 Task: Explore Airbnb accommodation in Melo, Uruguay from 10th December, 2023 to 15th December, 2023 for 7 adults.4 bedrooms having 7 beds and 4 bathrooms. Property type can be house. Amenities needed are: wifi, TV, free parkinig on premises, gym, breakfast. Booking option can be shelf check-in. Look for 4 properties as per requirement.
Action: Mouse pressed left at (468, 127)
Screenshot: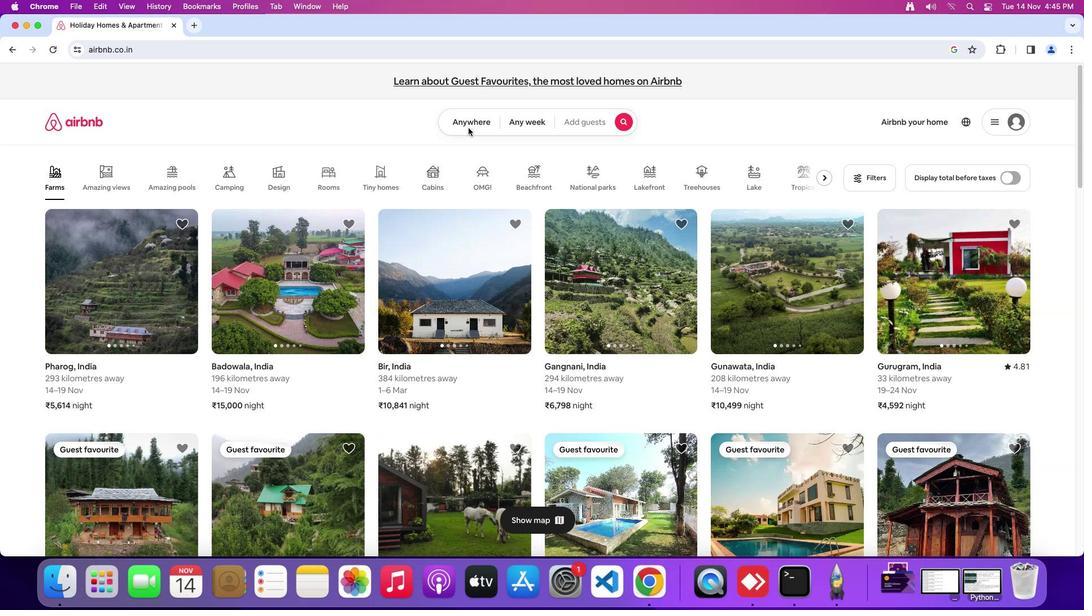 
Action: Mouse moved to (468, 127)
Screenshot: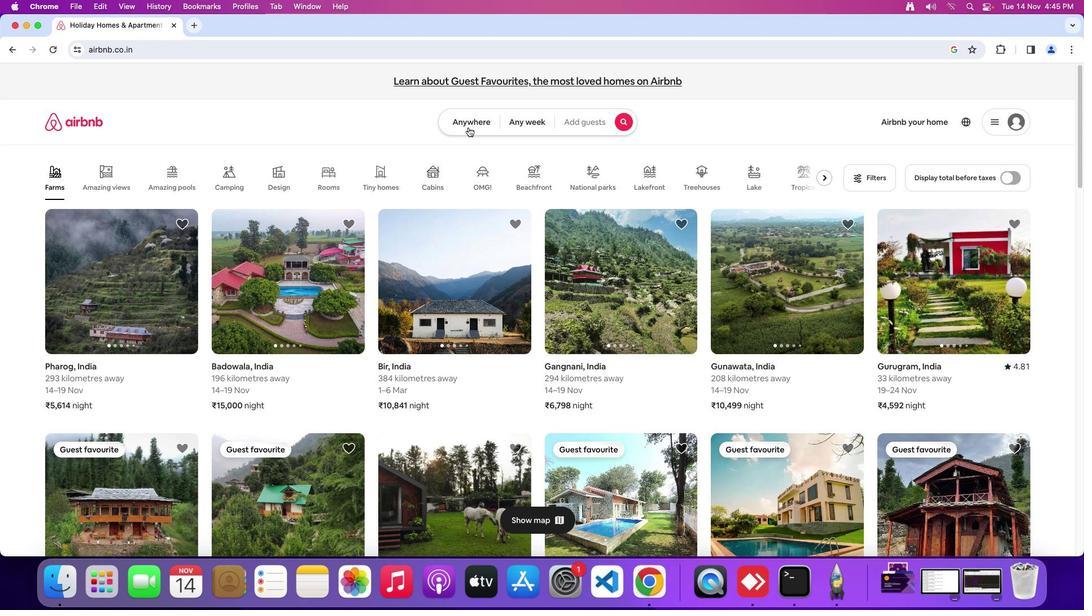 
Action: Mouse pressed left at (468, 127)
Screenshot: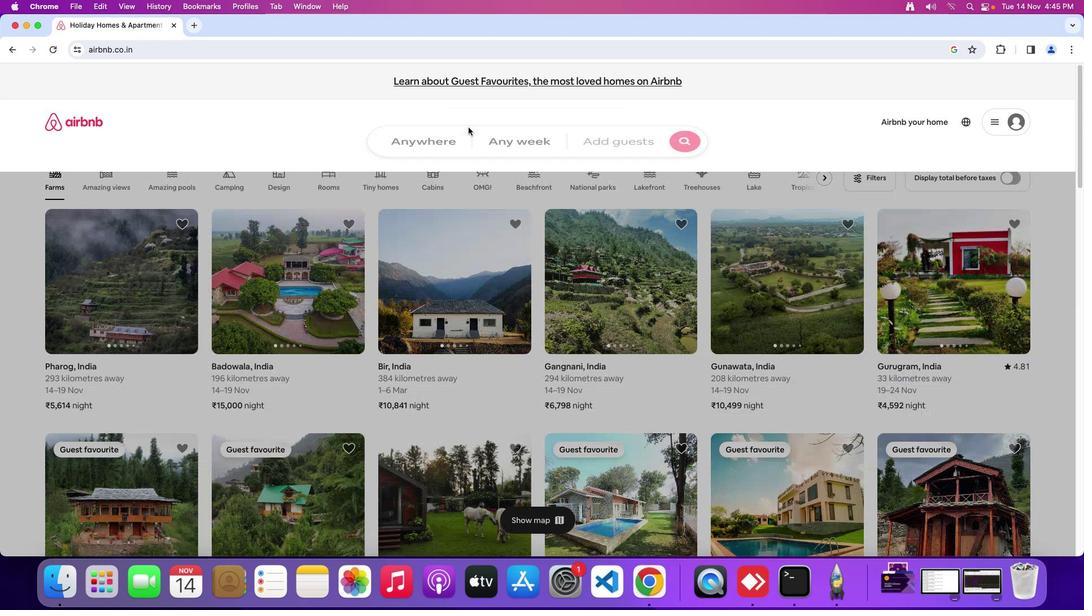 
Action: Mouse moved to (417, 164)
Screenshot: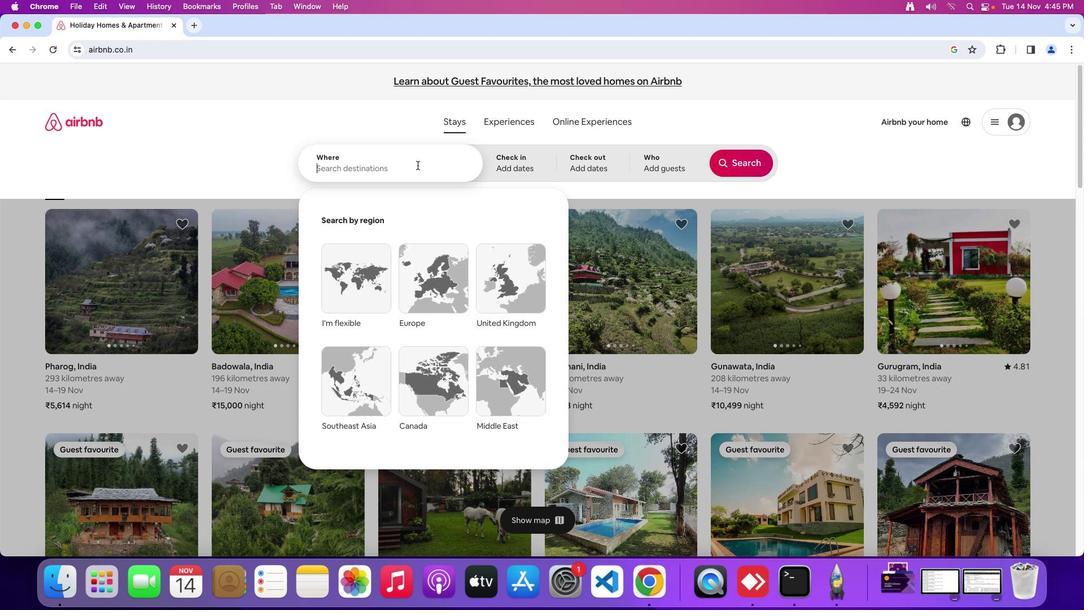 
Action: Mouse pressed left at (417, 164)
Screenshot: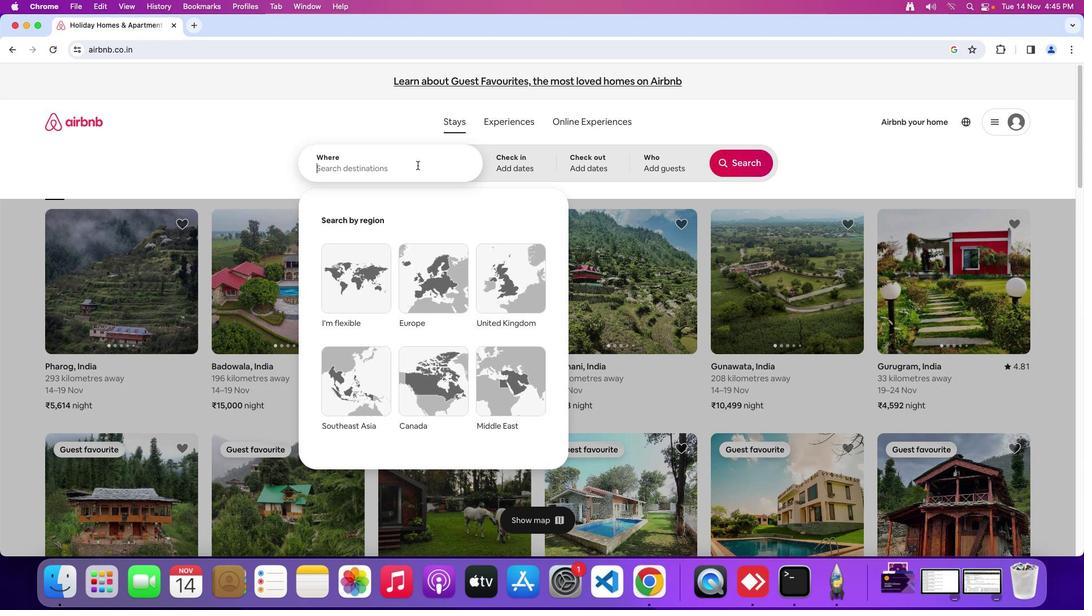 
Action: Mouse moved to (652, 238)
Screenshot: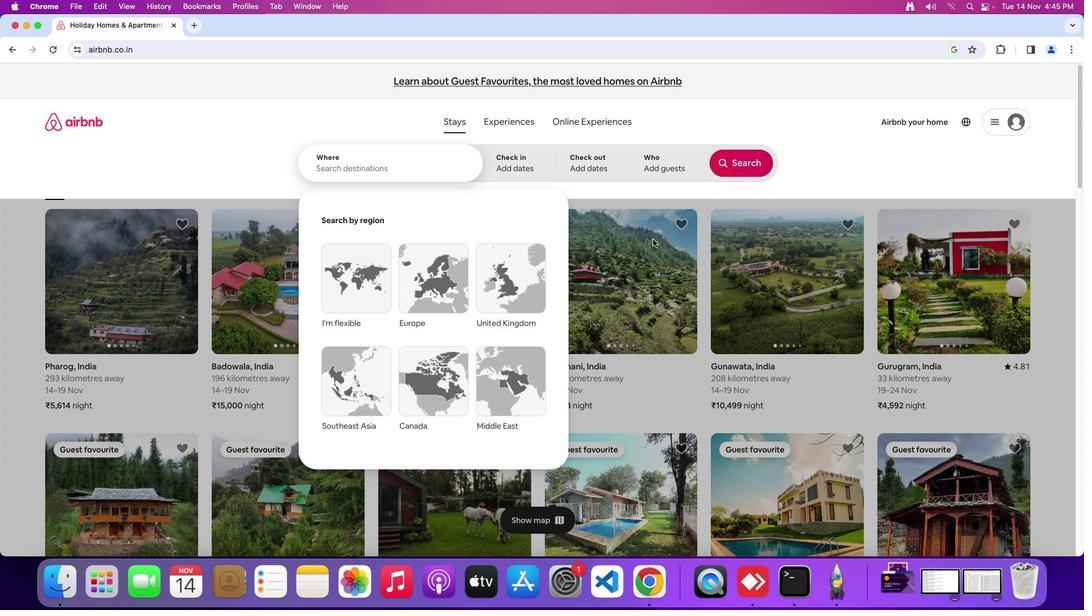 
Action: Key pressed Key.shift'M''e''l''o'','Key.spaceKey.shift'U''r''u''g''u''a''y'
Screenshot: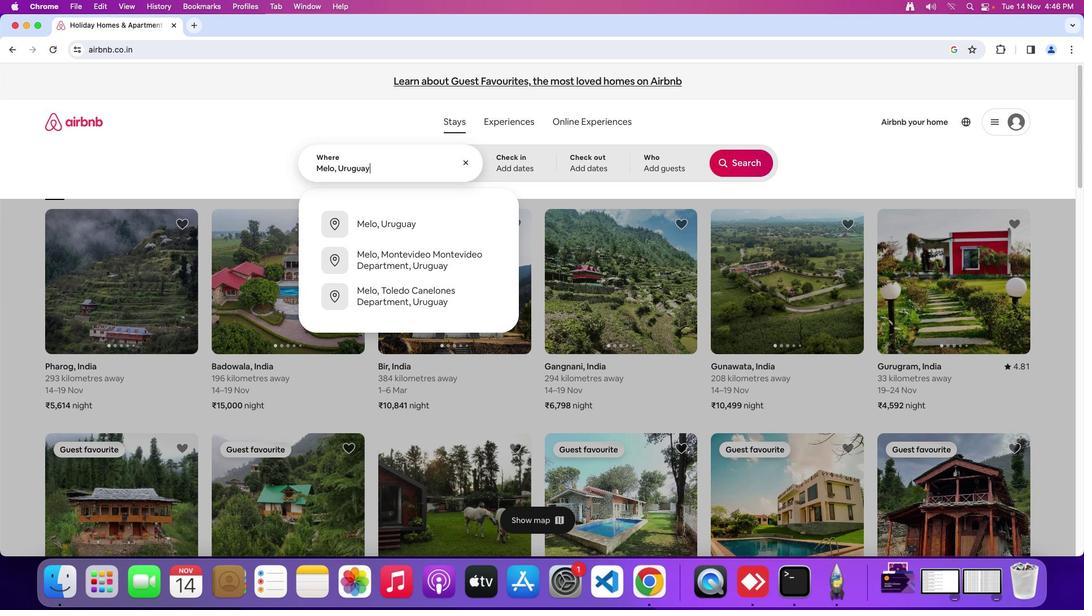 
Action: Mouse moved to (513, 173)
Screenshot: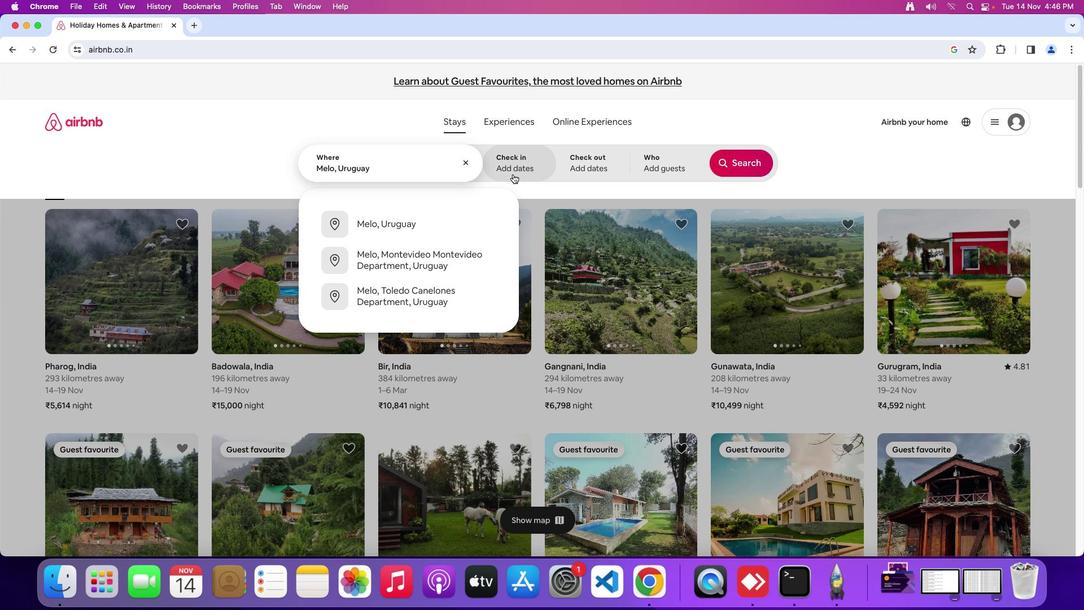
Action: Mouse pressed left at (513, 173)
Screenshot: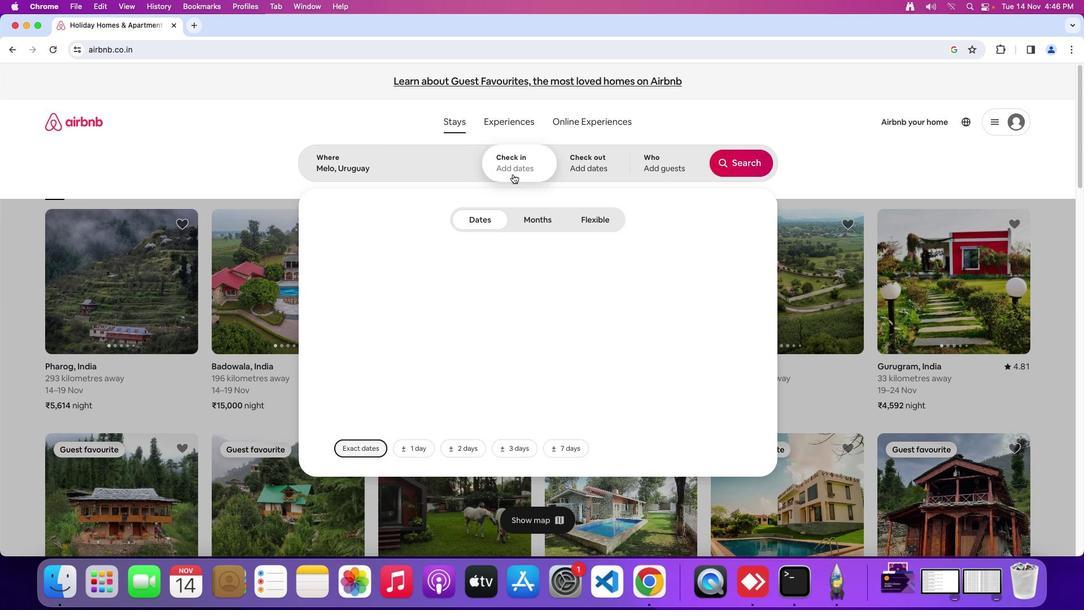 
Action: Mouse moved to (570, 359)
Screenshot: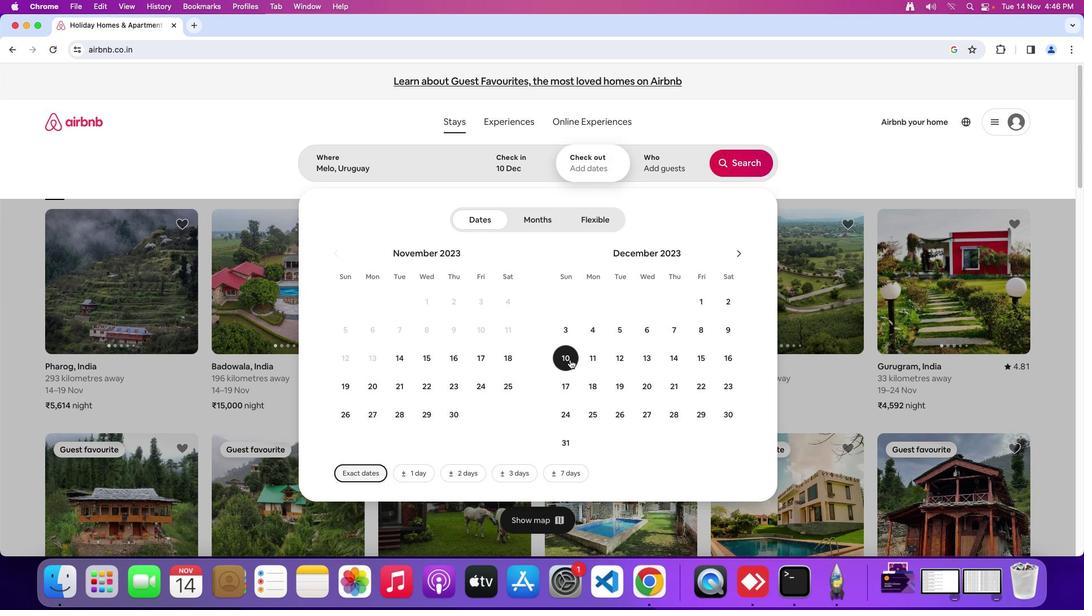 
Action: Mouse pressed left at (570, 359)
Screenshot: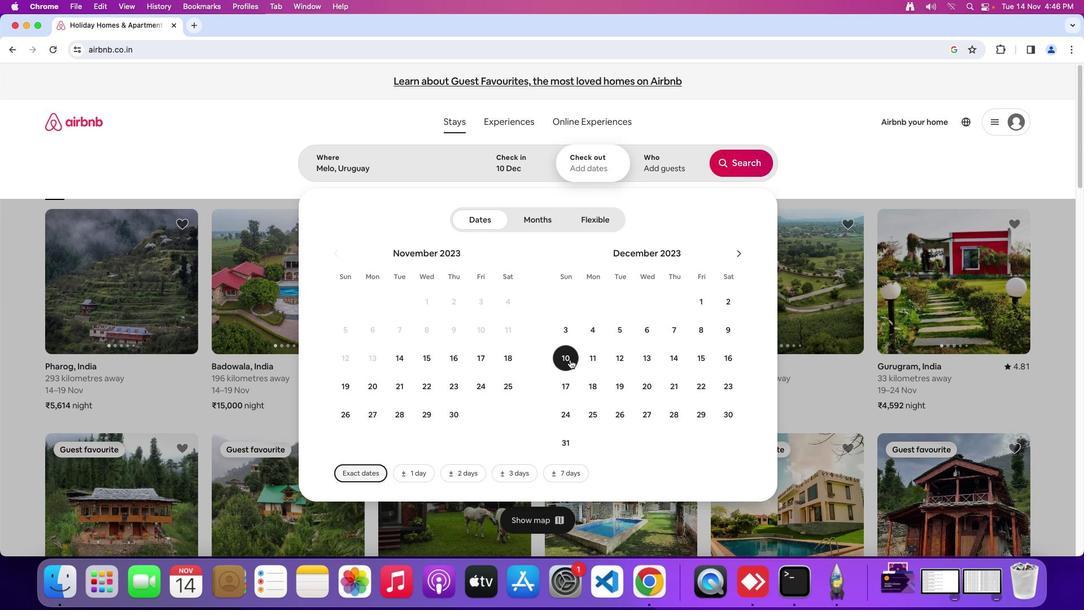 
Action: Mouse moved to (704, 356)
Screenshot: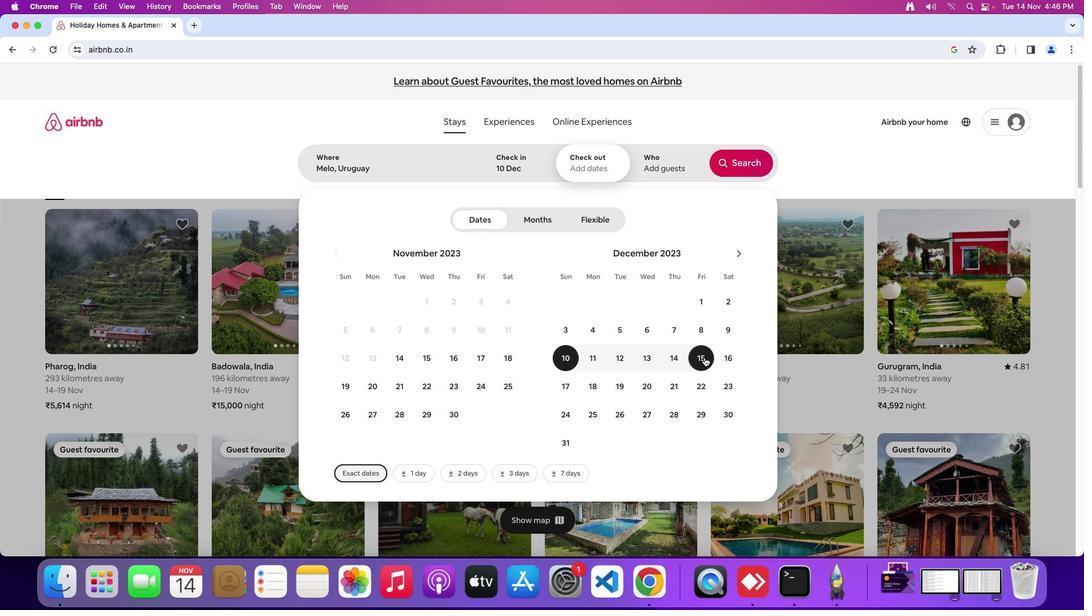 
Action: Mouse pressed left at (704, 356)
Screenshot: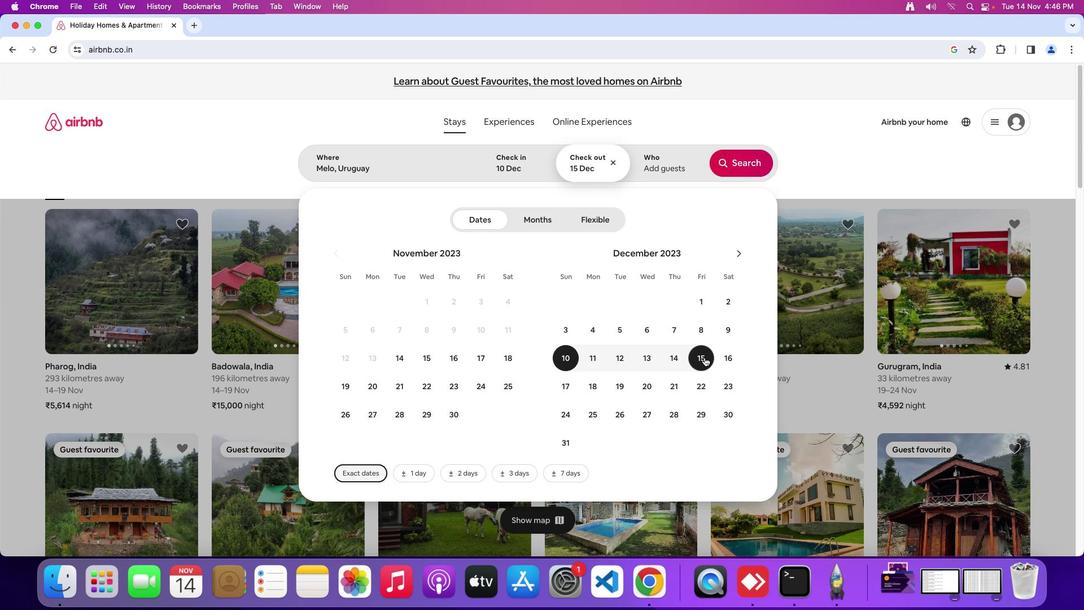 
Action: Mouse moved to (669, 166)
Screenshot: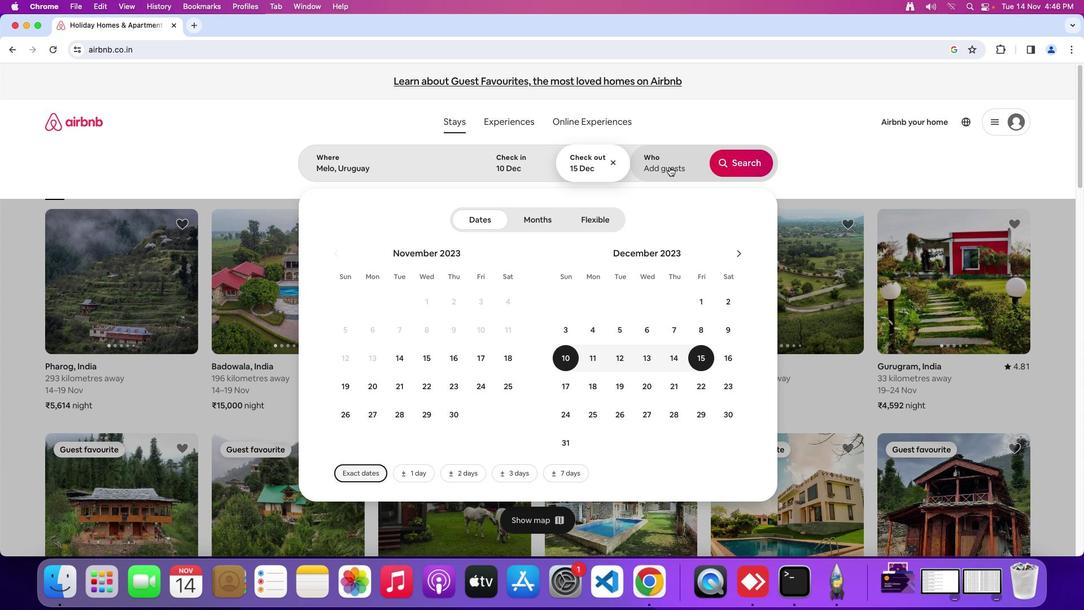 
Action: Mouse pressed left at (669, 166)
Screenshot: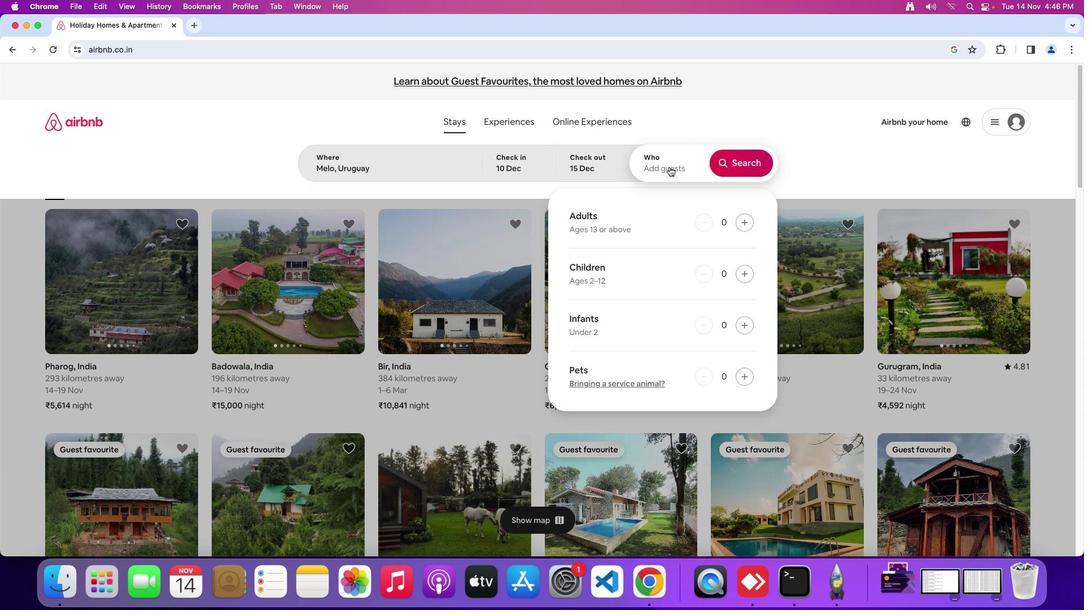 
Action: Mouse moved to (743, 221)
Screenshot: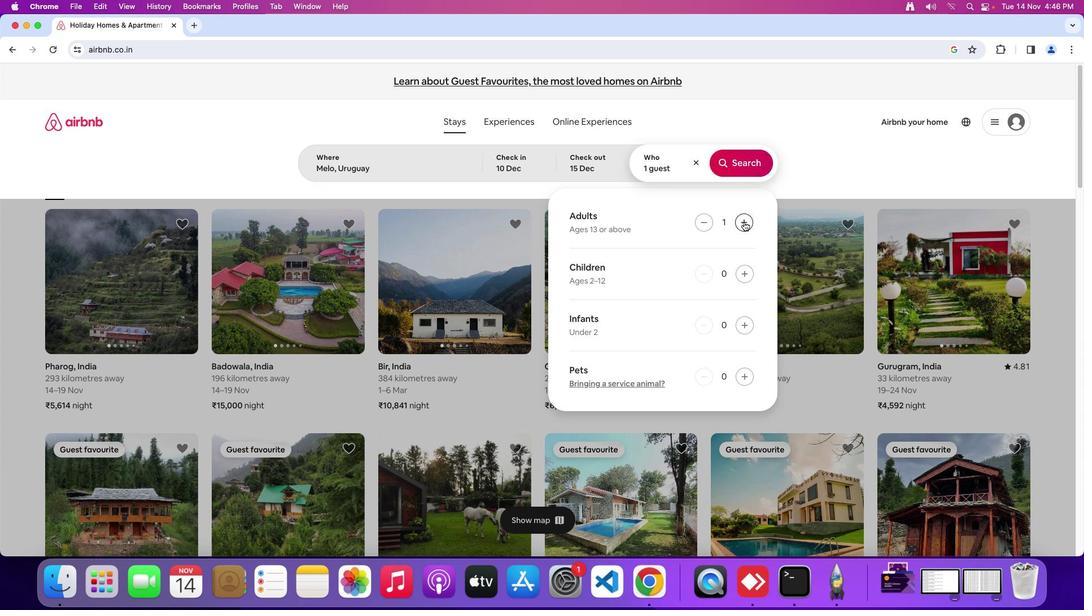 
Action: Mouse pressed left at (743, 221)
Screenshot: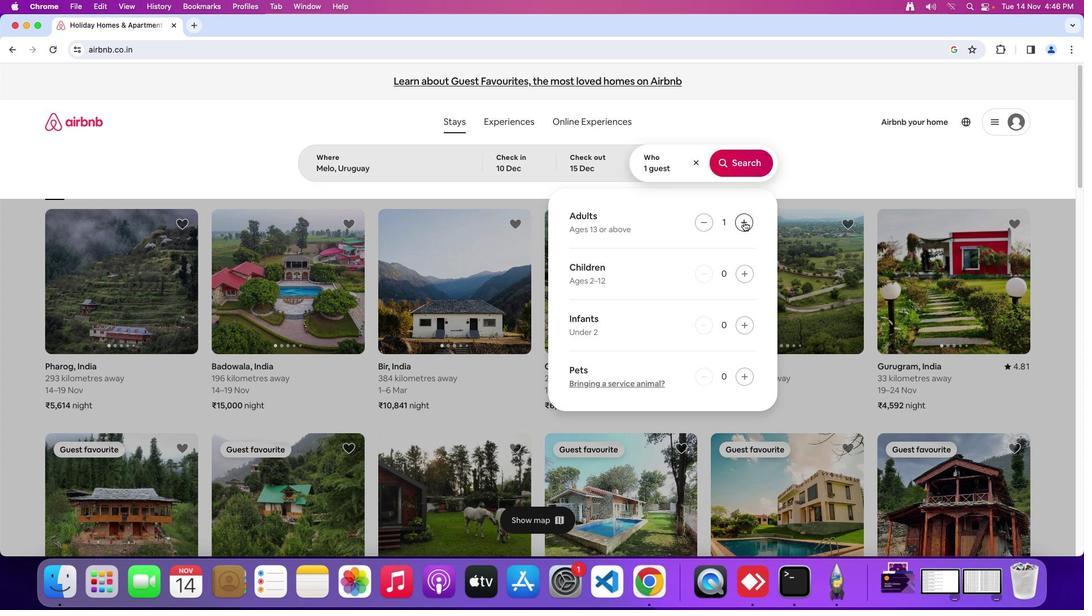 
Action: Mouse pressed left at (743, 221)
Screenshot: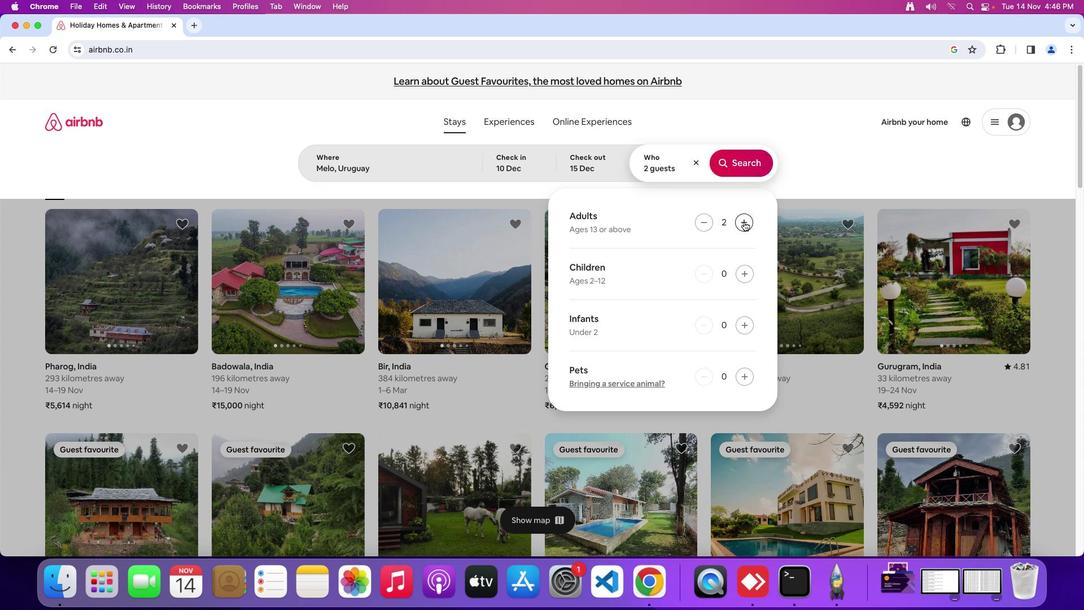 
Action: Mouse pressed left at (743, 221)
Screenshot: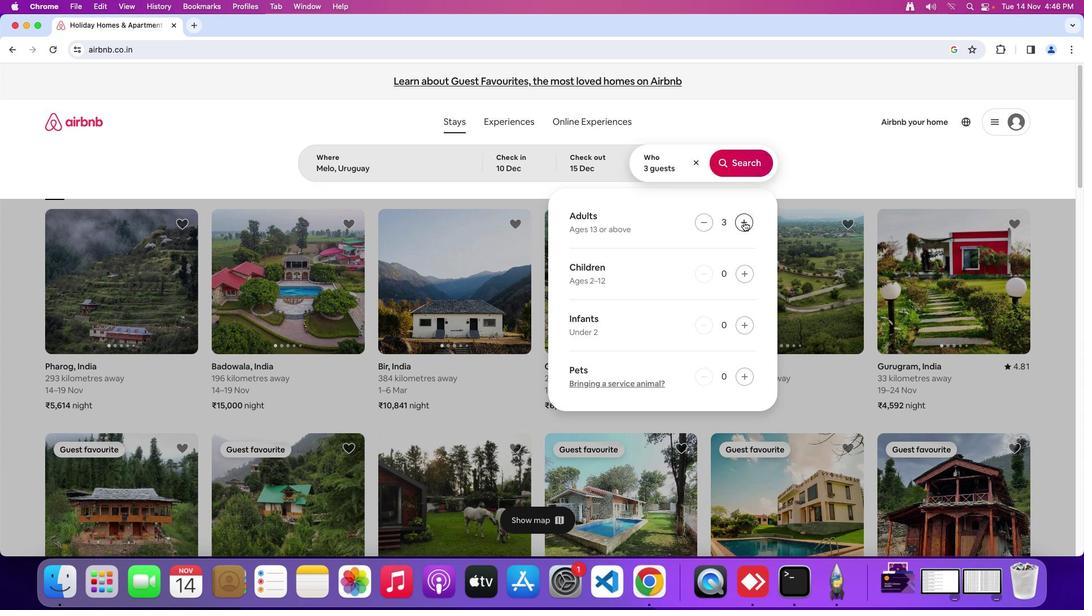 
Action: Mouse pressed left at (743, 221)
Screenshot: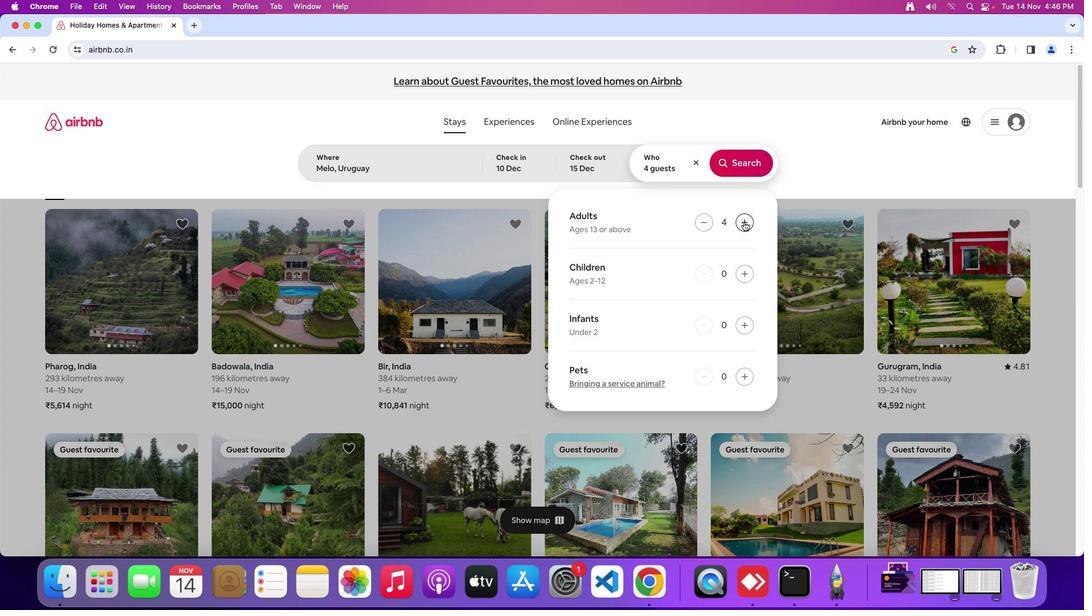 
Action: Mouse pressed left at (743, 221)
Screenshot: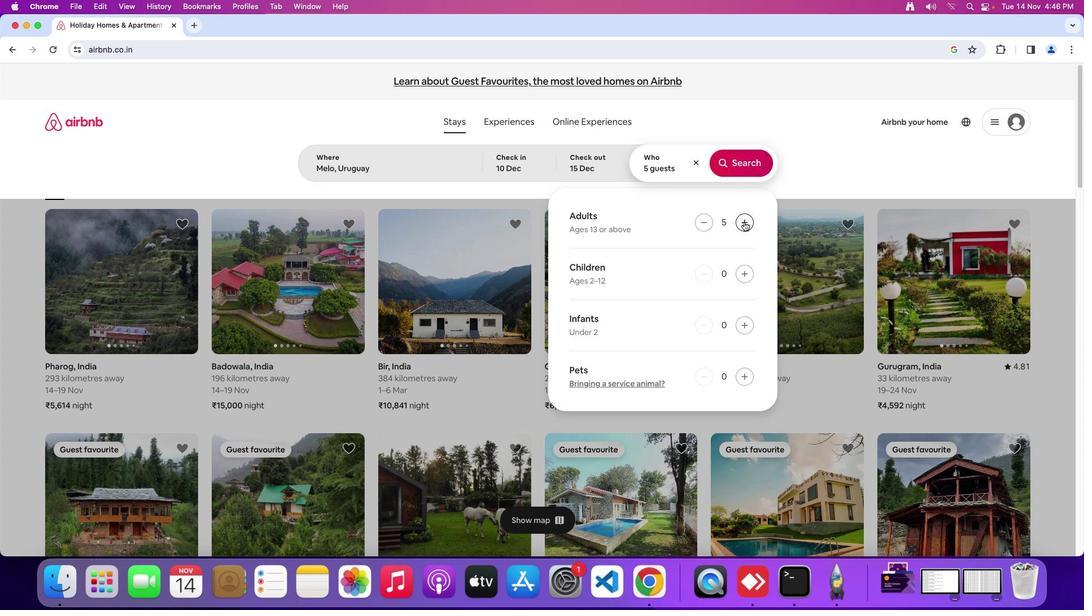 
Action: Mouse pressed left at (743, 221)
Screenshot: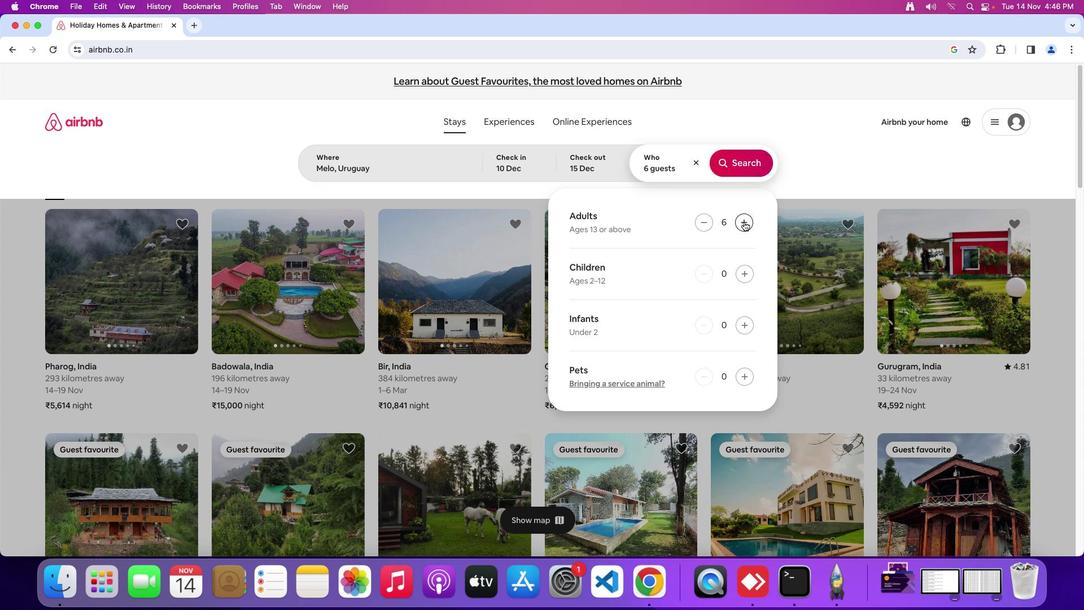 
Action: Mouse pressed left at (743, 221)
Screenshot: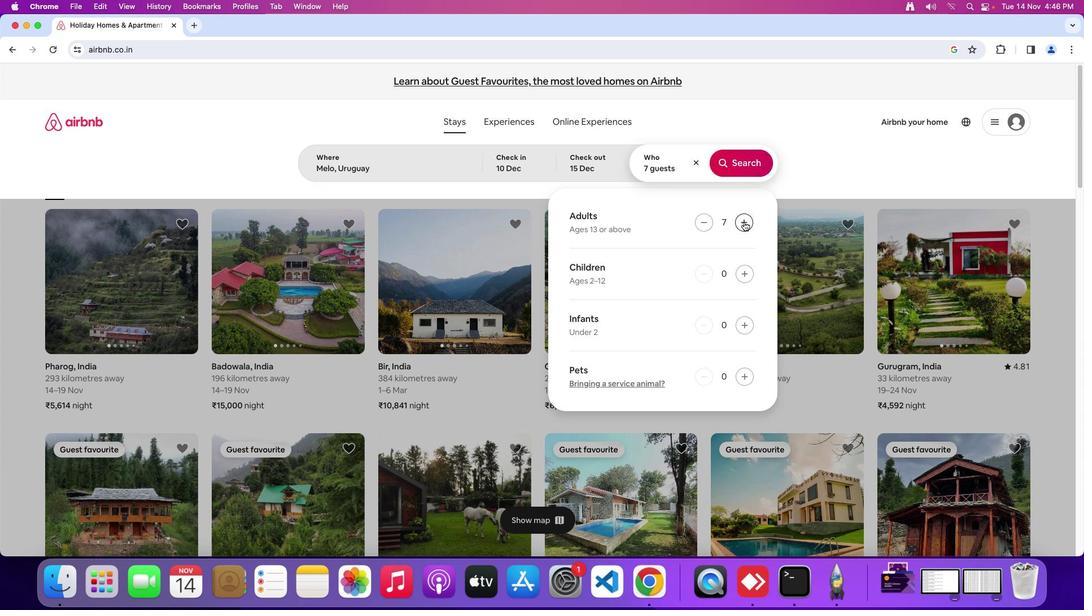 
Action: Mouse moved to (748, 163)
Screenshot: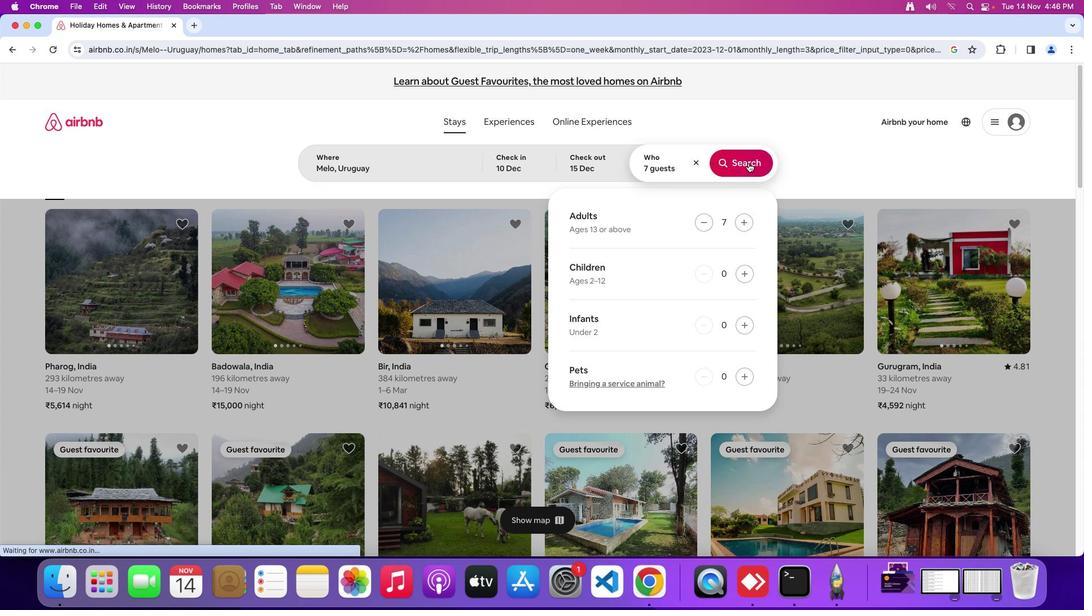 
Action: Mouse pressed left at (748, 163)
Screenshot: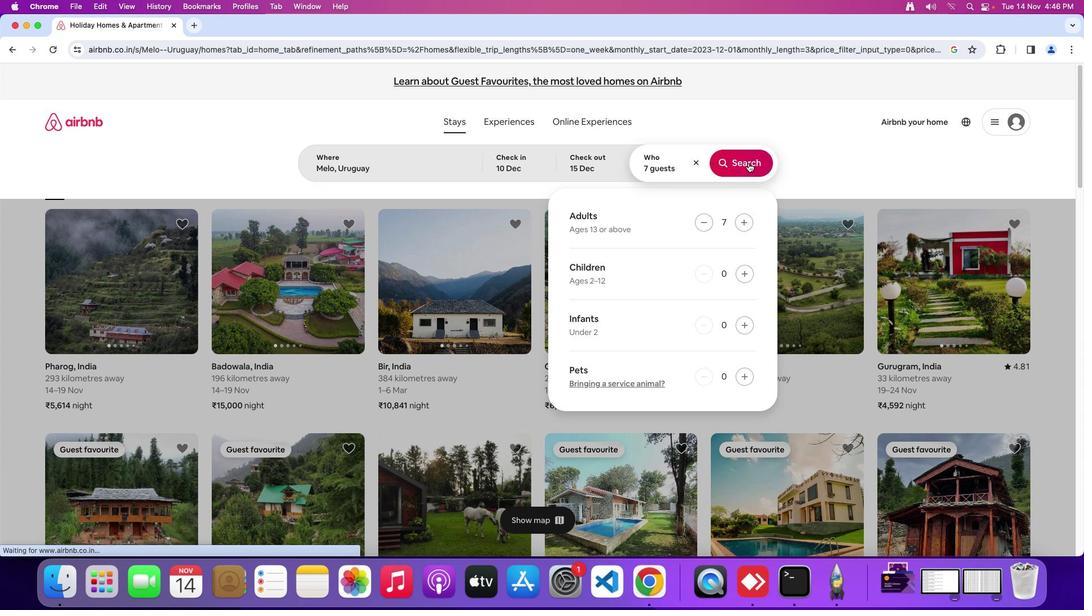 
Action: Mouse moved to (903, 131)
Screenshot: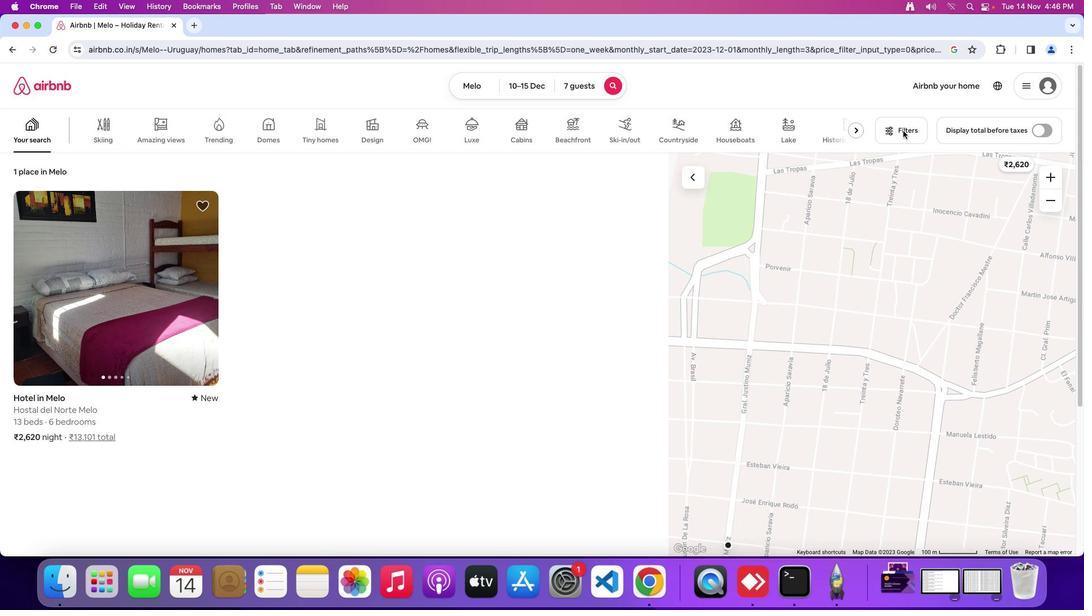 
Action: Mouse pressed left at (903, 131)
Screenshot: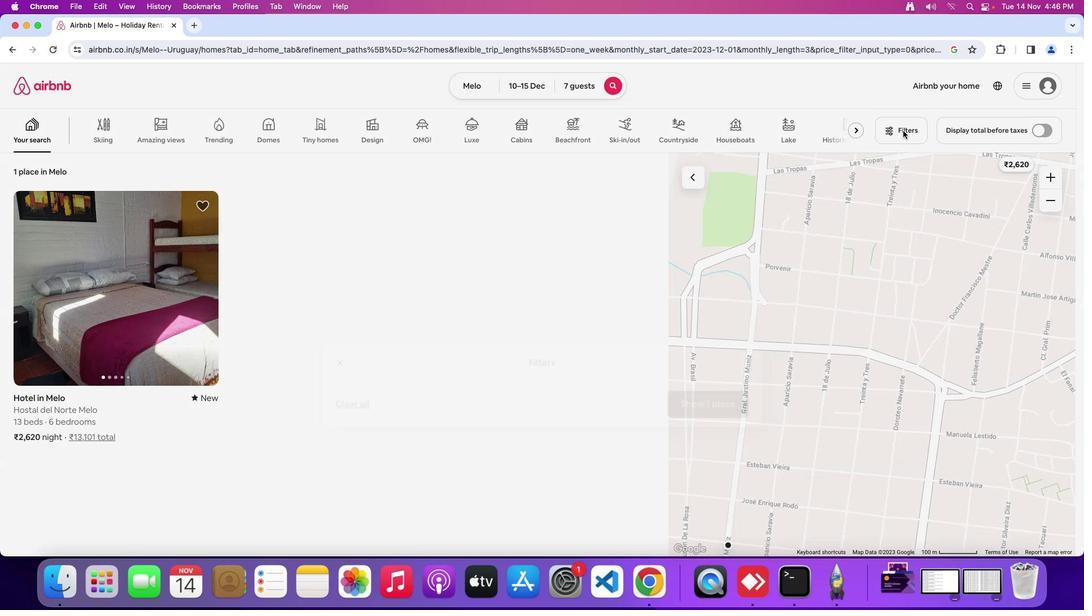 
Action: Mouse moved to (519, 267)
Screenshot: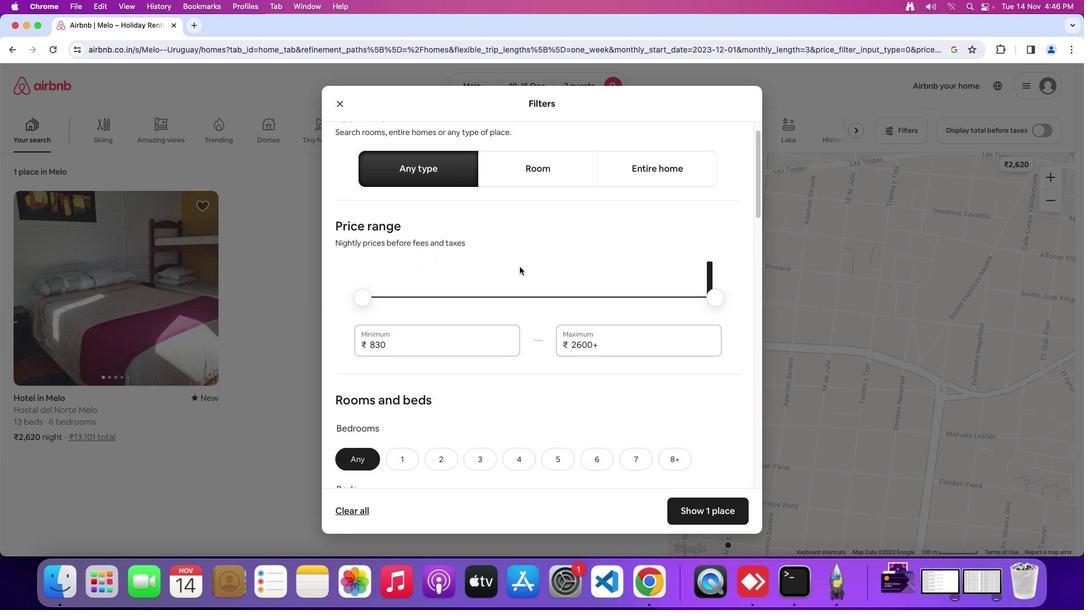 
Action: Mouse scrolled (519, 267) with delta (0, 0)
Screenshot: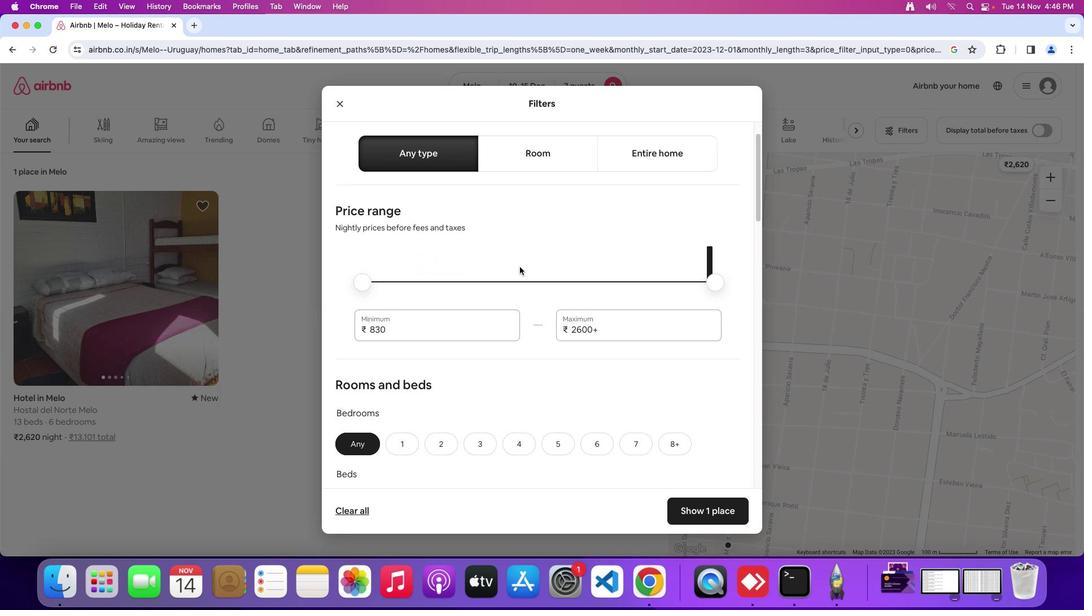 
Action: Mouse scrolled (519, 267) with delta (0, 0)
Screenshot: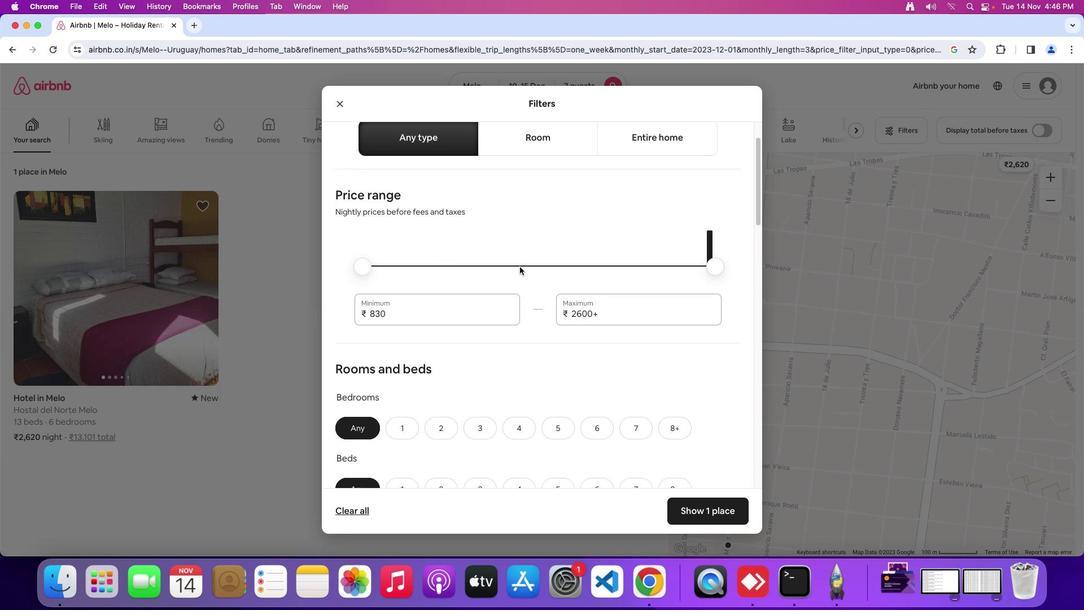 
Action: Mouse scrolled (519, 267) with delta (0, -1)
Screenshot: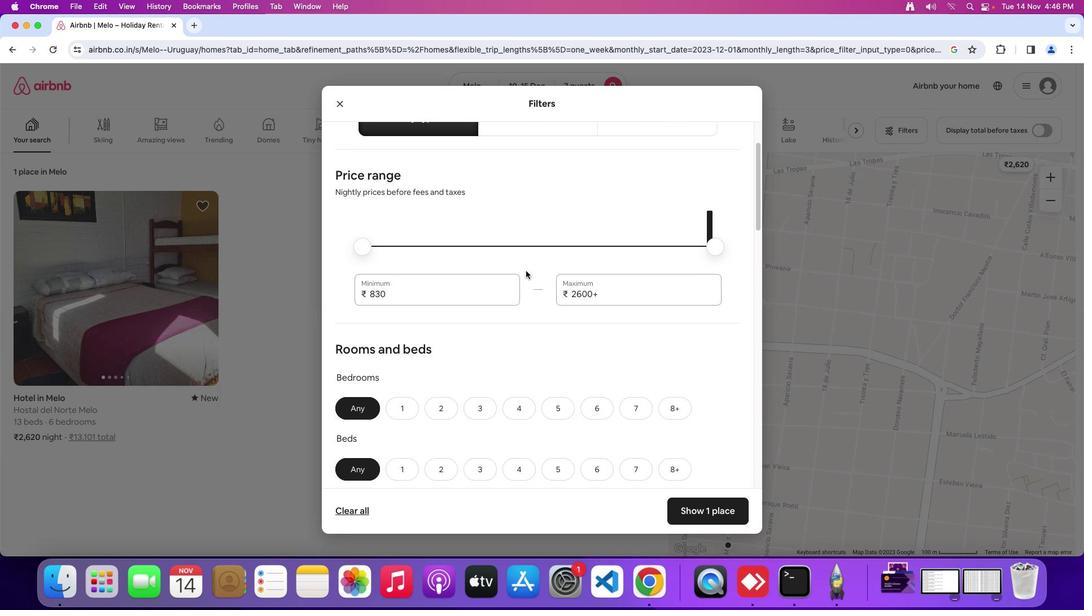 
Action: Mouse moved to (526, 271)
Screenshot: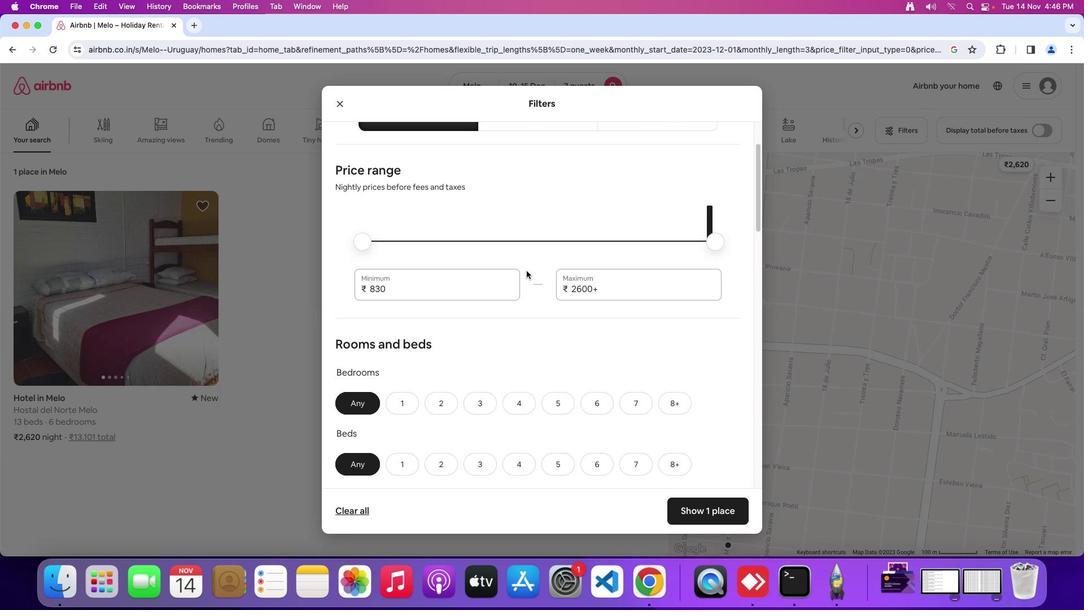 
Action: Mouse scrolled (526, 271) with delta (0, 0)
Screenshot: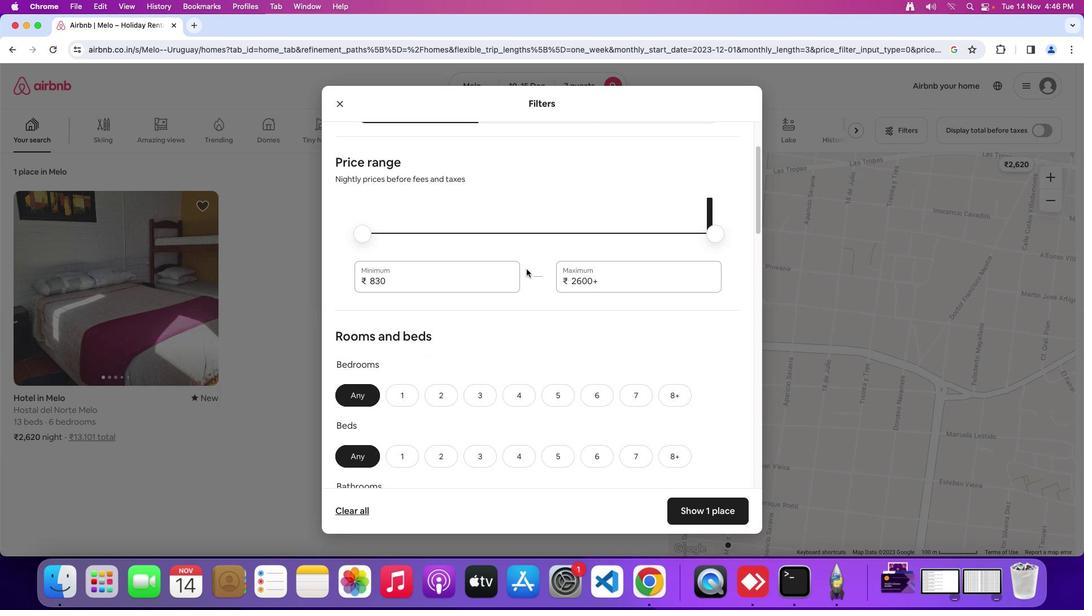
Action: Mouse scrolled (526, 271) with delta (0, 0)
Screenshot: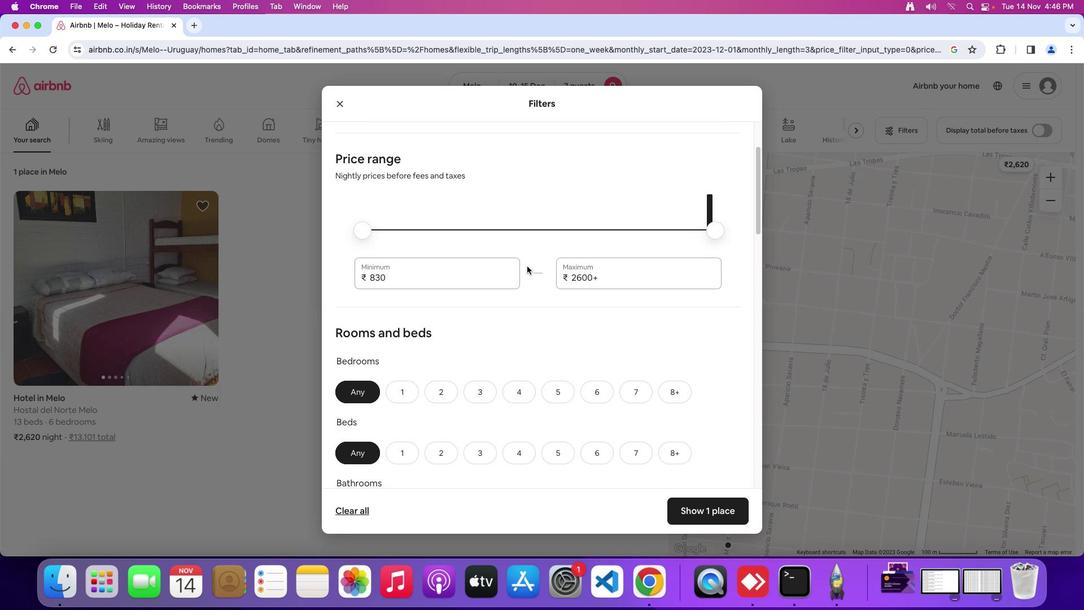 
Action: Mouse moved to (525, 387)
Screenshot: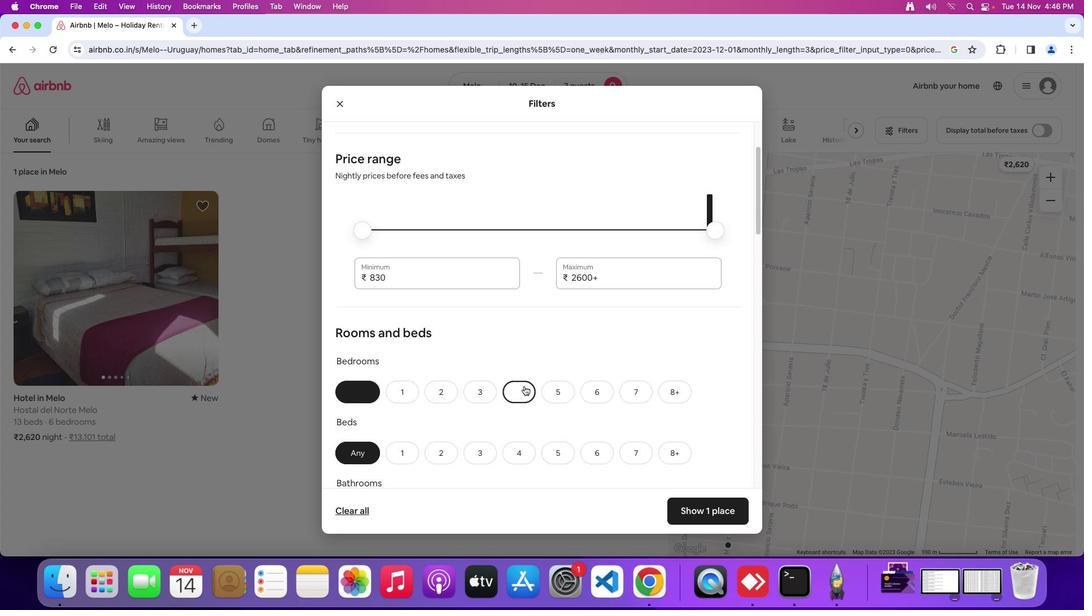 
Action: Mouse pressed left at (525, 387)
Screenshot: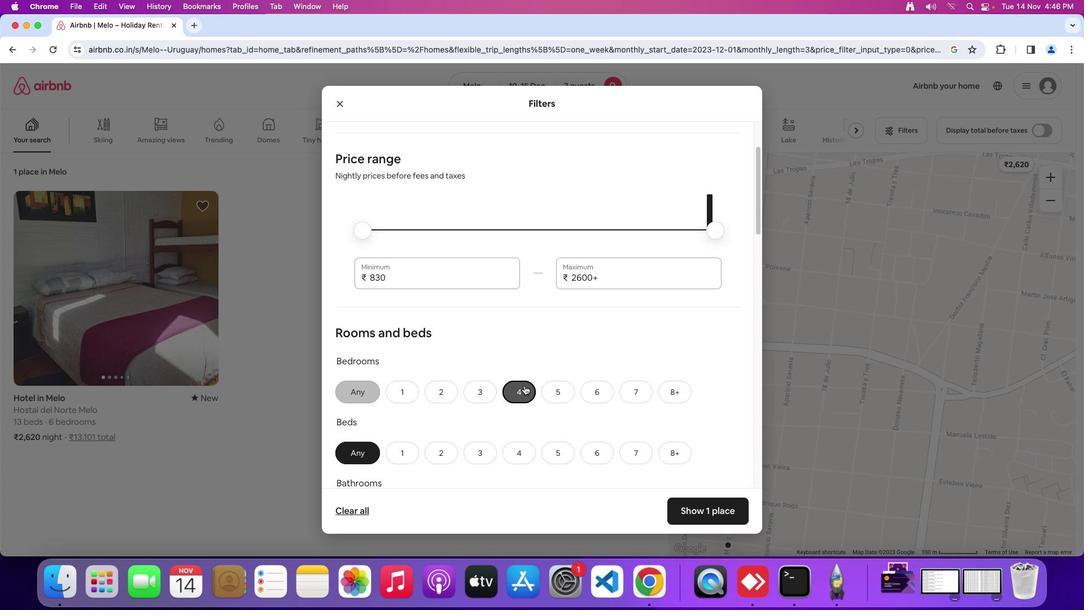 
Action: Mouse moved to (533, 384)
Screenshot: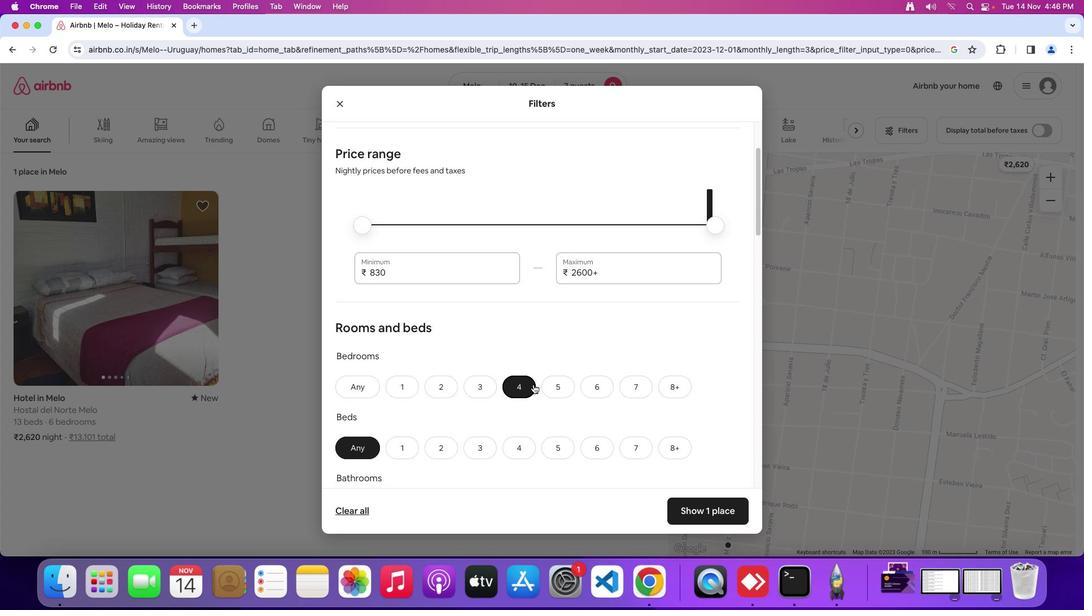 
Action: Mouse scrolled (533, 384) with delta (0, 0)
Screenshot: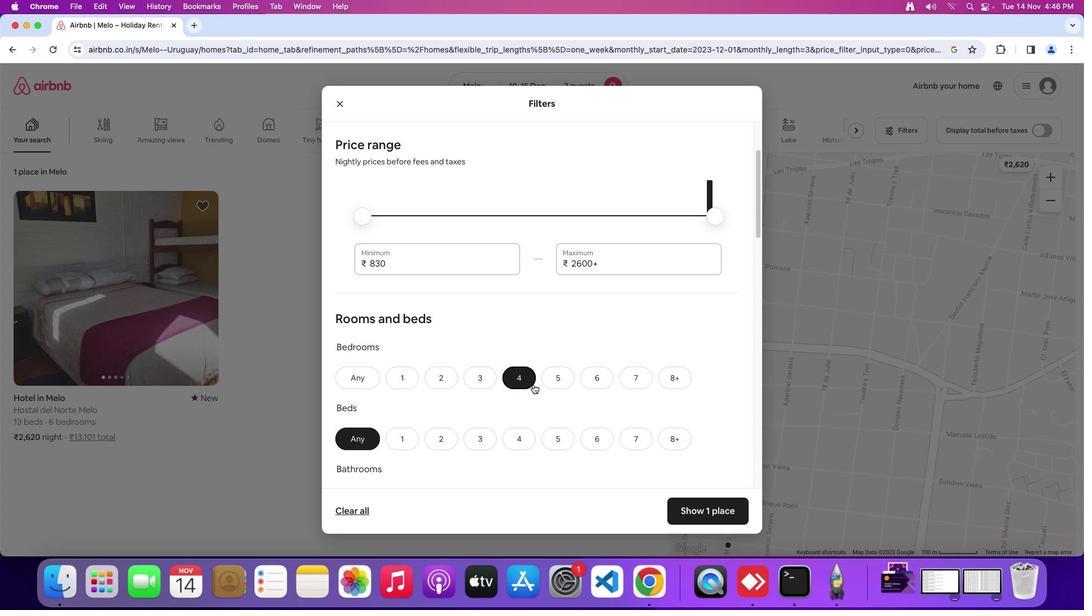 
Action: Mouse moved to (533, 384)
Screenshot: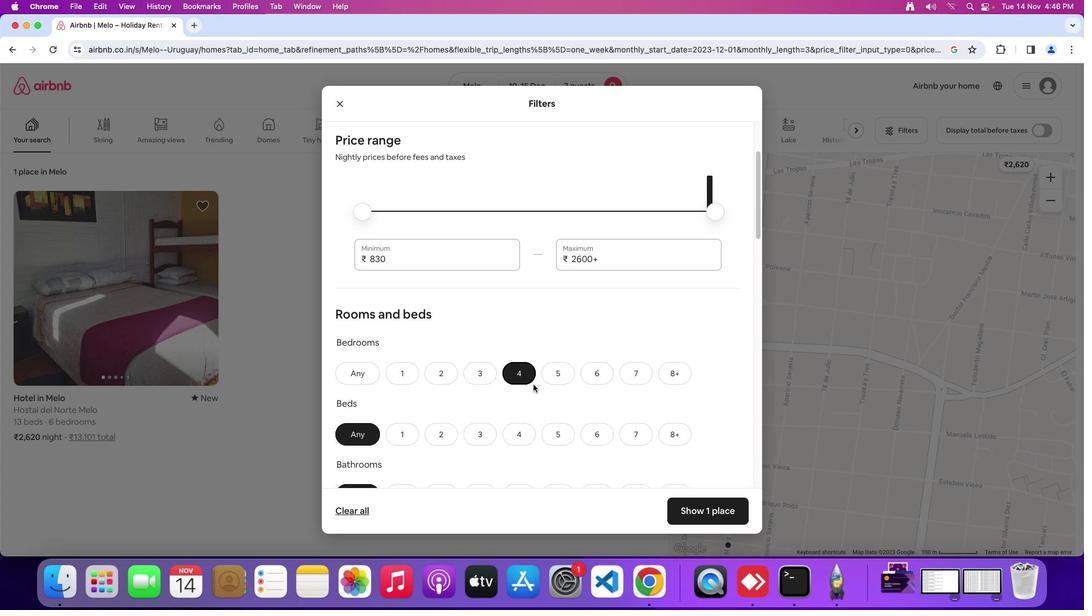 
Action: Mouse scrolled (533, 384) with delta (0, 0)
Screenshot: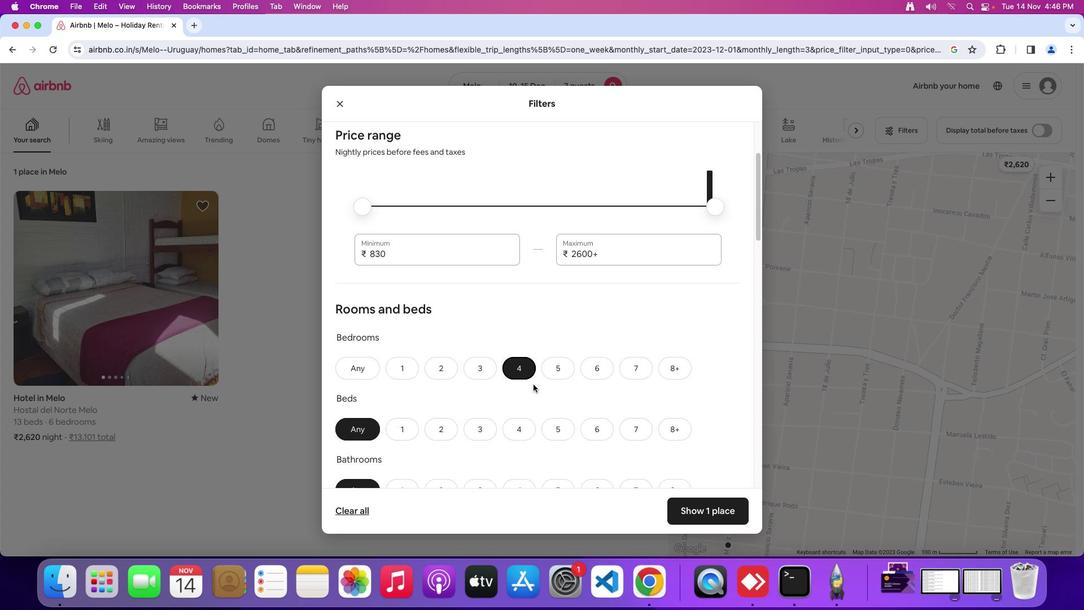 
Action: Mouse scrolled (533, 384) with delta (0, 0)
Screenshot: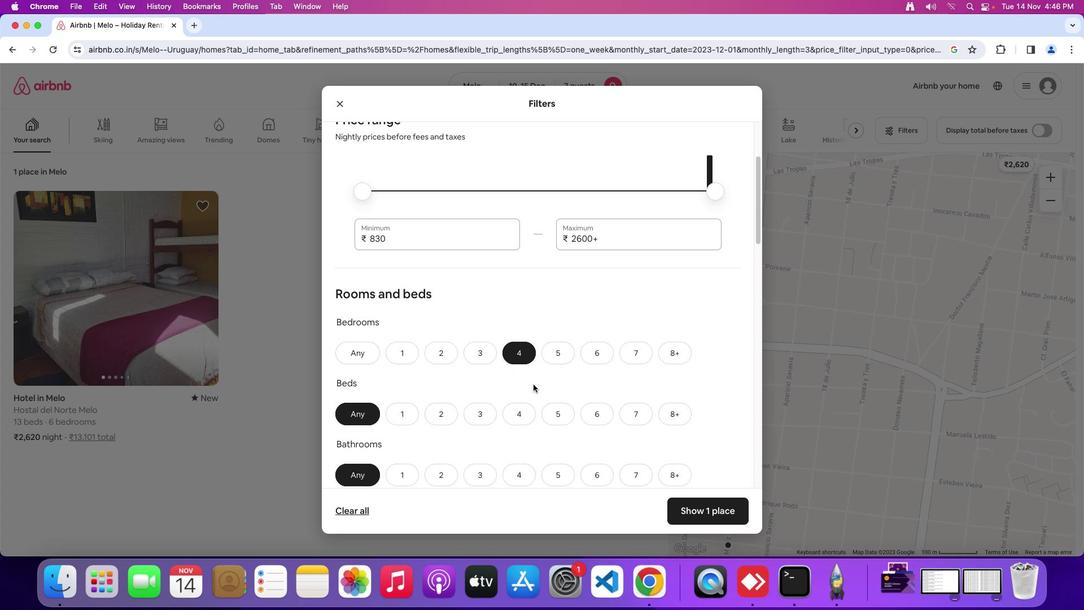 
Action: Mouse moved to (633, 413)
Screenshot: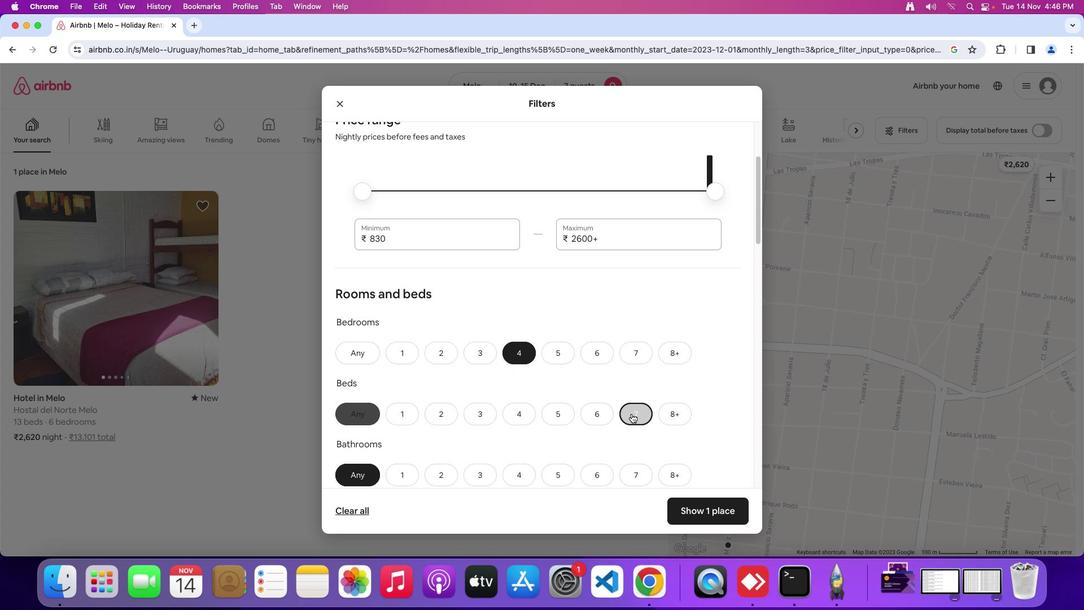 
Action: Mouse pressed left at (633, 413)
Screenshot: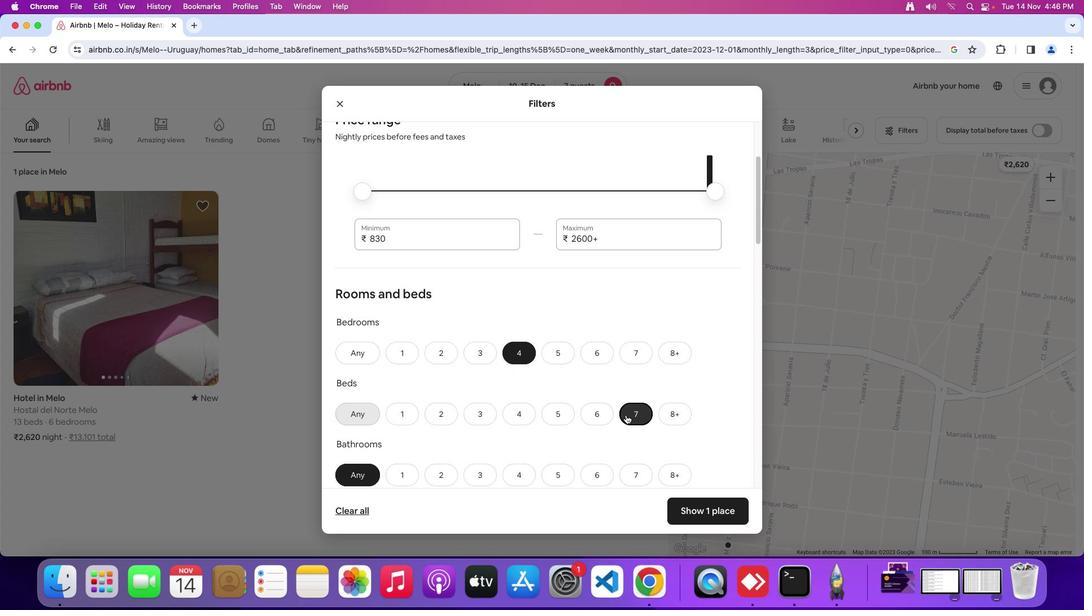 
Action: Mouse moved to (621, 415)
Screenshot: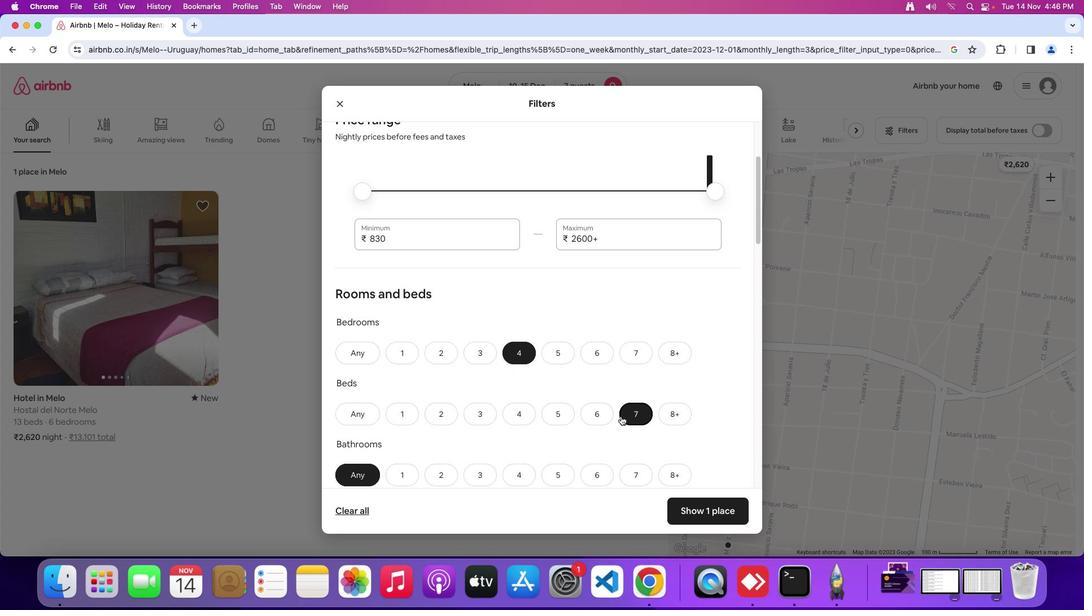 
Action: Mouse scrolled (621, 415) with delta (0, 0)
Screenshot: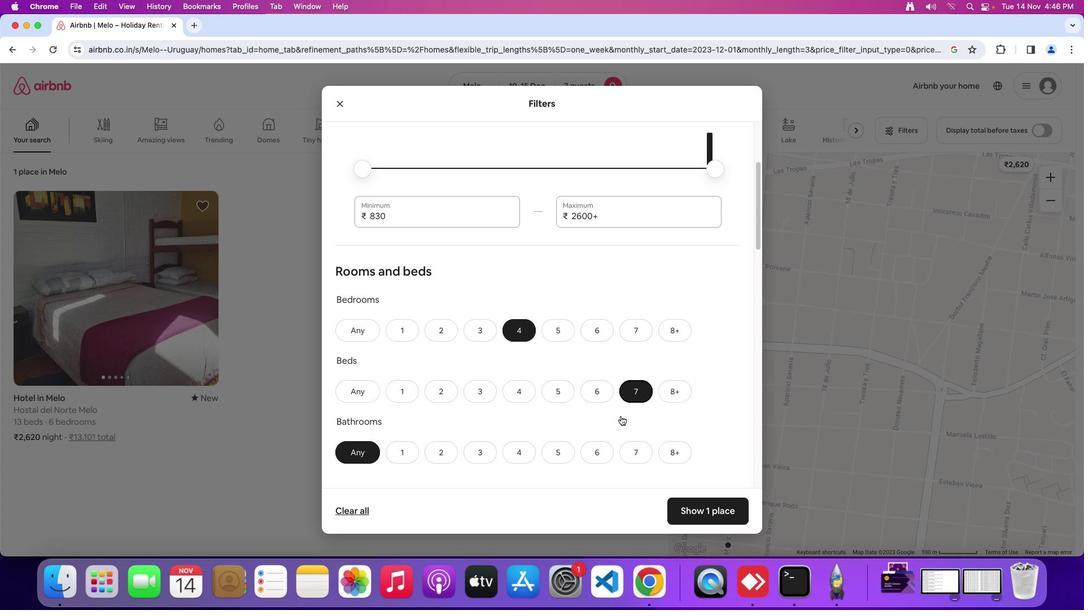 
Action: Mouse scrolled (621, 415) with delta (0, 0)
Screenshot: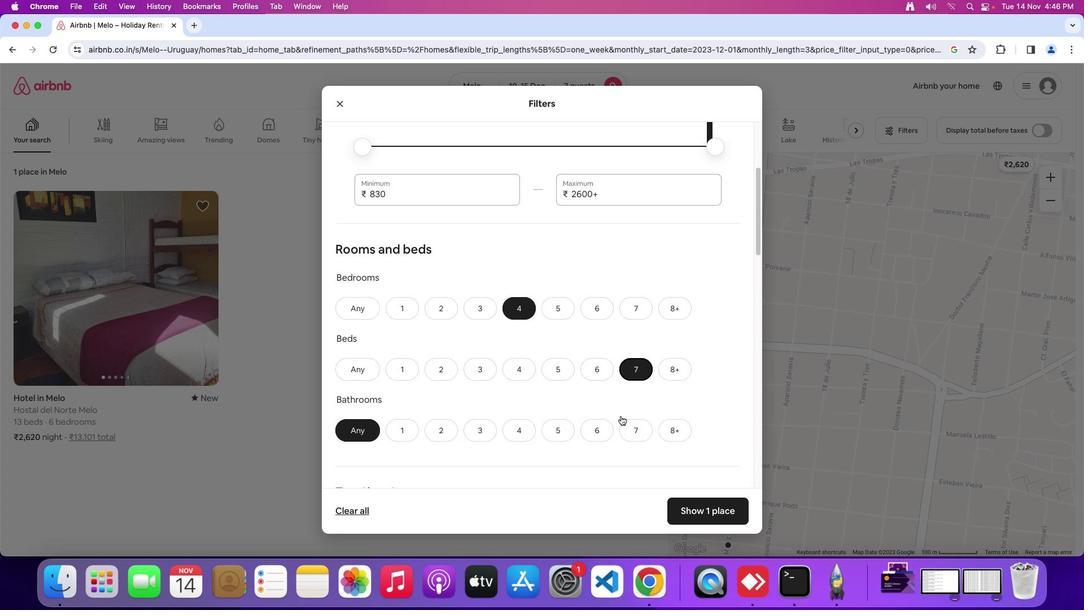 
Action: Mouse scrolled (621, 415) with delta (0, 0)
Screenshot: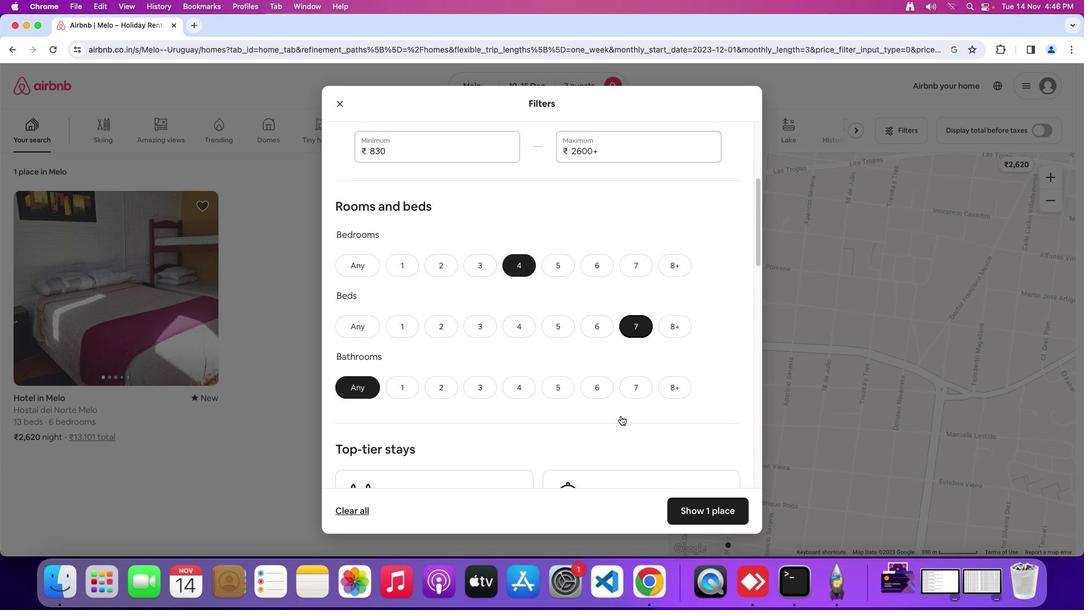 
Action: Mouse scrolled (621, 415) with delta (0, 0)
Screenshot: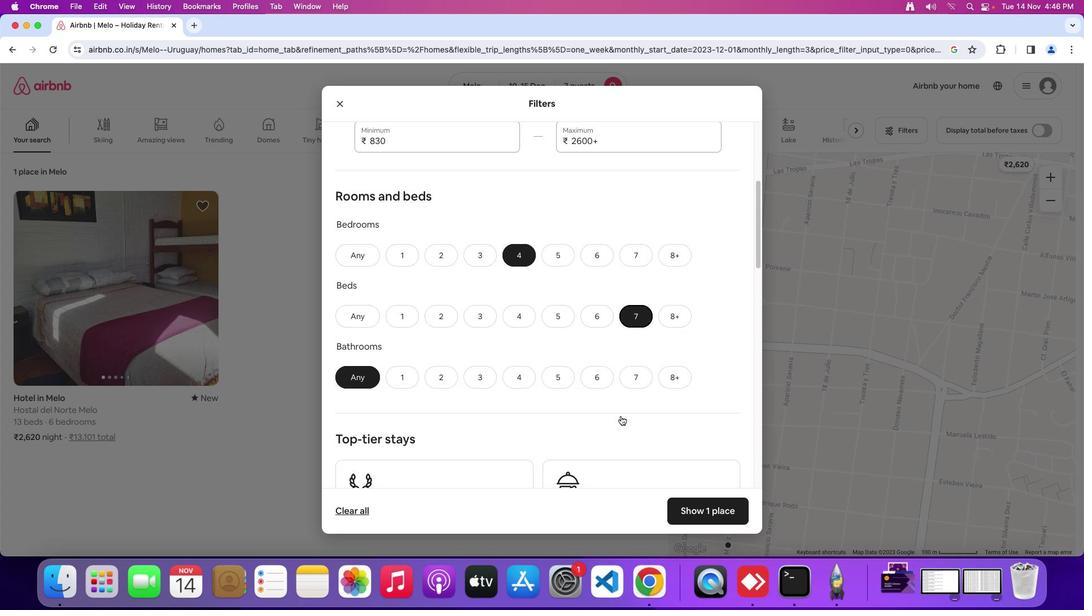 
Action: Mouse moved to (526, 381)
Screenshot: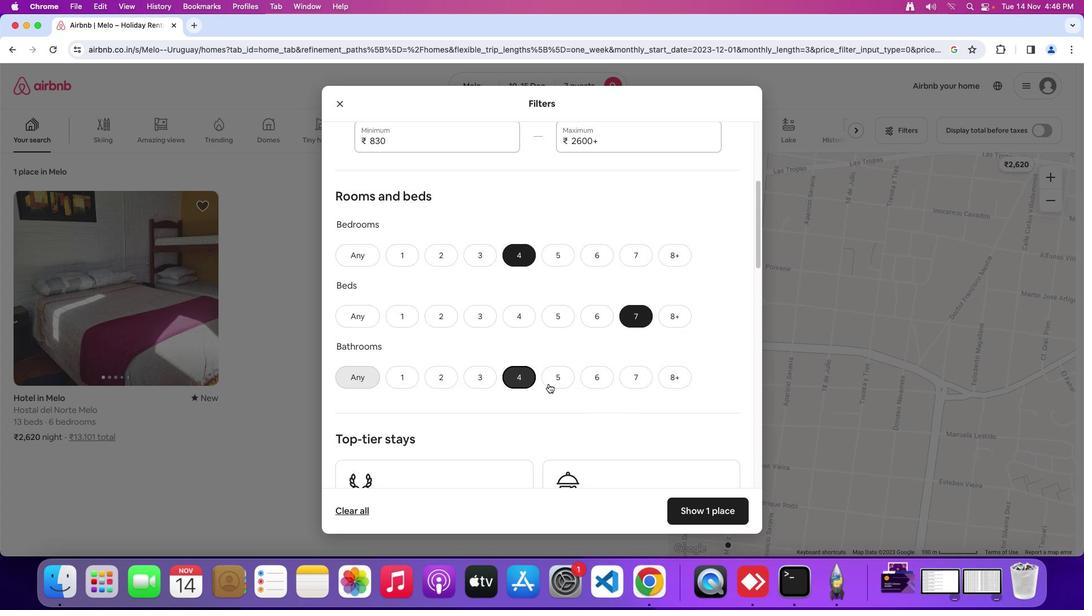 
Action: Mouse pressed left at (526, 381)
Screenshot: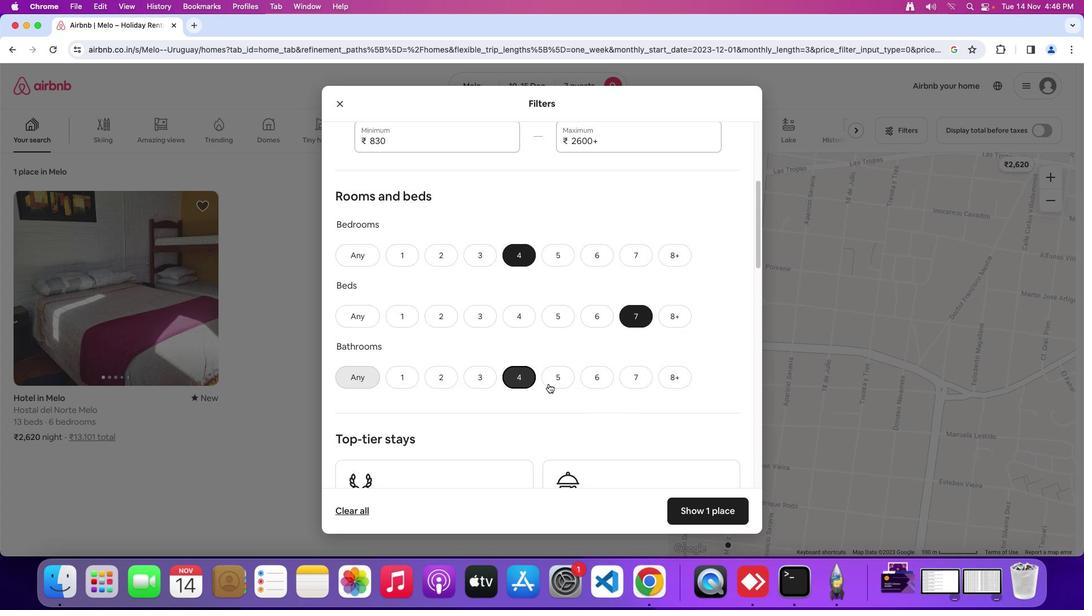 
Action: Mouse moved to (572, 386)
Screenshot: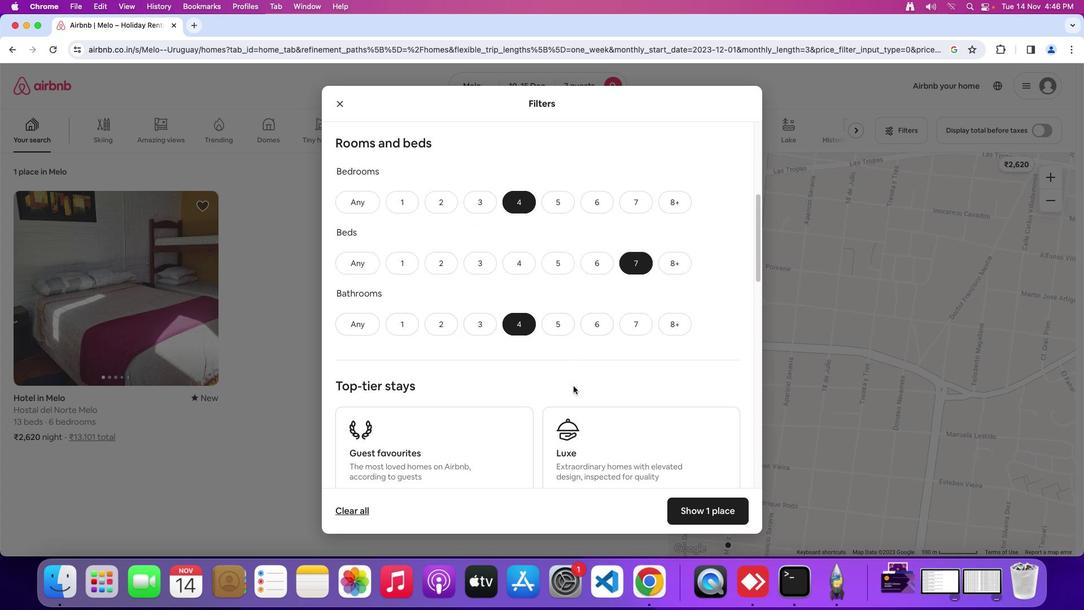 
Action: Mouse scrolled (572, 386) with delta (0, 0)
Screenshot: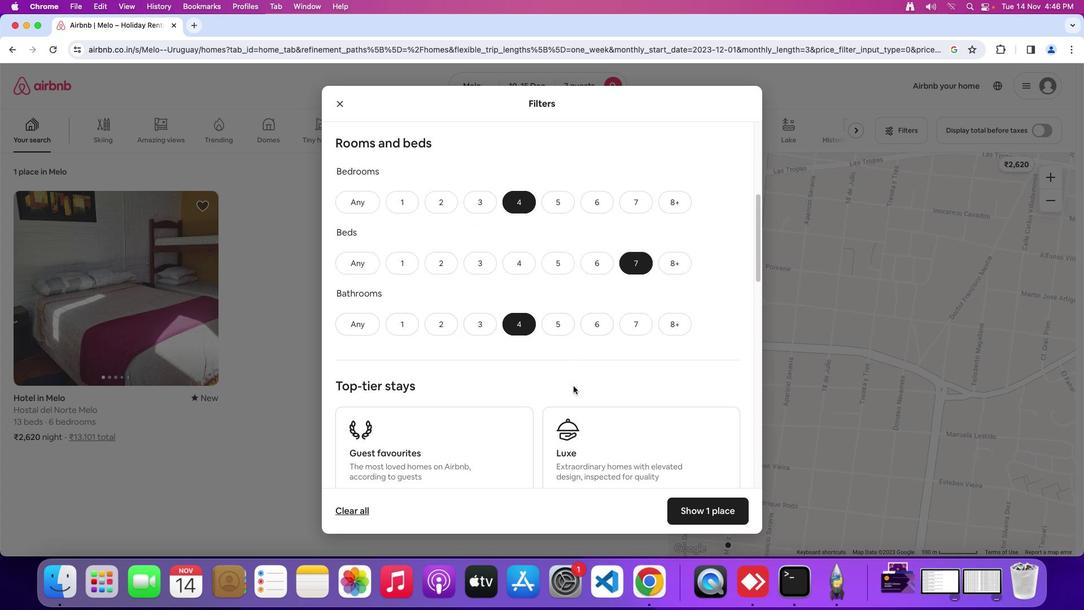 
Action: Mouse moved to (573, 386)
Screenshot: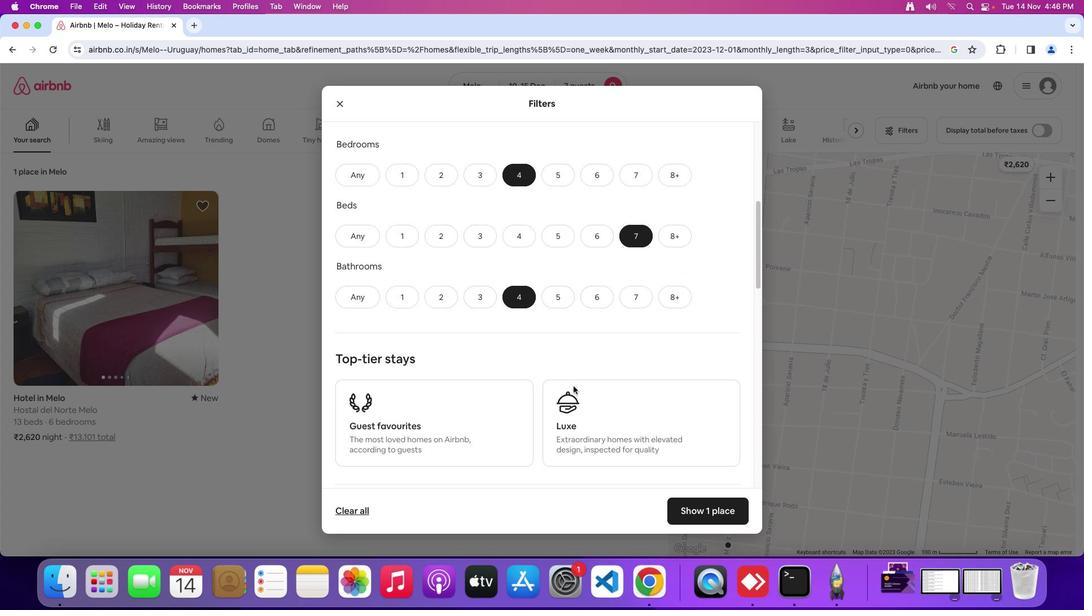
Action: Mouse scrolled (573, 386) with delta (0, 0)
Screenshot: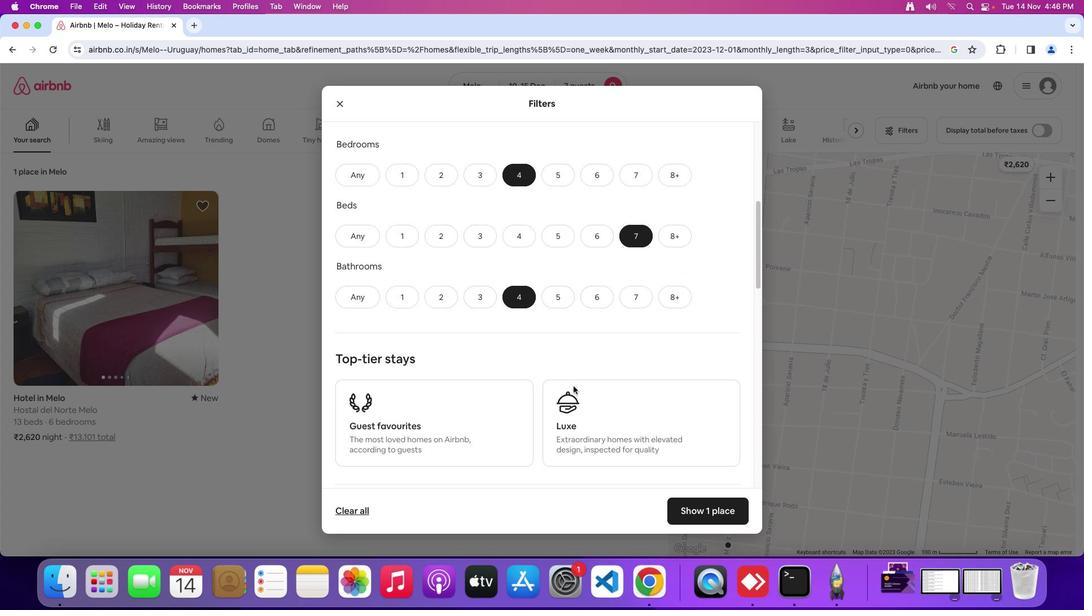 
Action: Mouse moved to (573, 386)
Screenshot: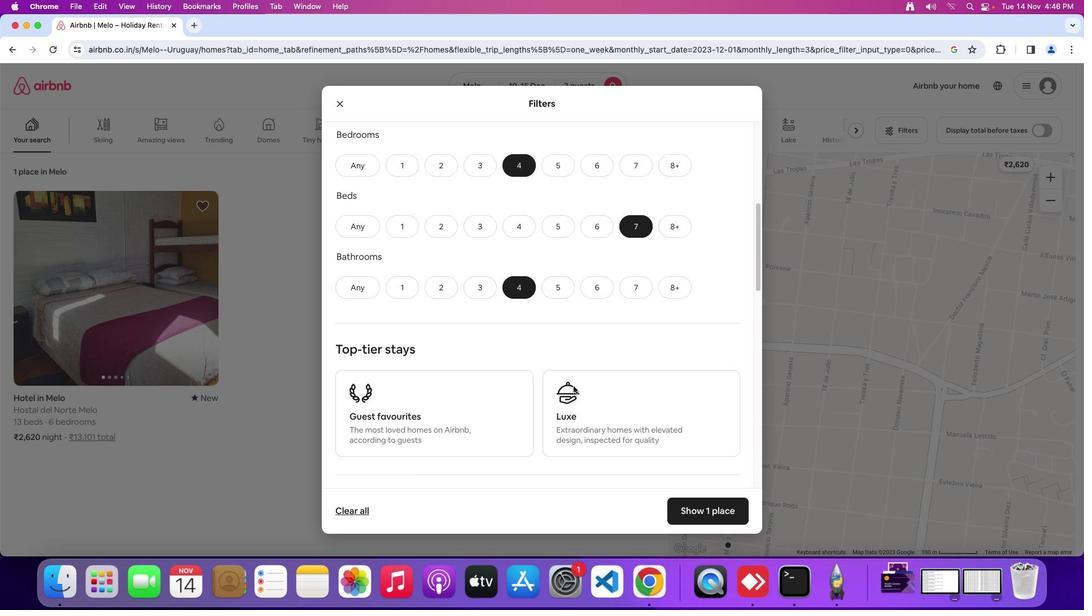 
Action: Mouse scrolled (573, 386) with delta (0, -1)
Screenshot: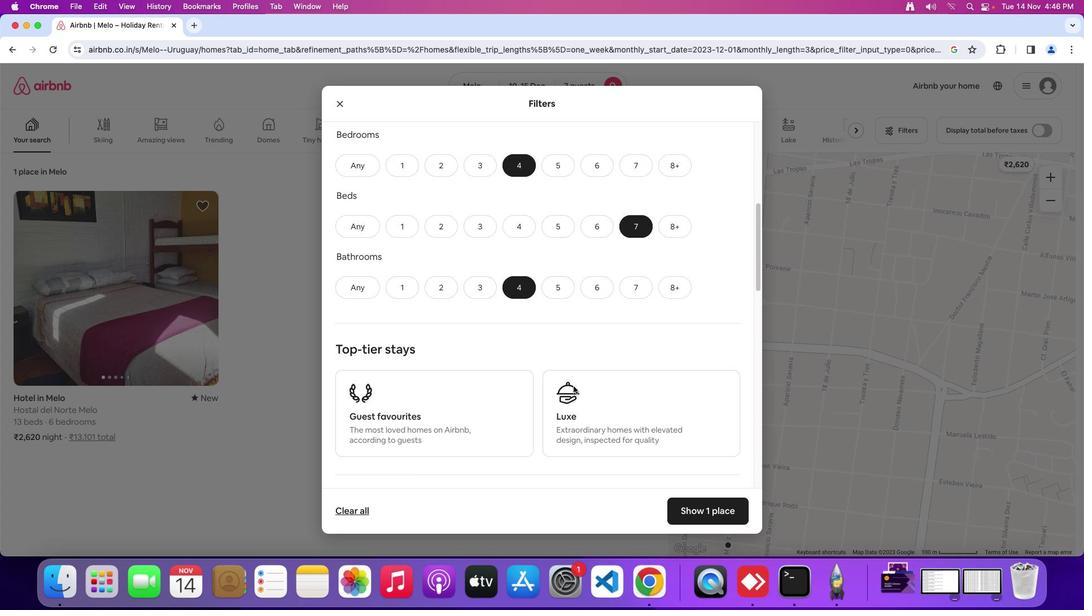 
Action: Mouse moved to (573, 385)
Screenshot: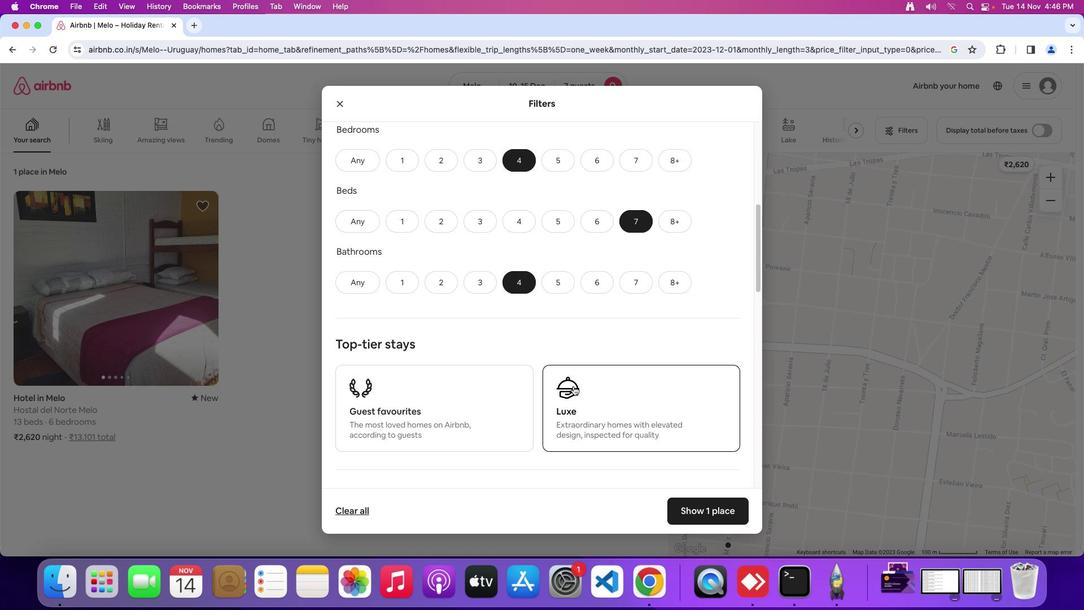 
Action: Mouse scrolled (573, 385) with delta (0, 0)
Screenshot: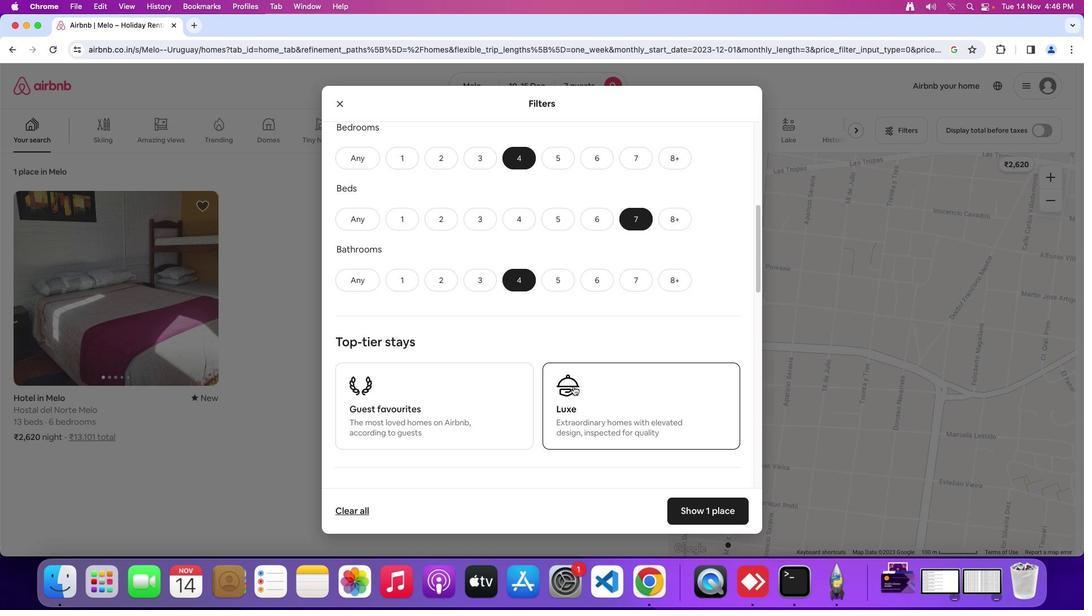 
Action: Mouse scrolled (573, 385) with delta (0, 0)
Screenshot: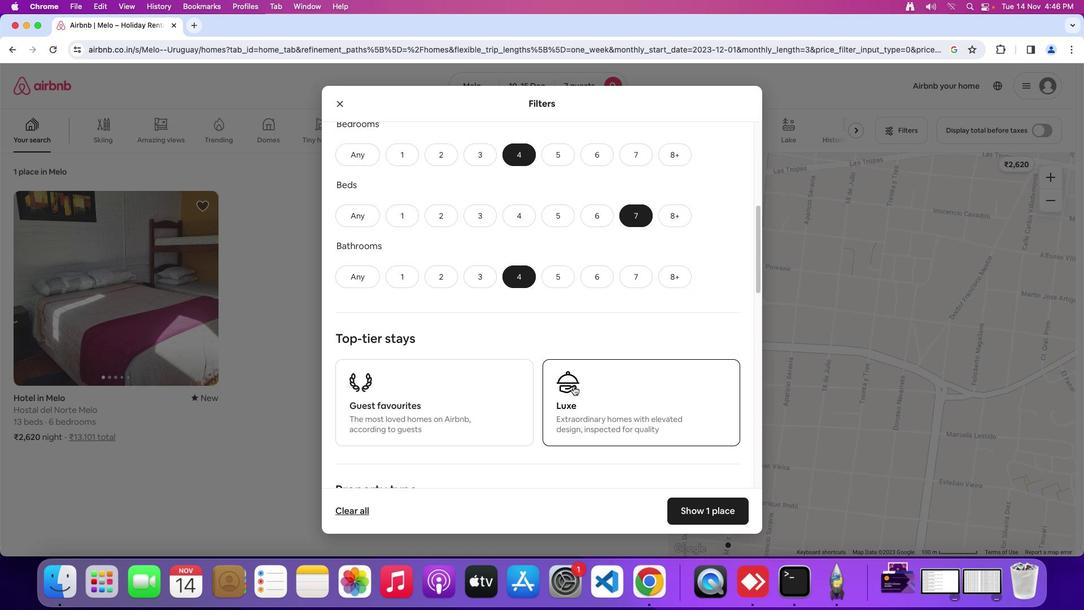 
Action: Mouse moved to (573, 385)
Screenshot: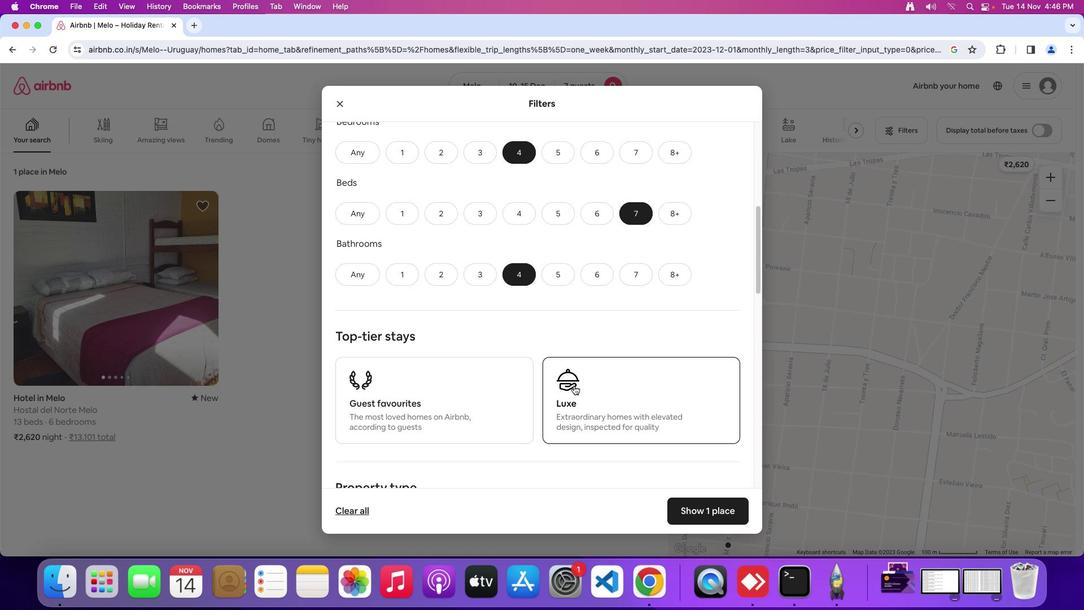 
Action: Mouse scrolled (573, 385) with delta (0, 0)
Screenshot: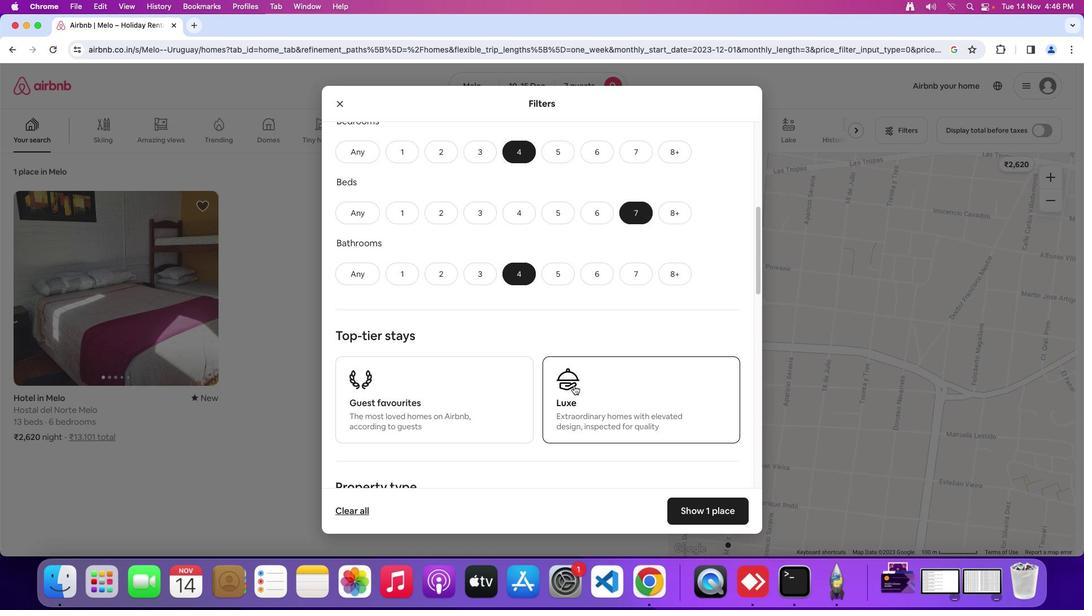 
Action: Mouse moved to (573, 385)
Screenshot: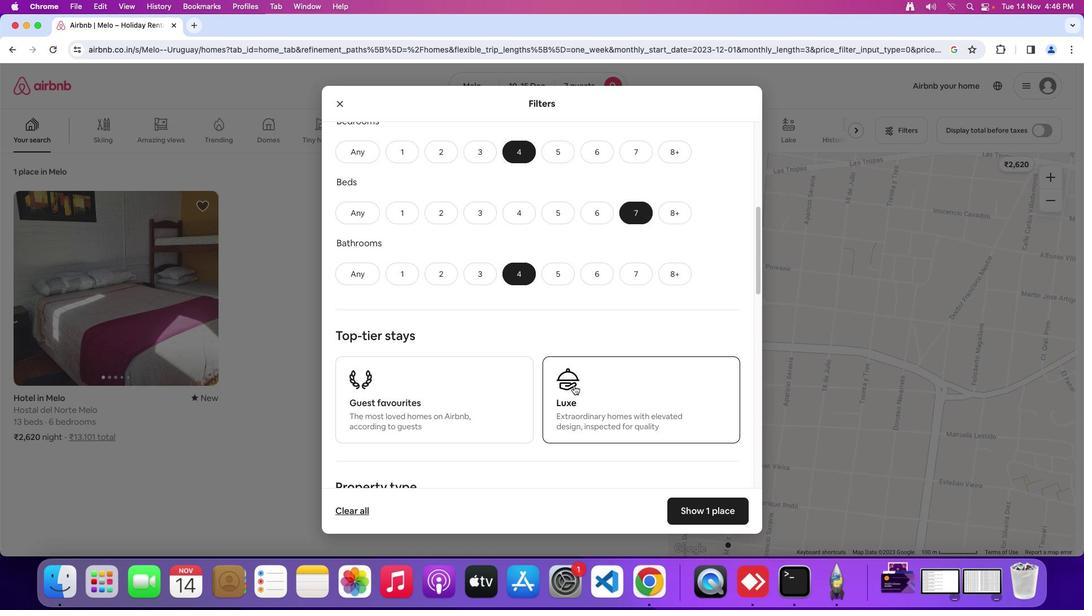 
Action: Mouse scrolled (573, 385) with delta (0, 0)
Screenshot: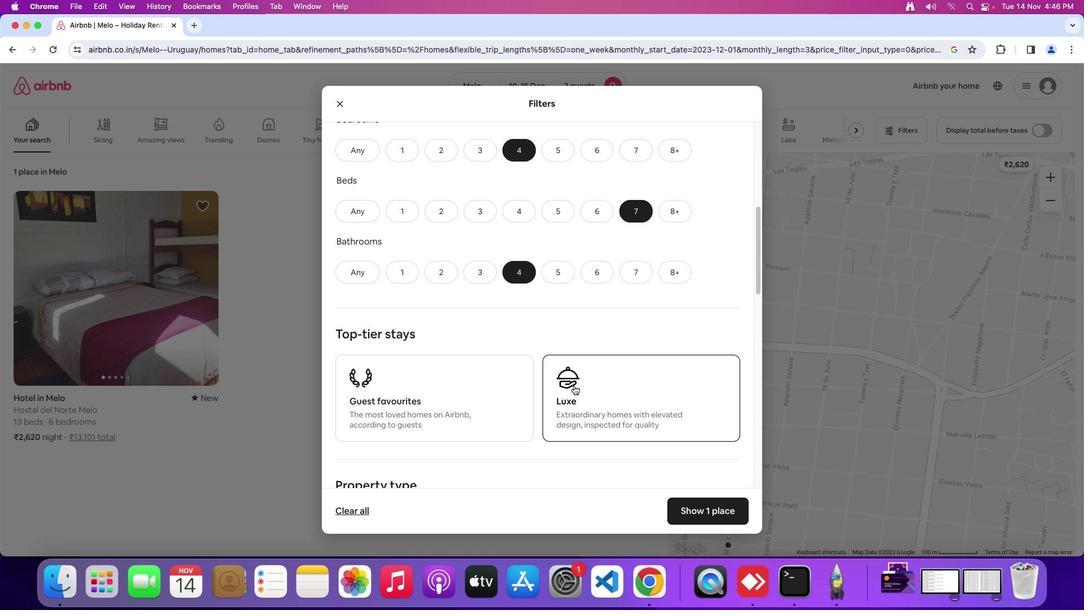 
Action: Mouse moved to (574, 385)
Screenshot: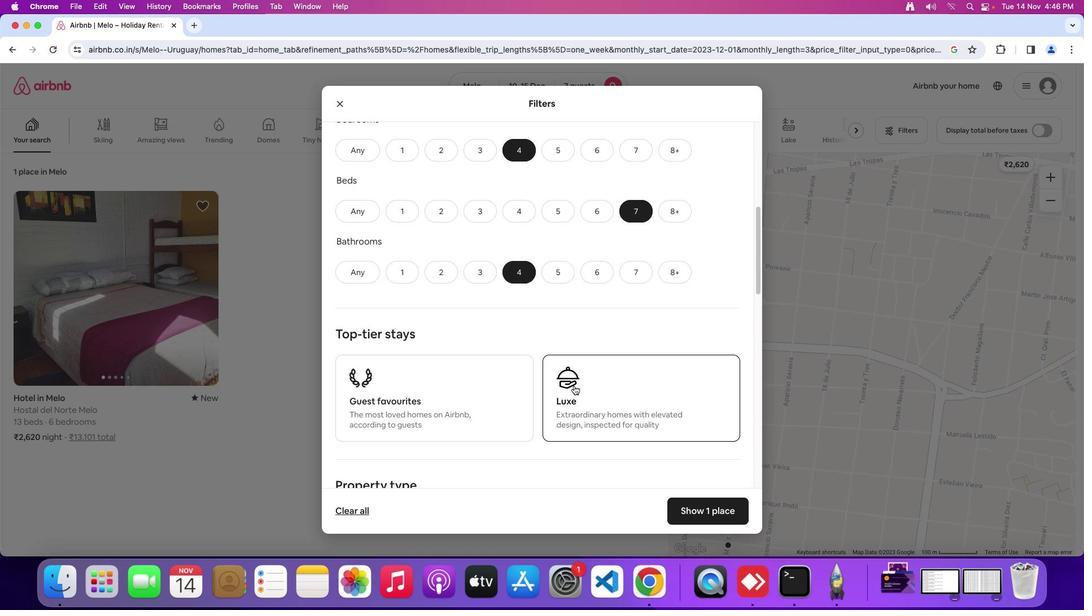 
Action: Mouse scrolled (574, 385) with delta (0, 0)
Screenshot: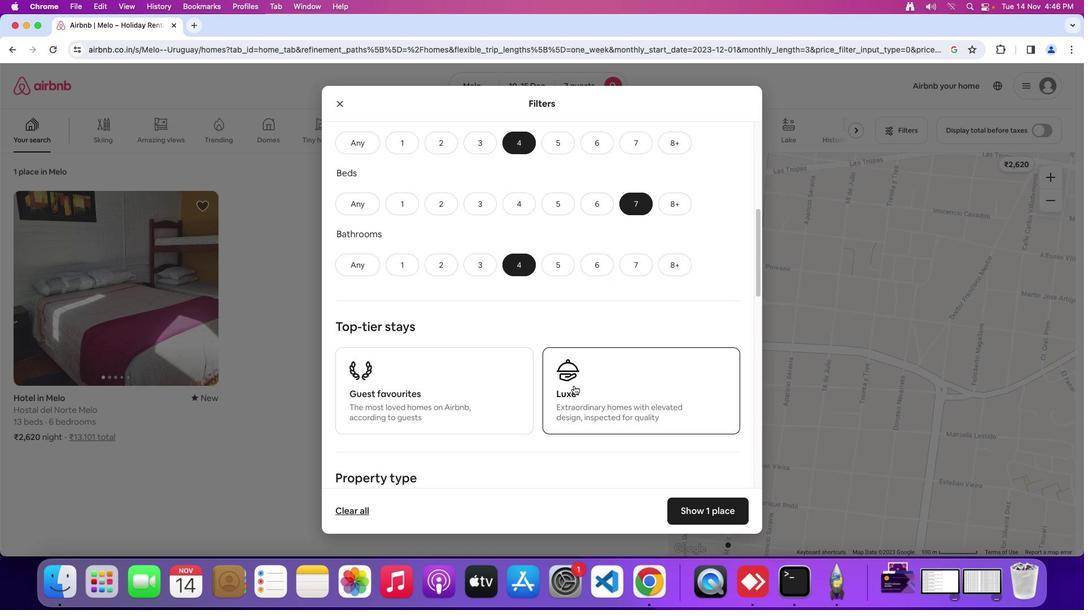 
Action: Mouse scrolled (574, 385) with delta (0, 0)
Screenshot: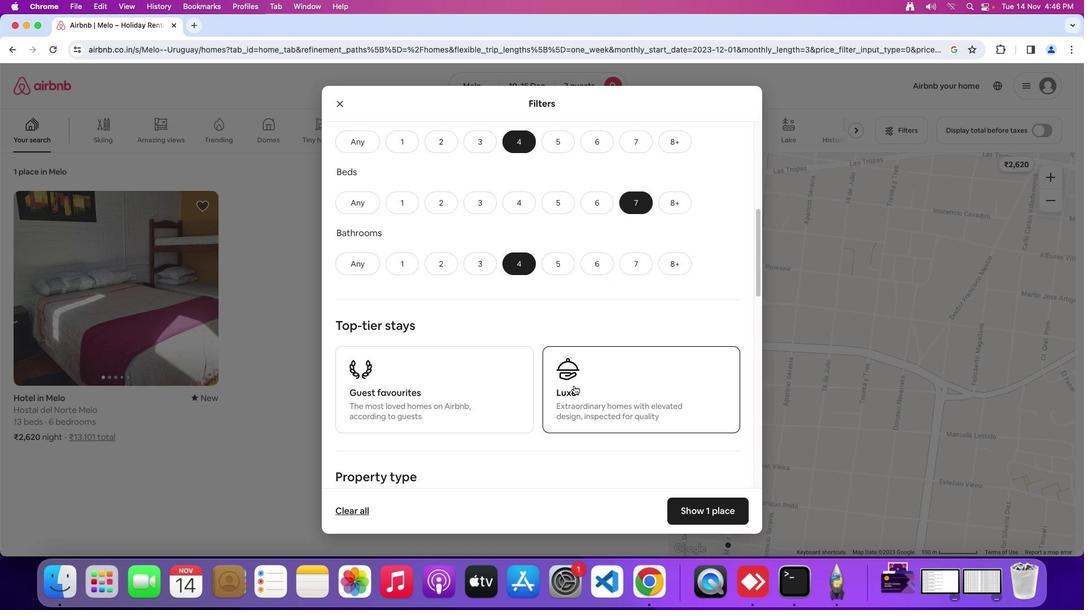 
Action: Mouse scrolled (574, 385) with delta (0, 0)
Screenshot: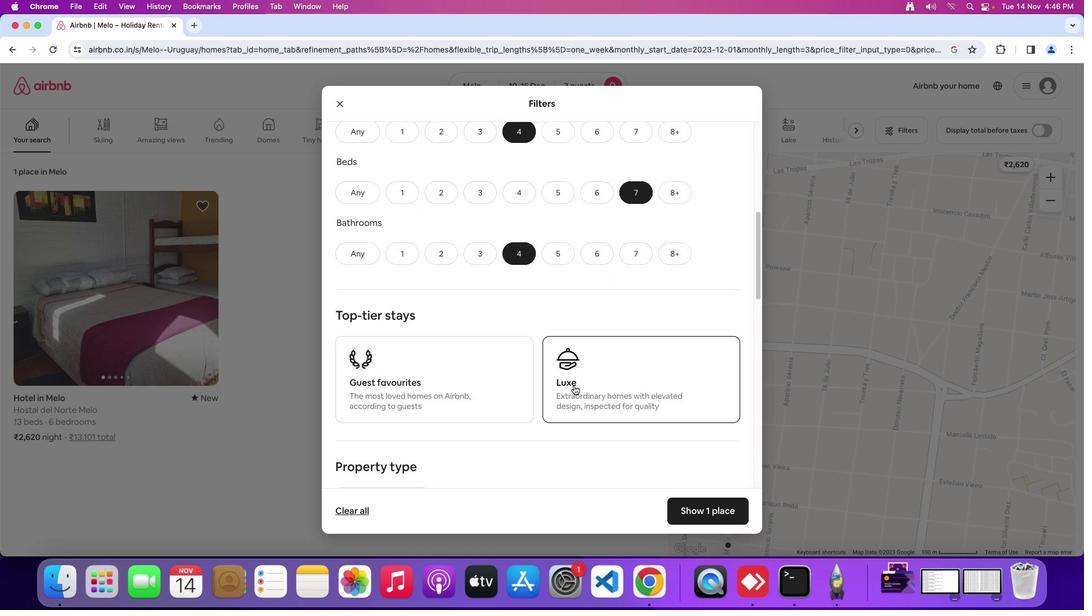 
Action: Mouse scrolled (574, 385) with delta (0, 0)
Screenshot: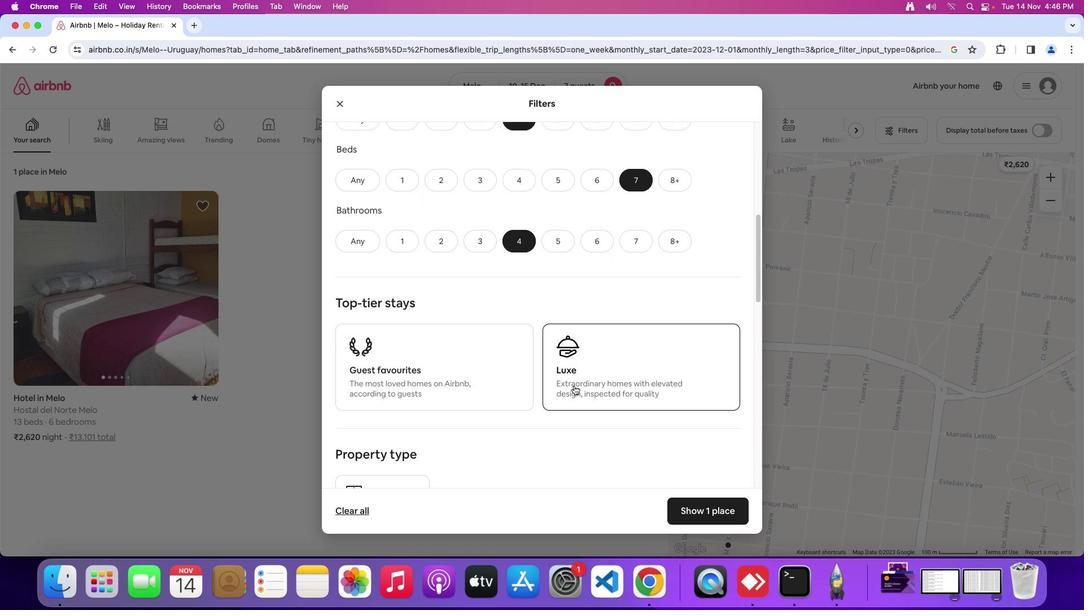 
Action: Mouse scrolled (574, 385) with delta (0, 0)
Screenshot: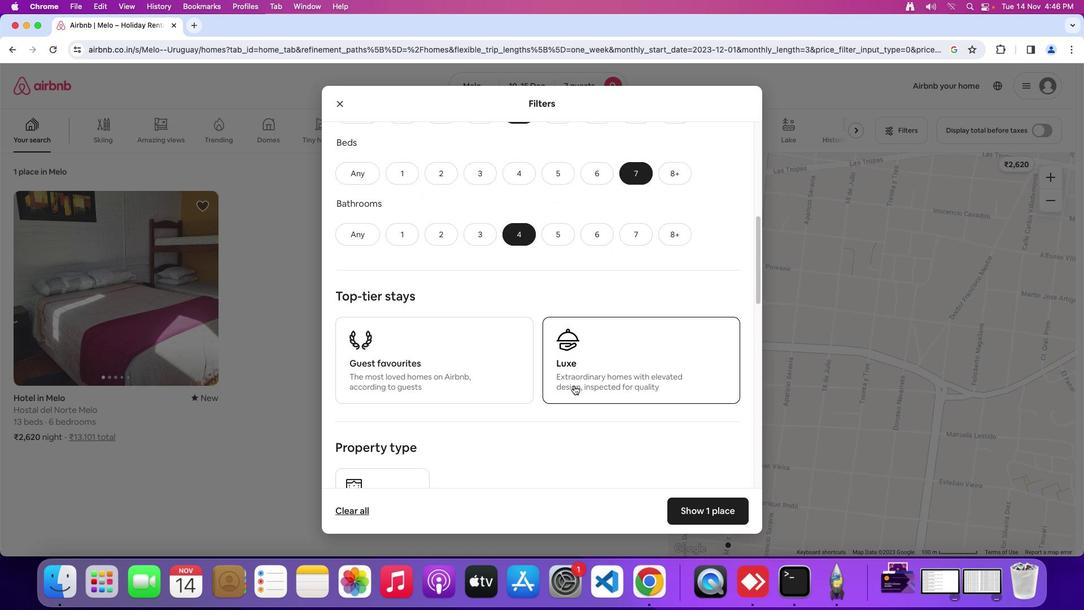 
Action: Mouse scrolled (574, 385) with delta (0, 0)
Screenshot: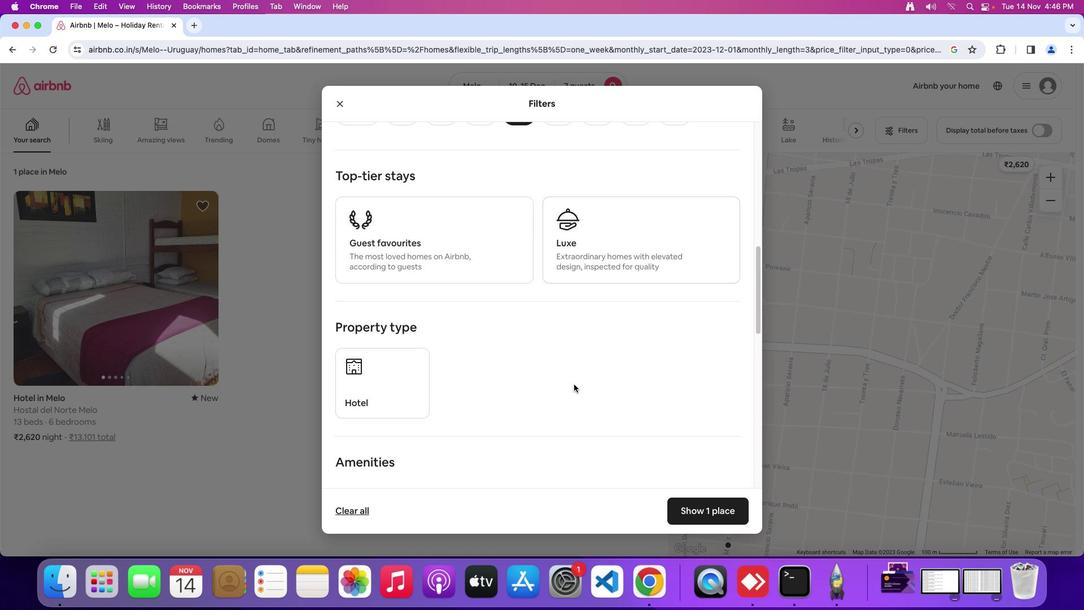 
Action: Mouse moved to (574, 385)
Screenshot: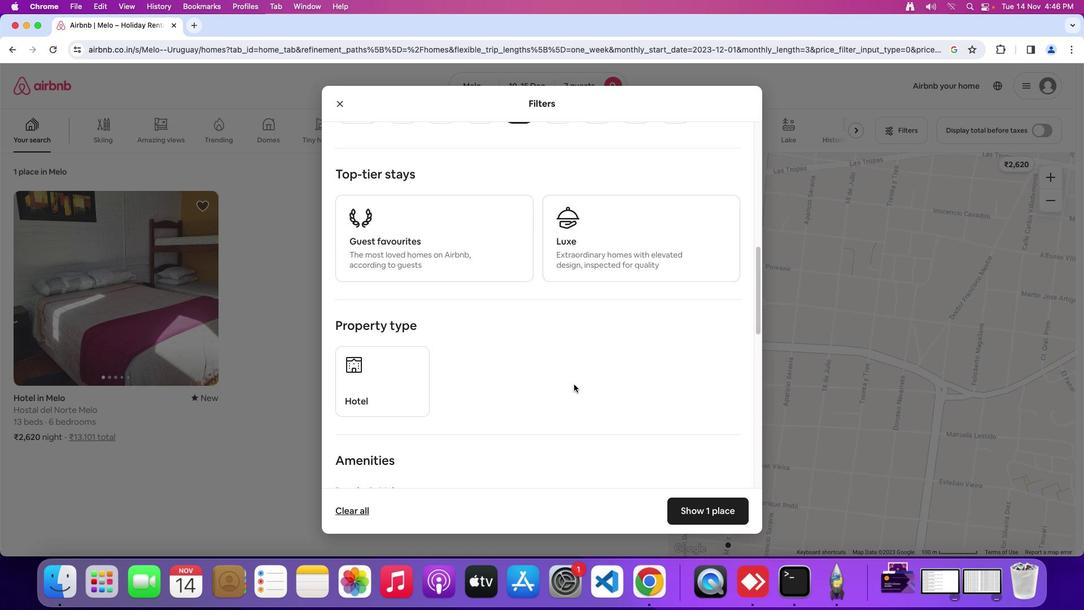 
Action: Mouse scrolled (574, 385) with delta (0, 0)
Screenshot: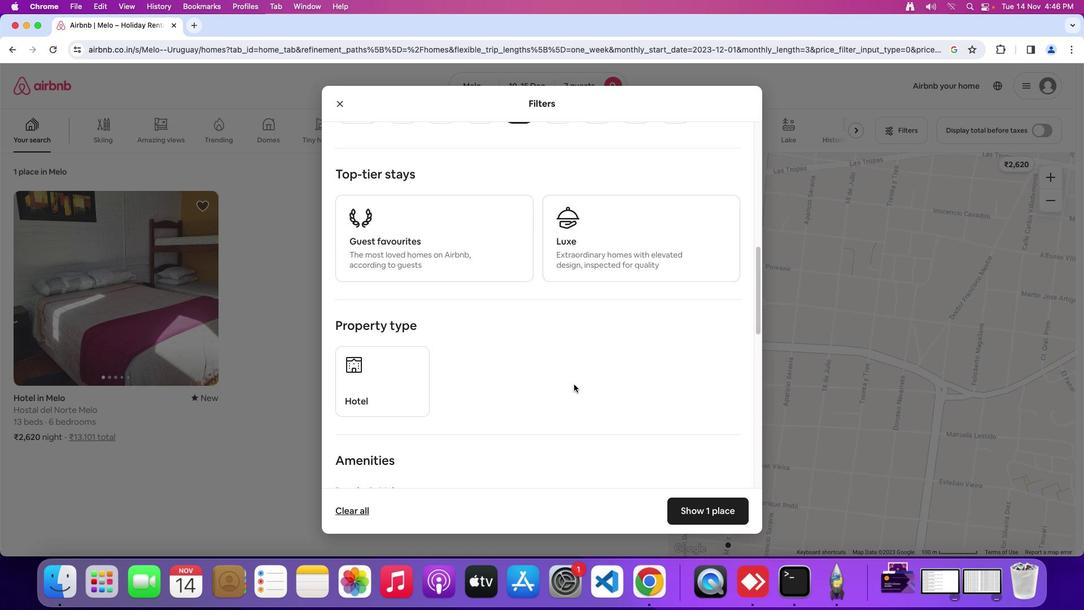 
Action: Mouse moved to (574, 384)
Screenshot: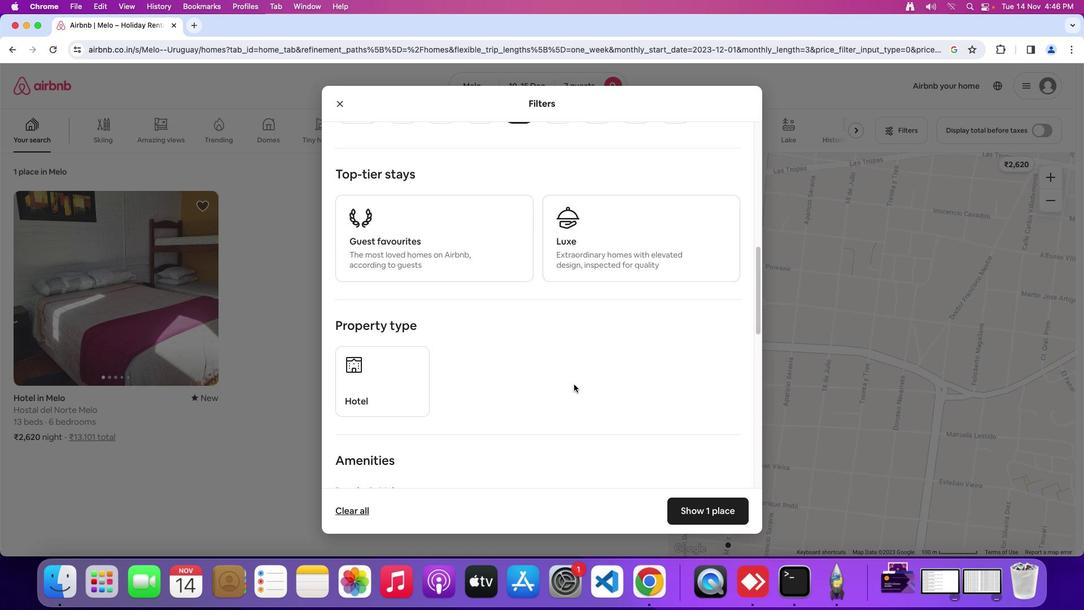 
Action: Mouse scrolled (574, 384) with delta (0, -2)
Screenshot: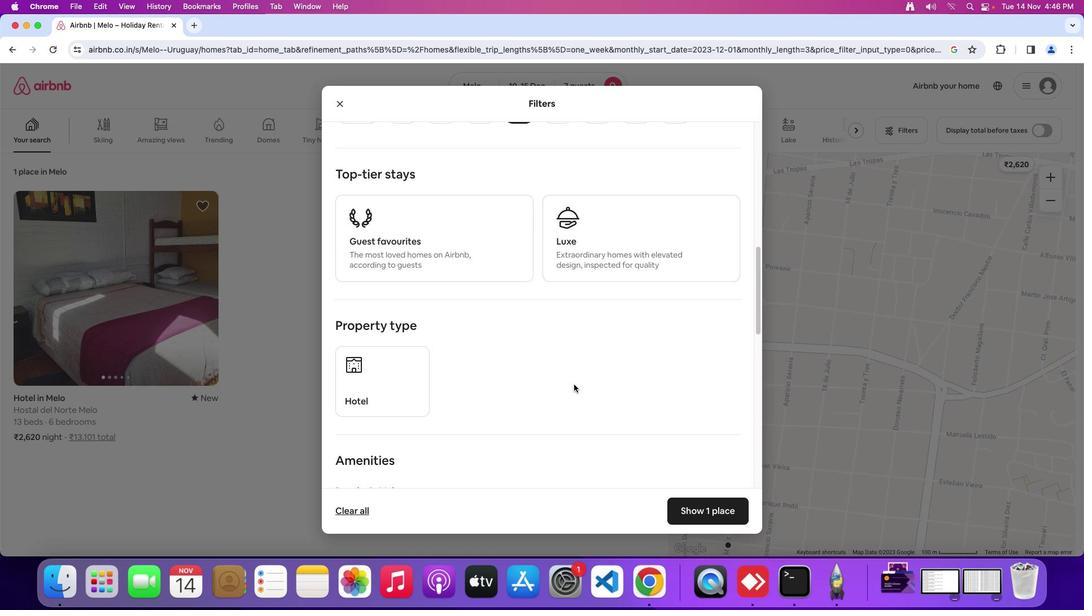 
Action: Mouse moved to (503, 389)
Screenshot: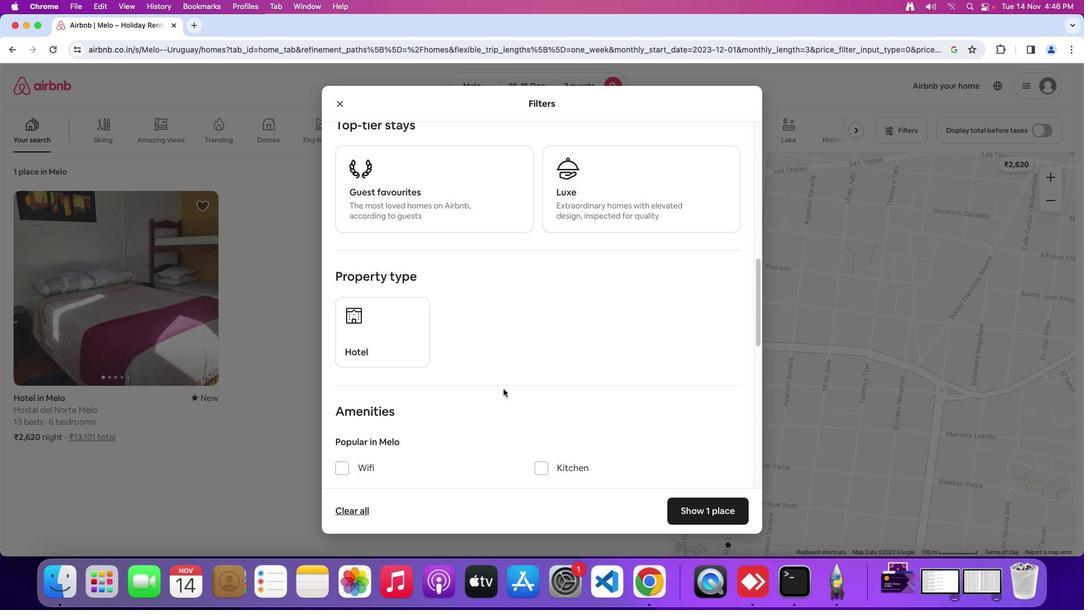 
Action: Mouse scrolled (503, 389) with delta (0, 0)
Screenshot: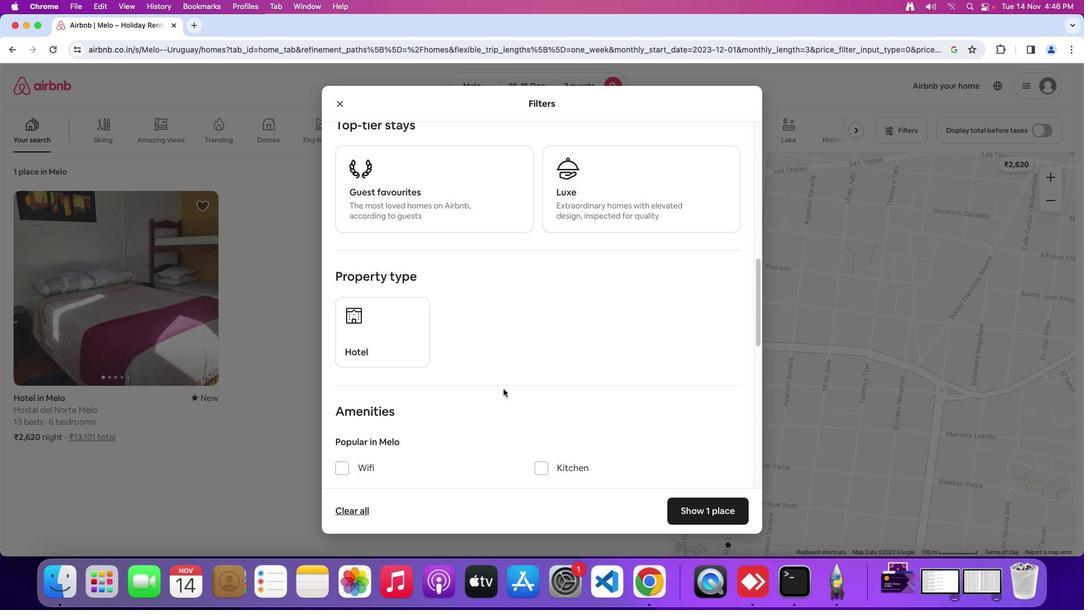 
Action: Mouse scrolled (503, 389) with delta (0, 0)
Screenshot: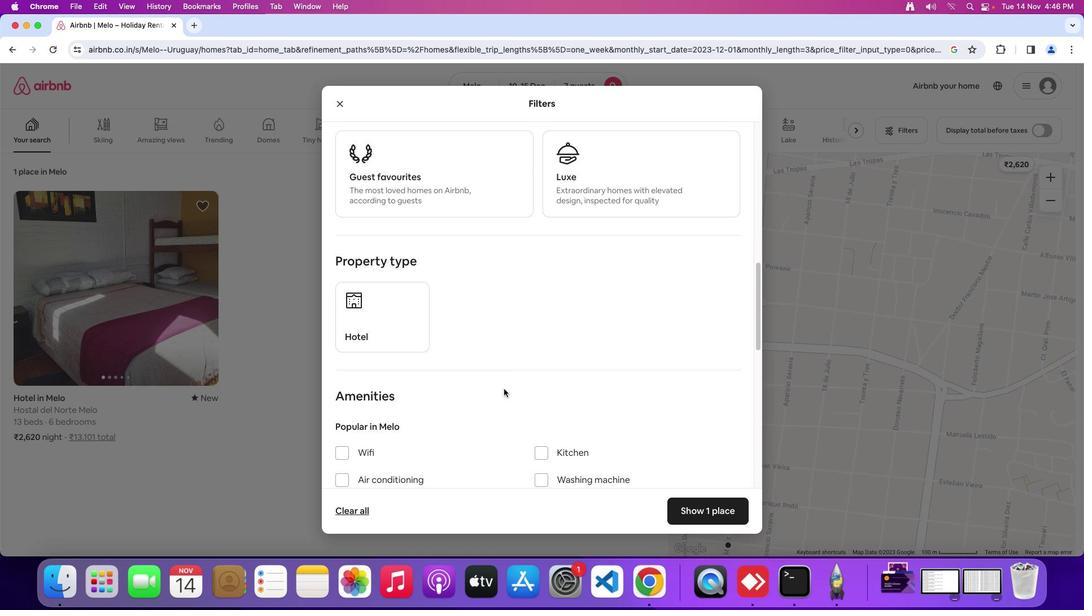 
Action: Mouse scrolled (503, 389) with delta (0, -1)
Screenshot: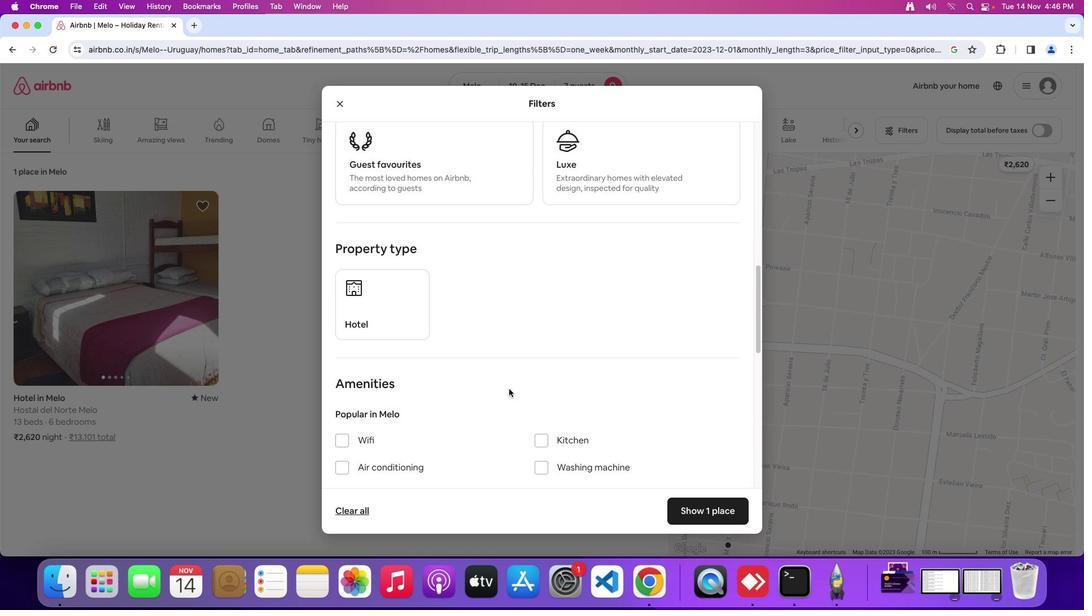 
Action: Mouse moved to (514, 388)
Screenshot: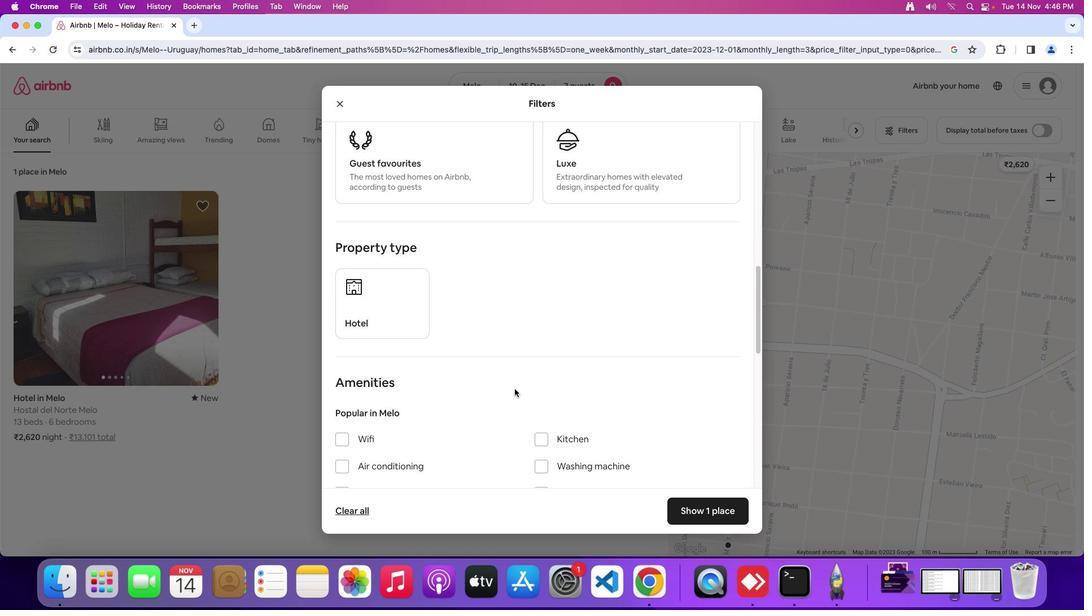 
Action: Mouse scrolled (514, 388) with delta (0, 0)
Screenshot: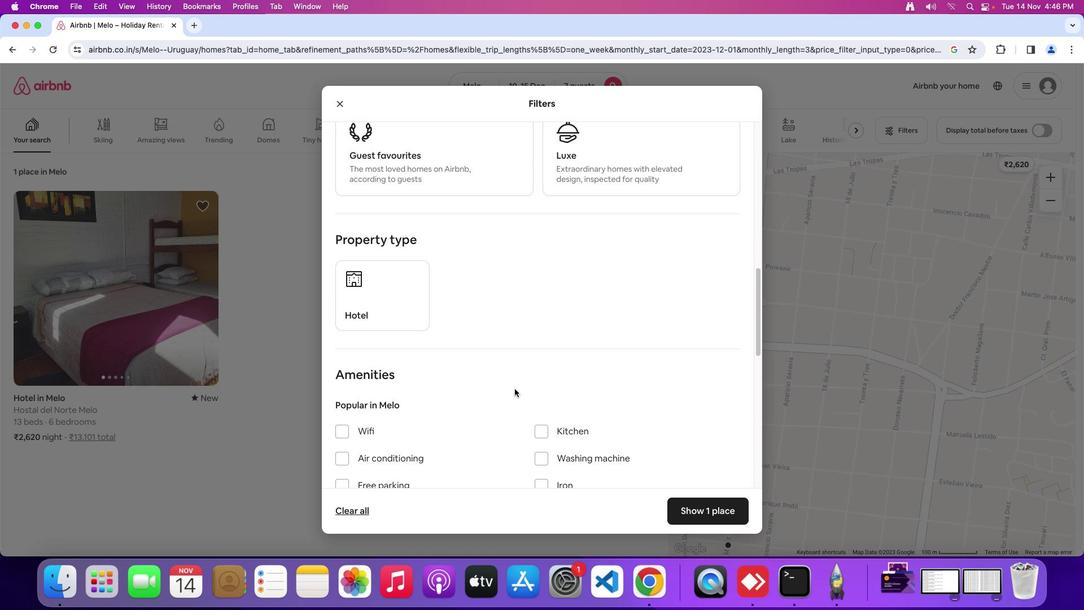 
Action: Mouse scrolled (514, 388) with delta (0, 0)
Screenshot: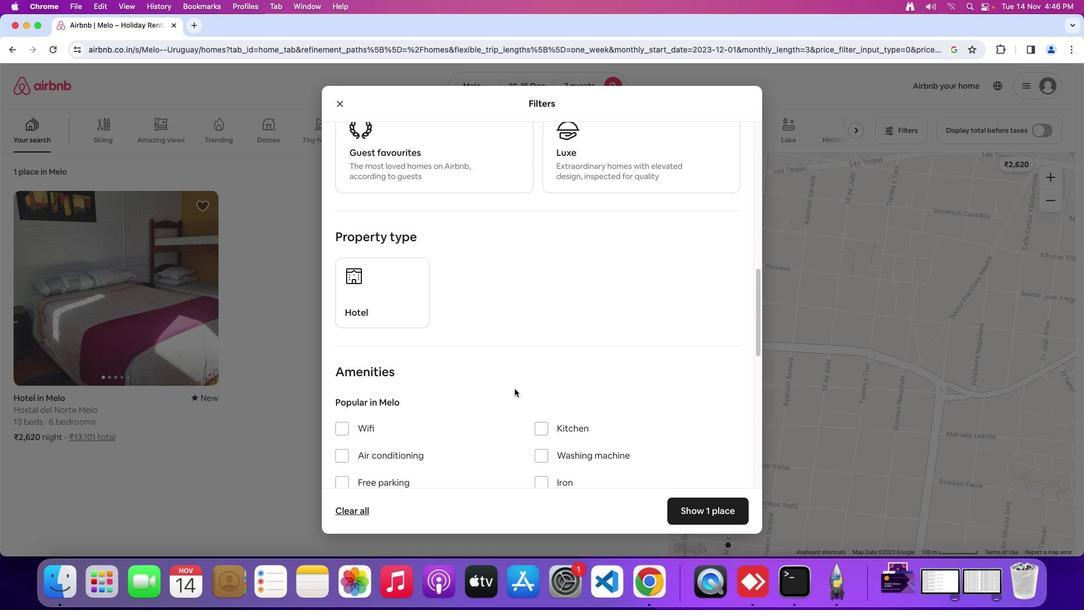 
Action: Mouse scrolled (514, 388) with delta (0, 0)
Screenshot: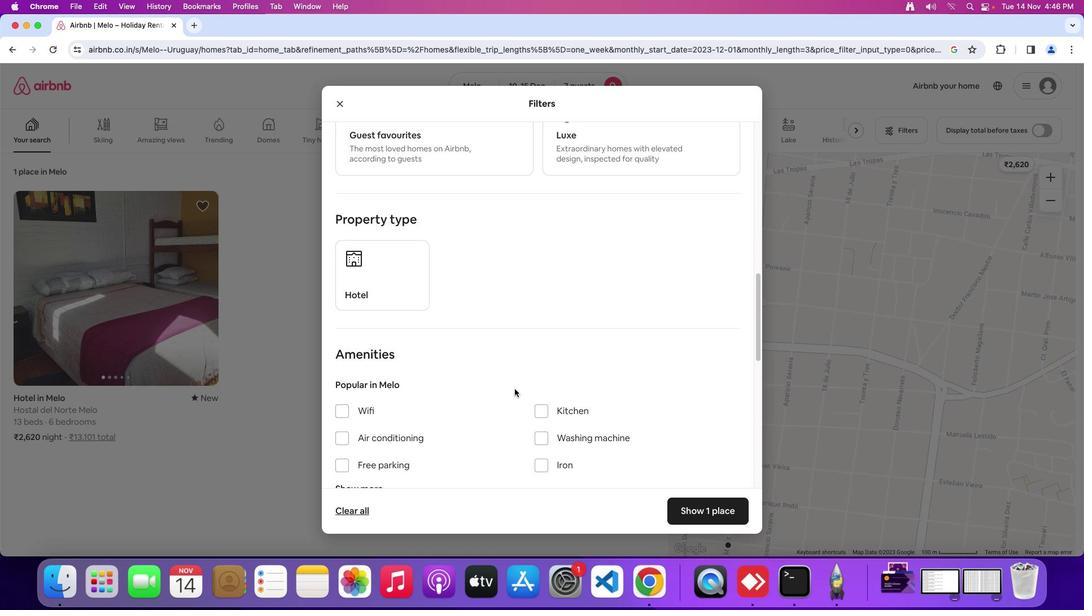 
Action: Mouse scrolled (514, 388) with delta (0, 0)
Screenshot: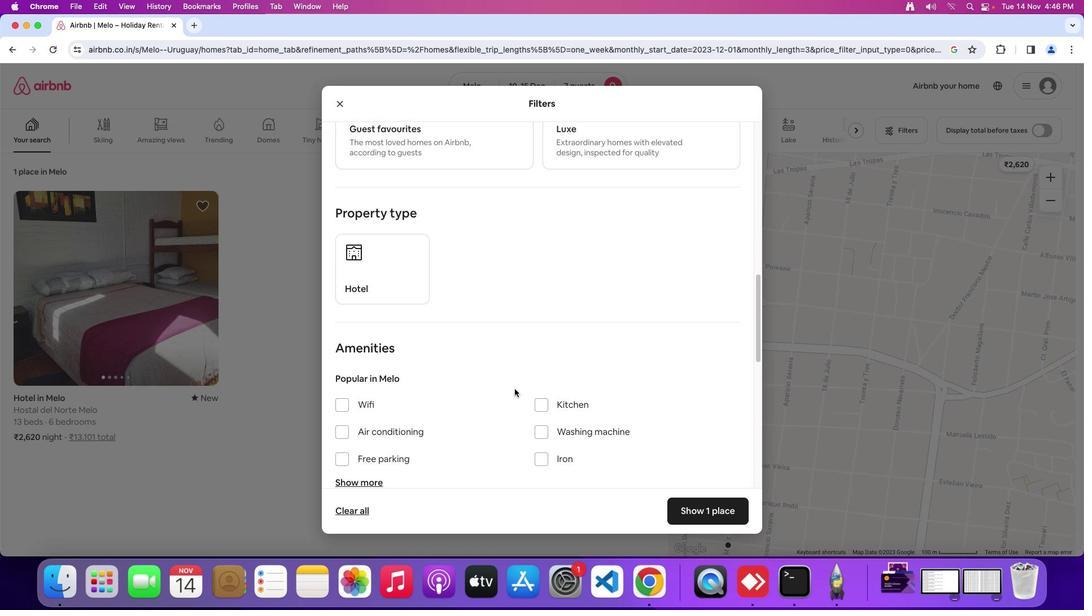 
Action: Mouse scrolled (514, 388) with delta (0, 0)
Screenshot: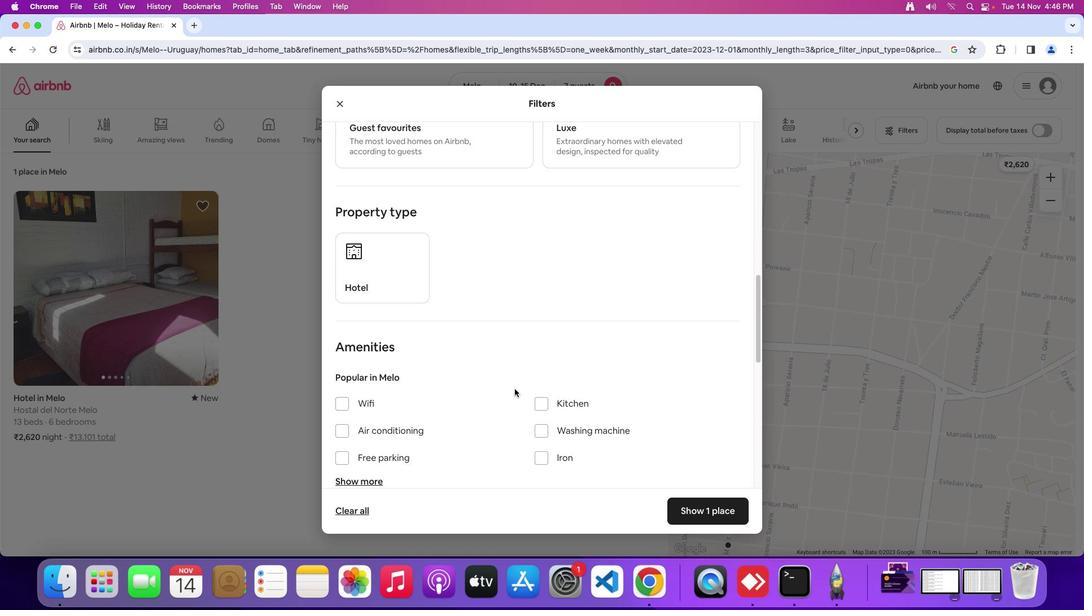 
Action: Mouse moved to (351, 406)
Screenshot: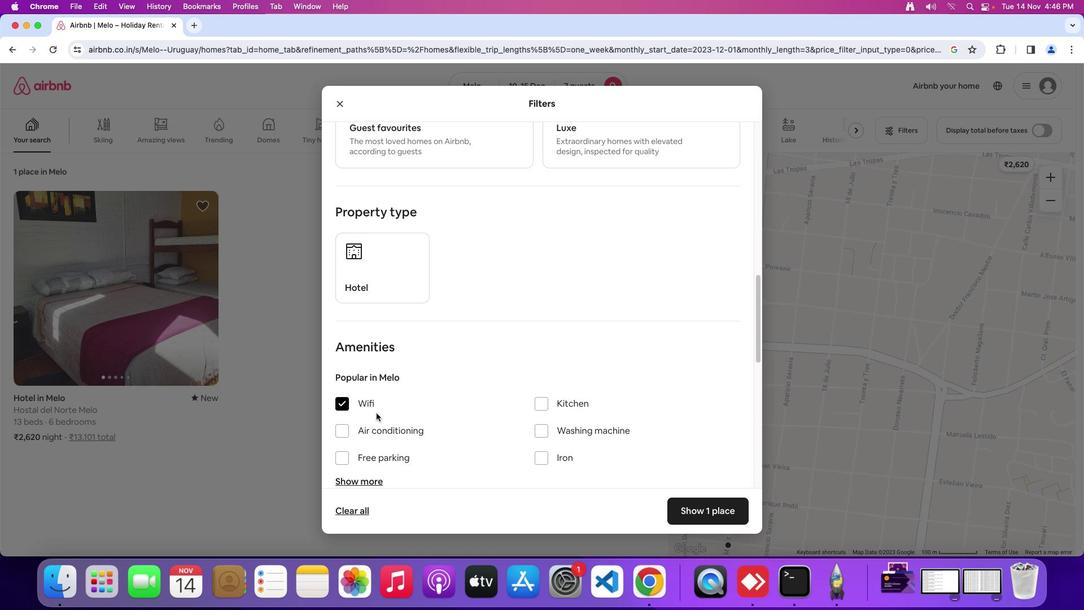 
Action: Mouse pressed left at (351, 406)
Screenshot: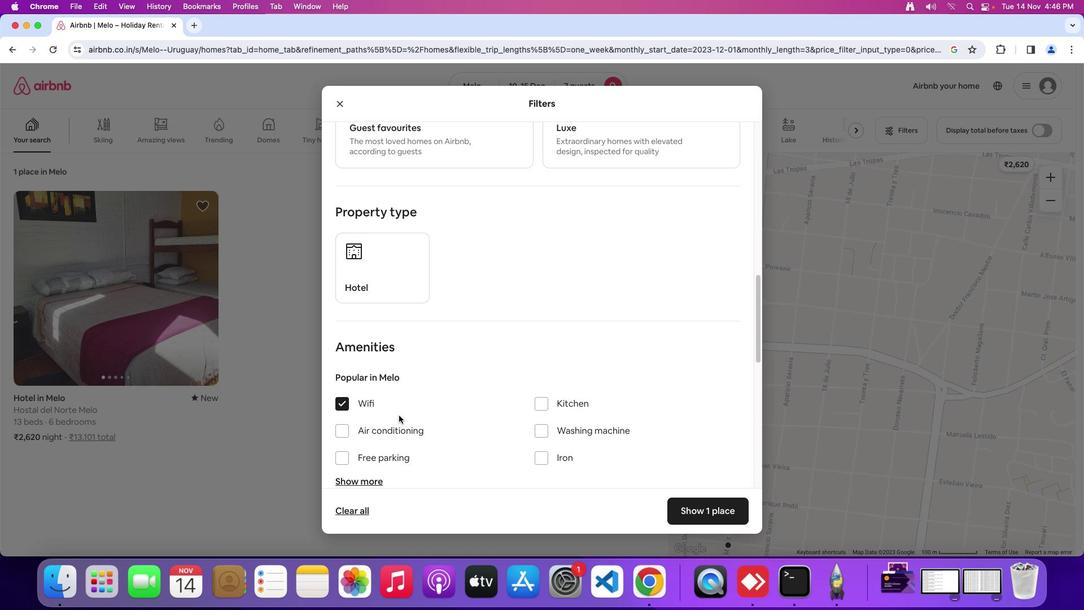 
Action: Mouse moved to (487, 412)
Screenshot: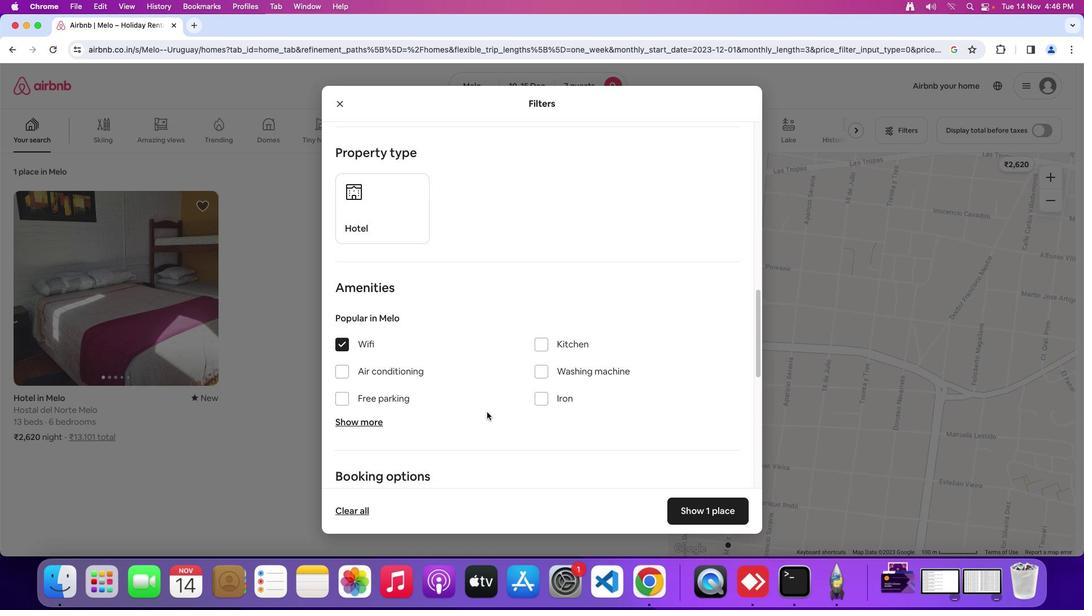 
Action: Mouse scrolled (487, 412) with delta (0, 0)
Screenshot: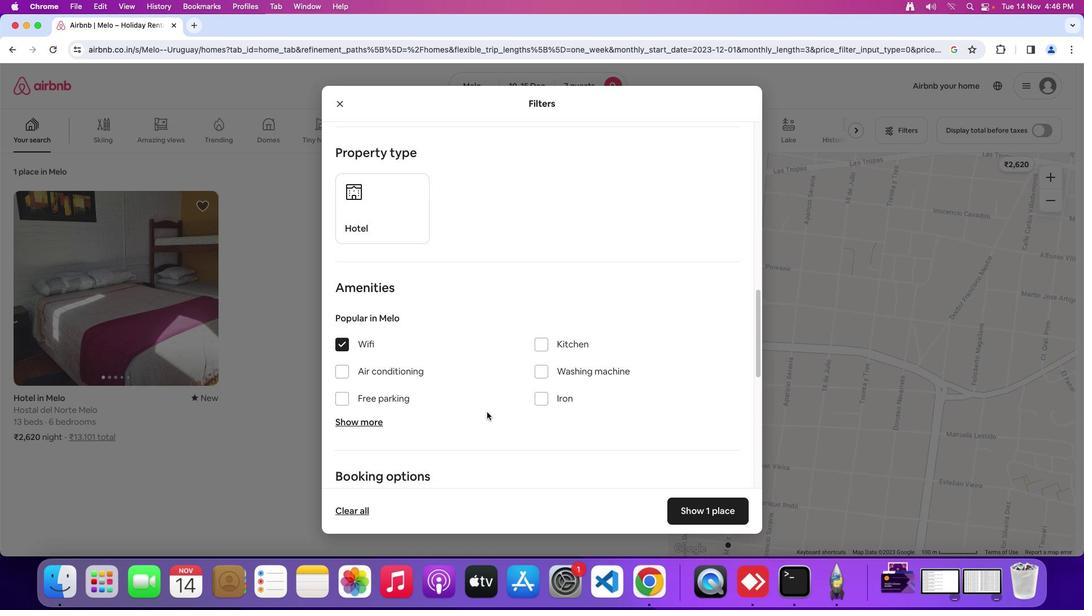 
Action: Mouse scrolled (487, 412) with delta (0, 0)
Screenshot: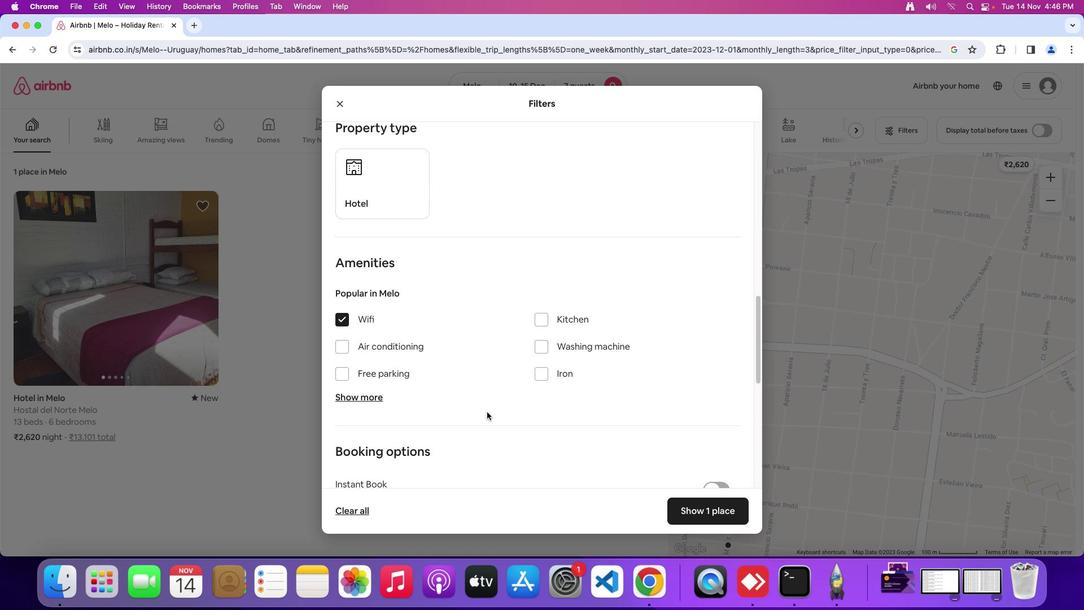 
Action: Mouse scrolled (487, 412) with delta (0, -1)
Screenshot: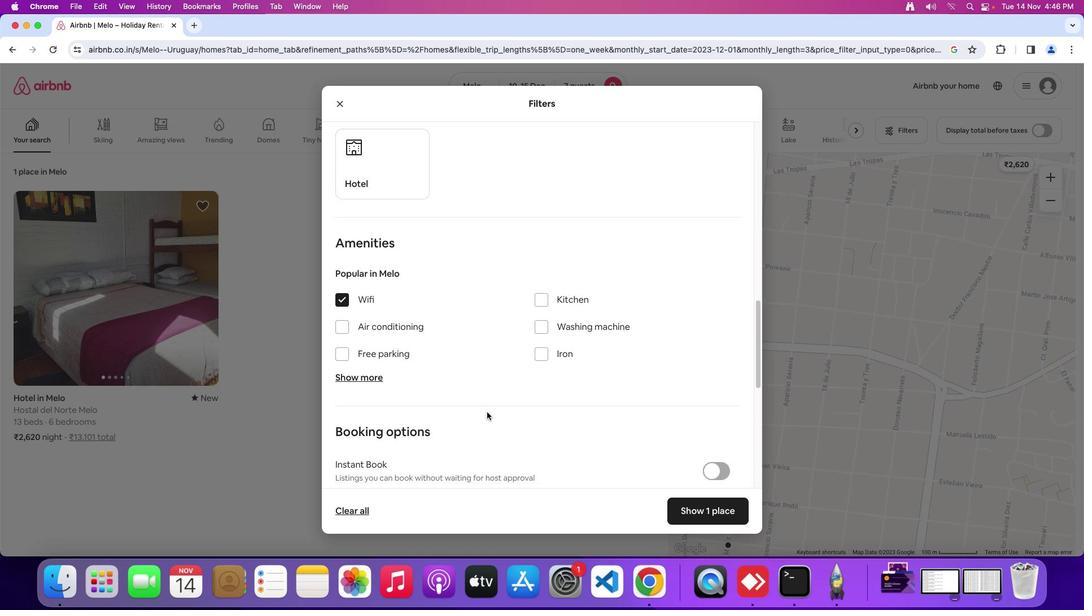 
Action: Mouse moved to (372, 376)
Screenshot: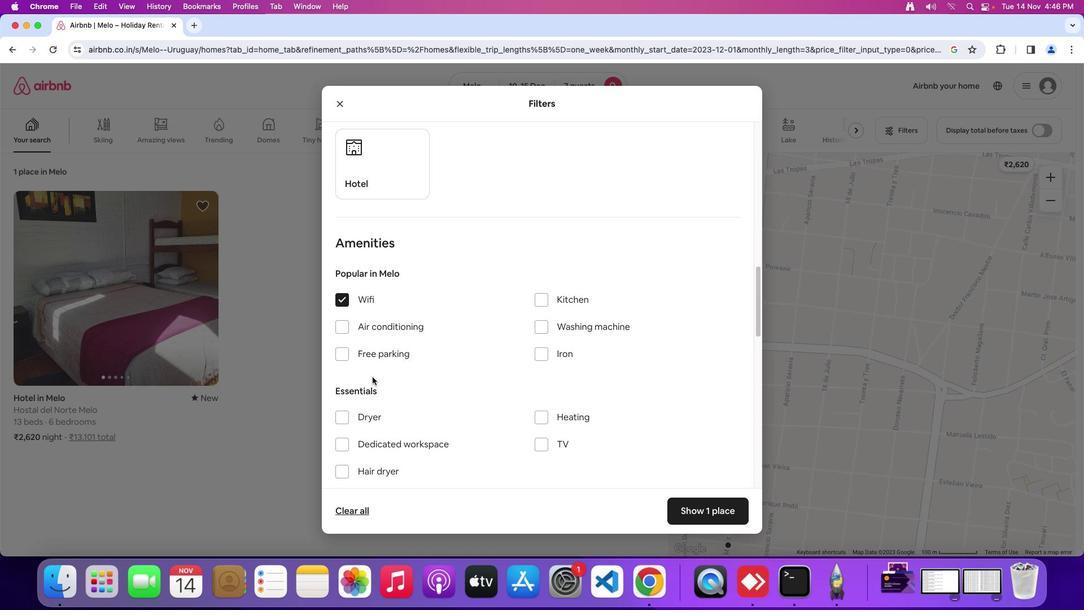 
Action: Mouse pressed left at (372, 376)
Screenshot: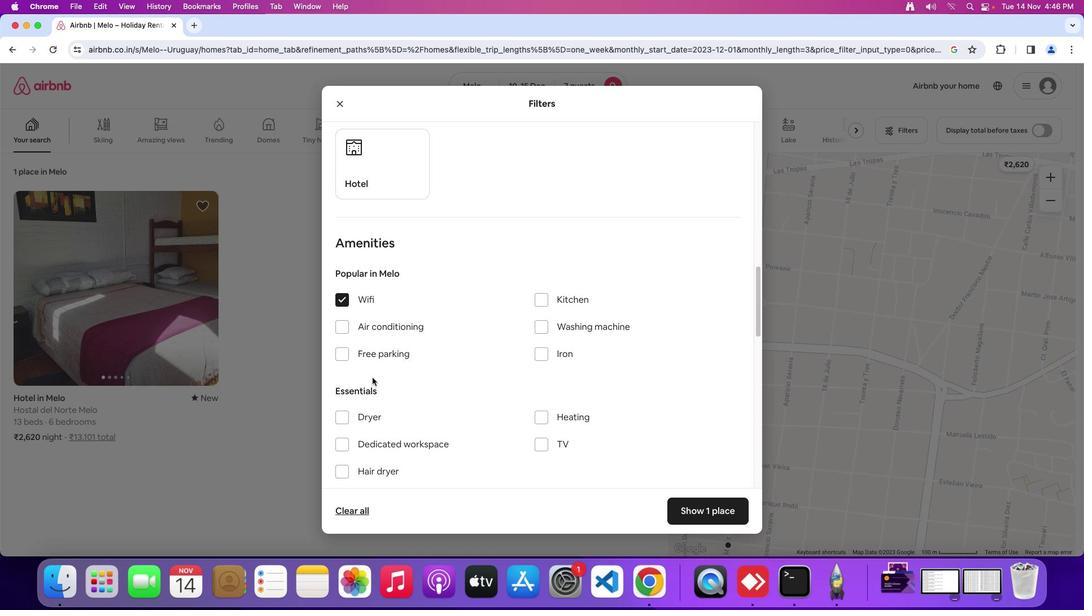
Action: Mouse moved to (443, 388)
Screenshot: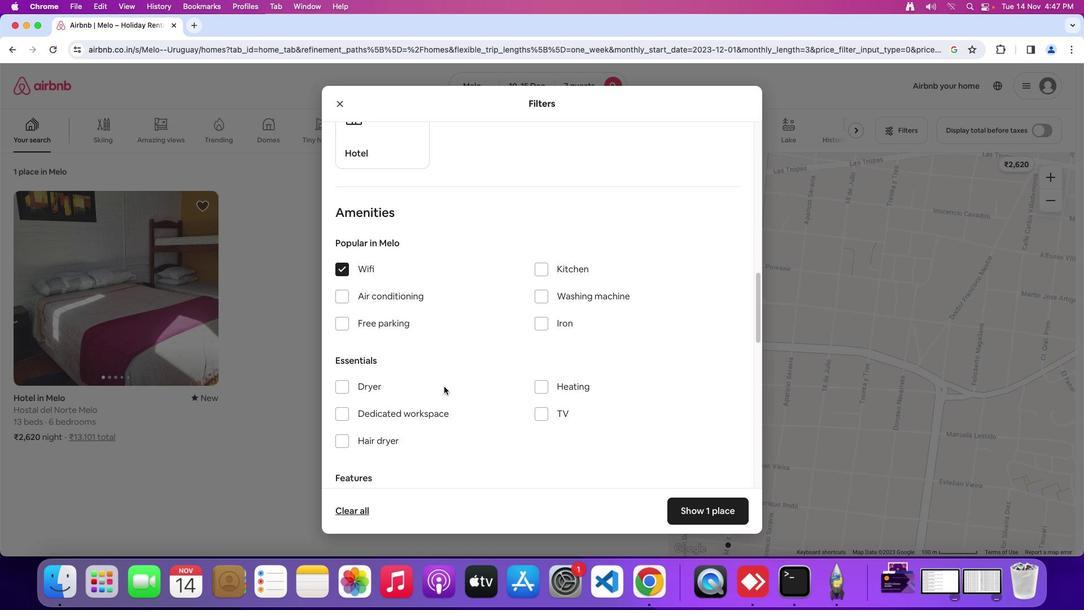 
Action: Mouse scrolled (443, 388) with delta (0, 0)
Screenshot: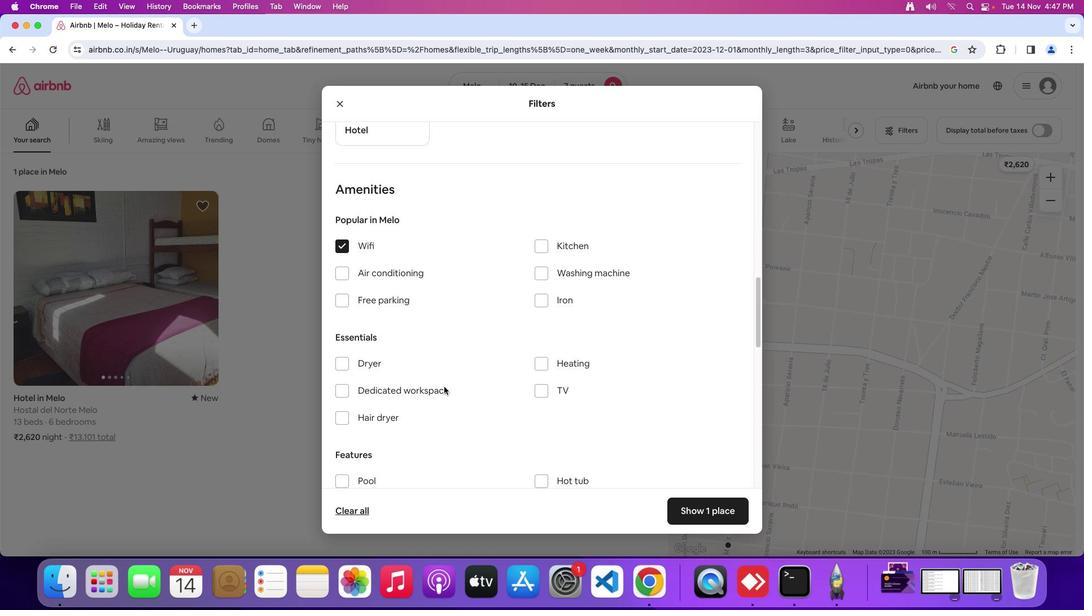 
Action: Mouse moved to (443, 386)
Screenshot: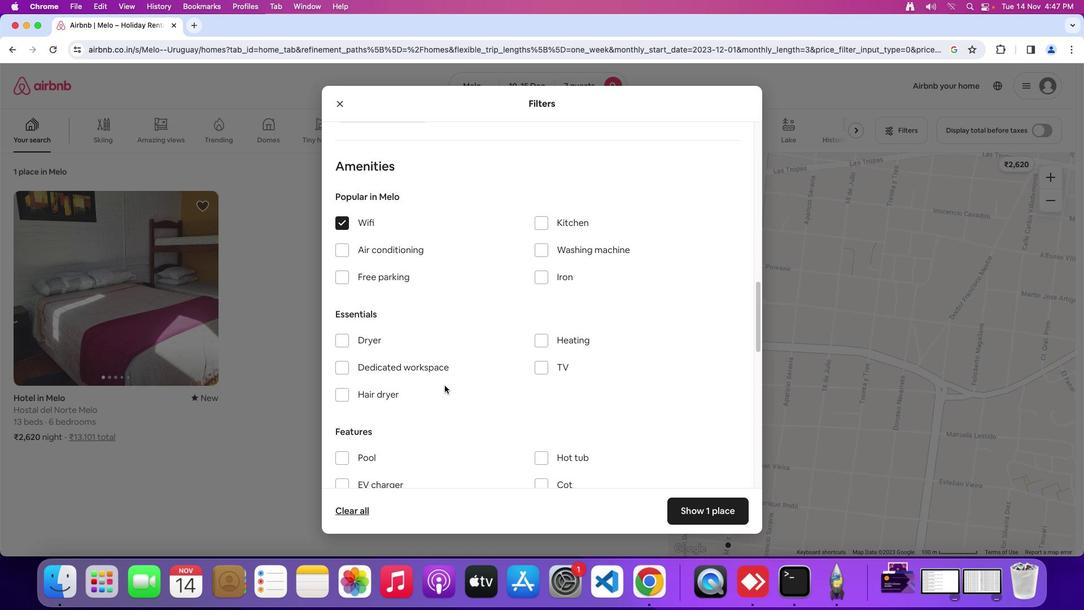 
Action: Mouse scrolled (443, 386) with delta (0, 0)
Screenshot: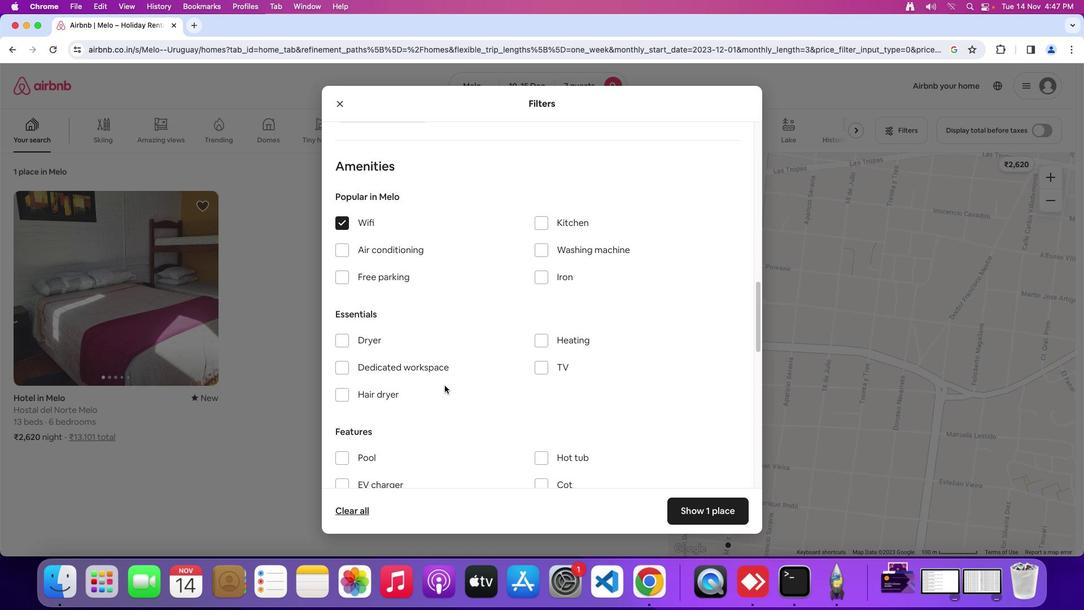 
Action: Mouse moved to (443, 386)
Screenshot: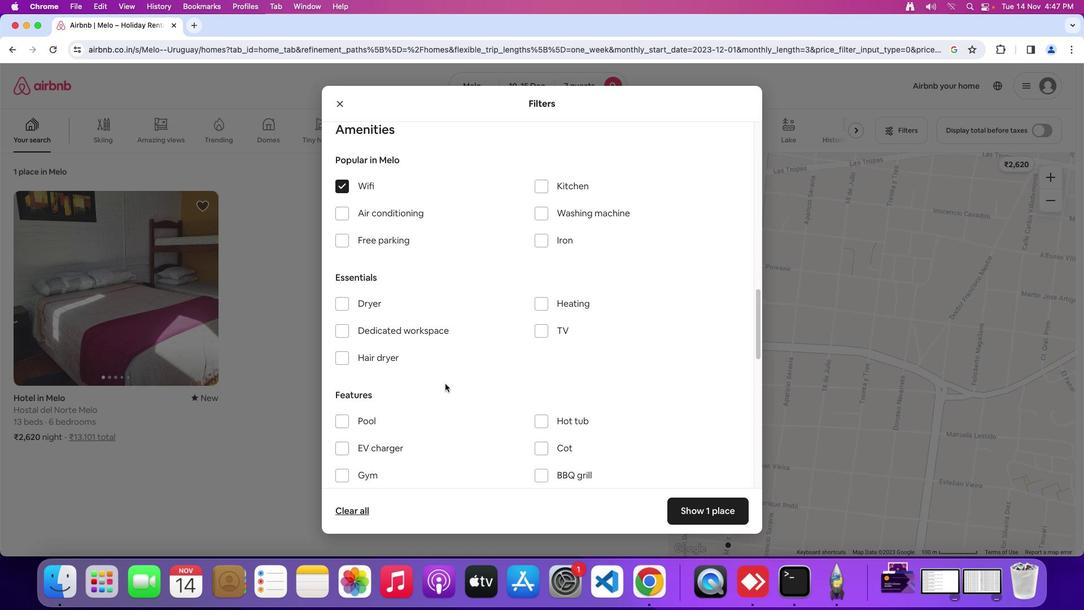 
Action: Mouse scrolled (443, 386) with delta (0, -1)
Screenshot: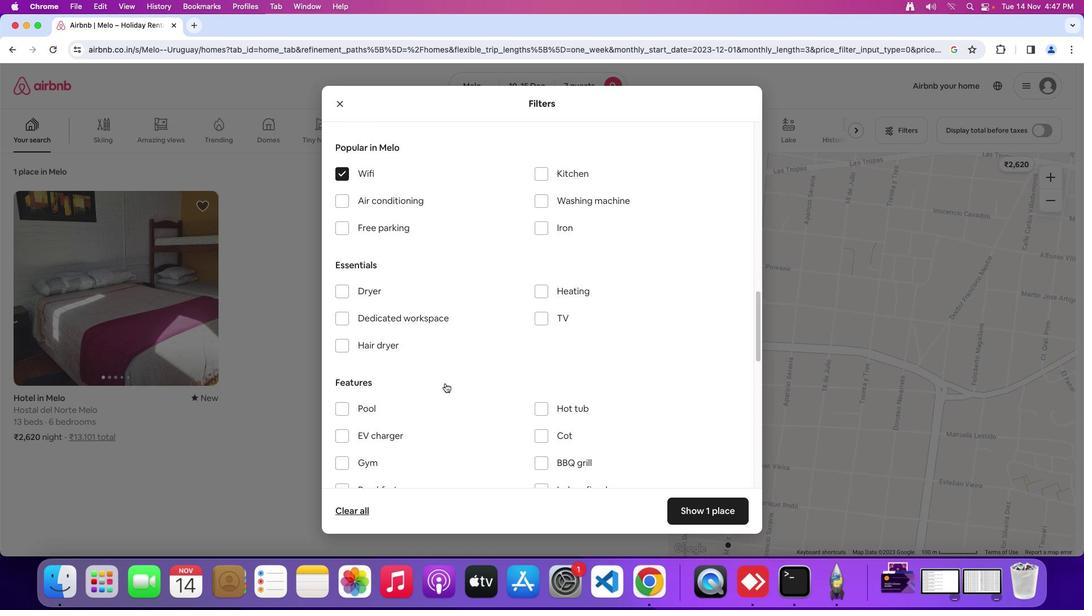 
Action: Mouse scrolled (443, 386) with delta (0, -1)
Screenshot: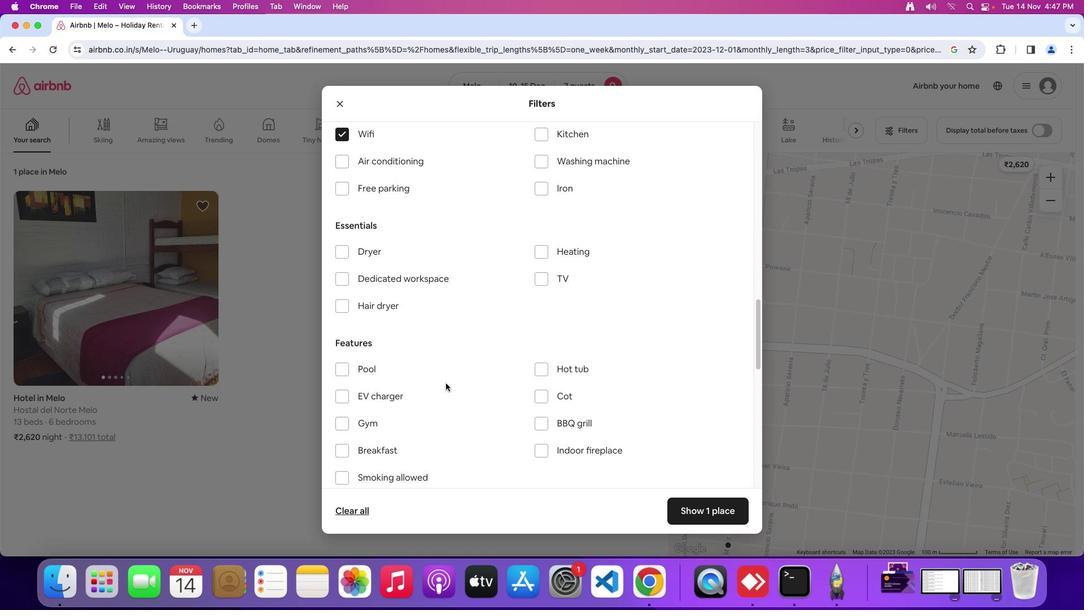 
Action: Mouse moved to (538, 279)
Screenshot: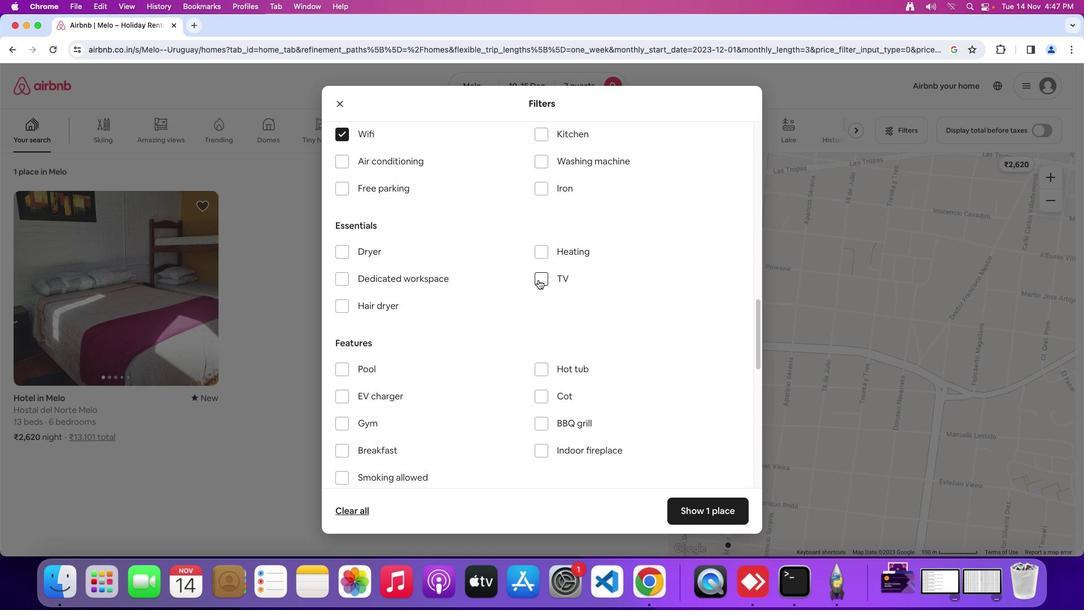 
Action: Mouse pressed left at (538, 279)
Screenshot: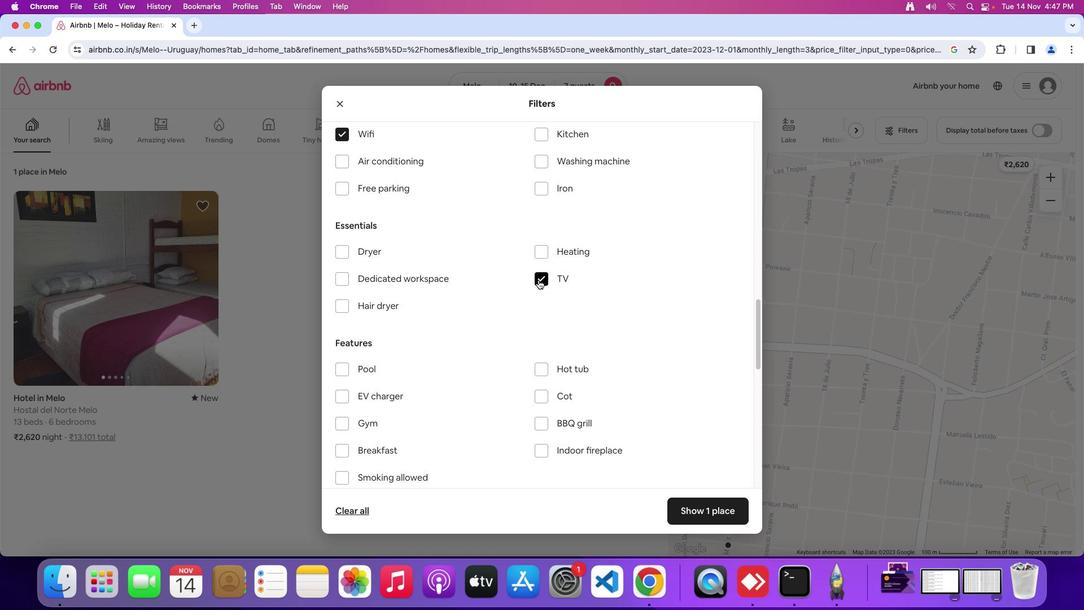 
Action: Mouse moved to (530, 268)
Screenshot: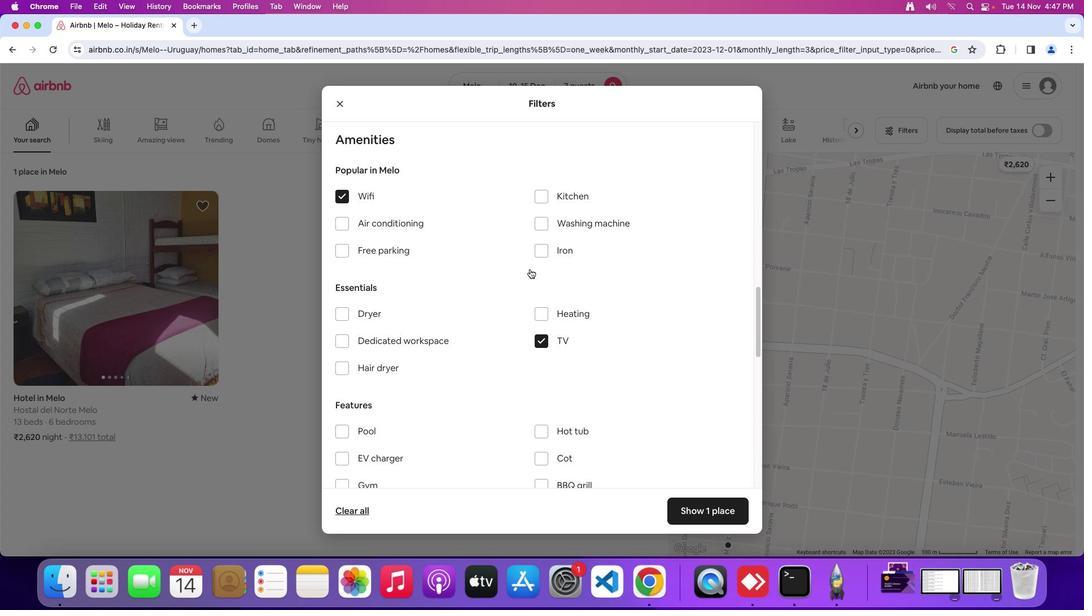 
Action: Mouse scrolled (530, 268) with delta (0, 0)
Screenshot: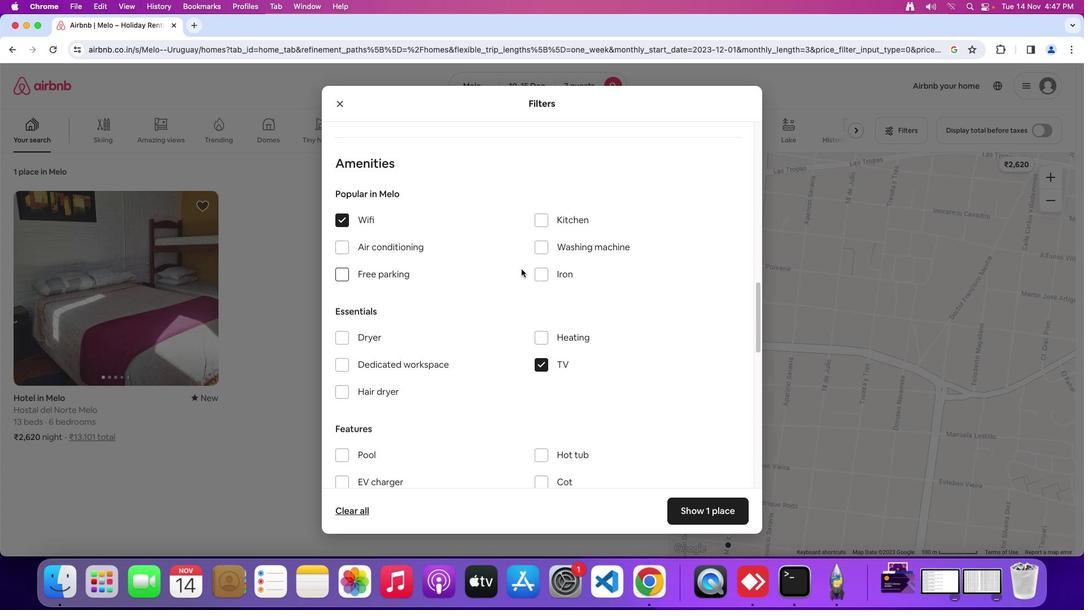 
Action: Mouse scrolled (530, 268) with delta (0, 0)
Screenshot: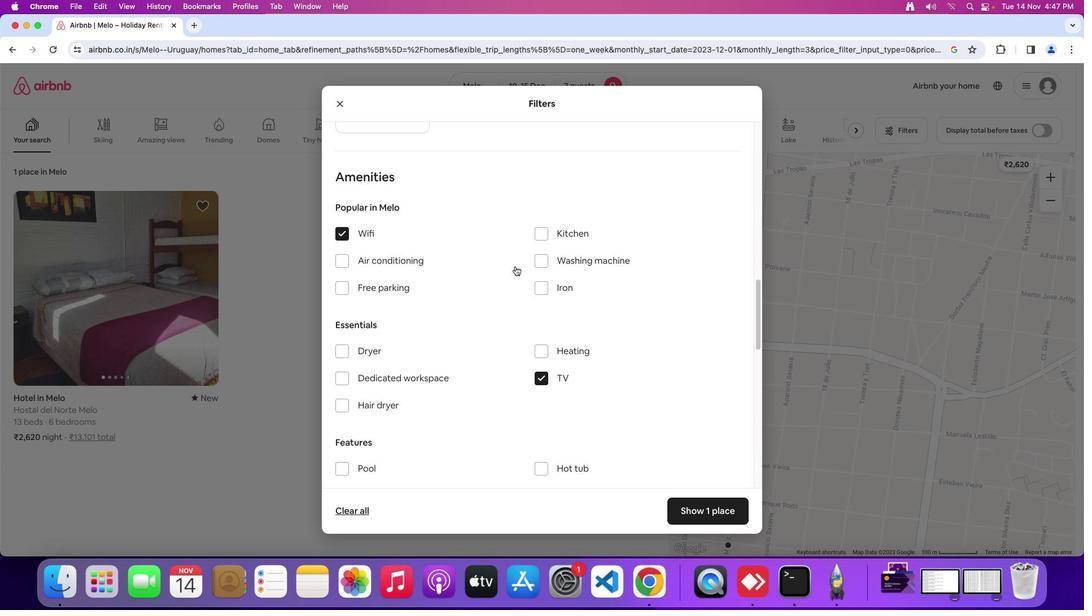 
Action: Mouse scrolled (530, 268) with delta (0, 1)
Screenshot: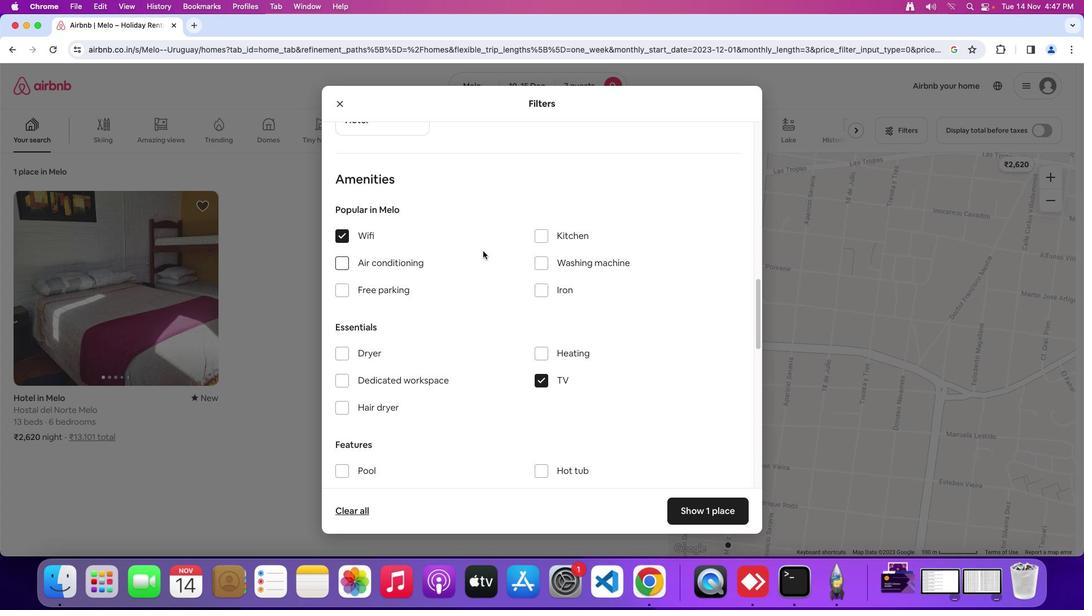 
Action: Mouse moved to (348, 289)
Screenshot: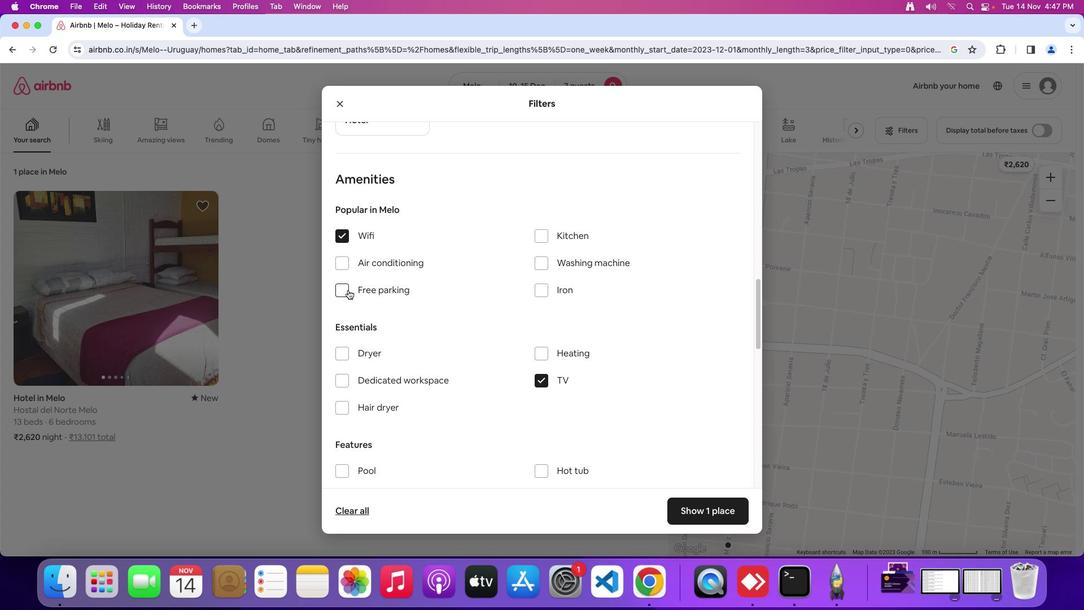 
Action: Mouse pressed left at (348, 289)
Screenshot: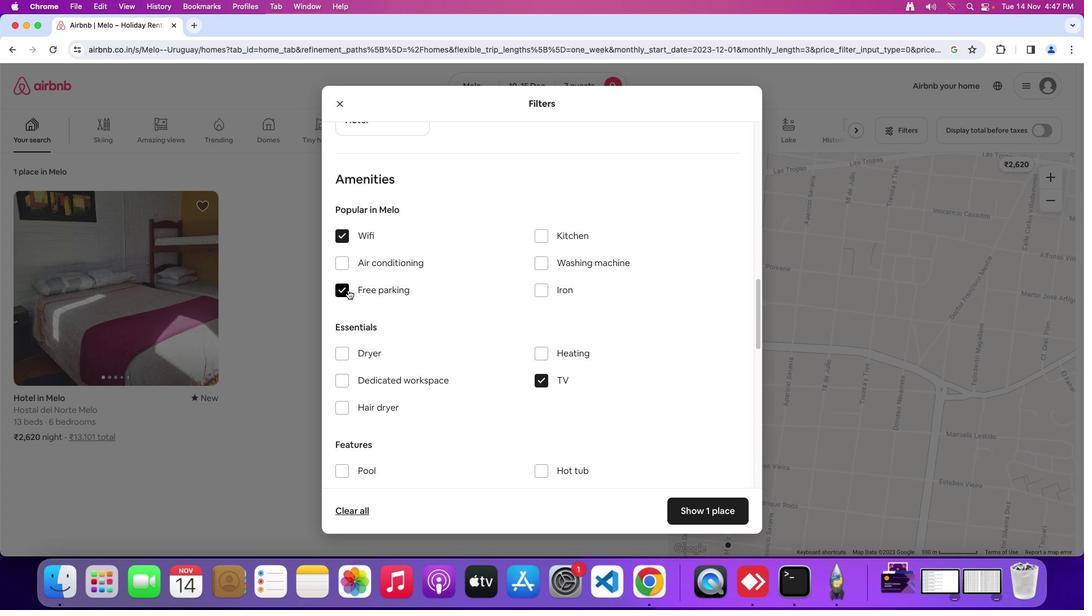 
Action: Mouse moved to (550, 372)
Screenshot: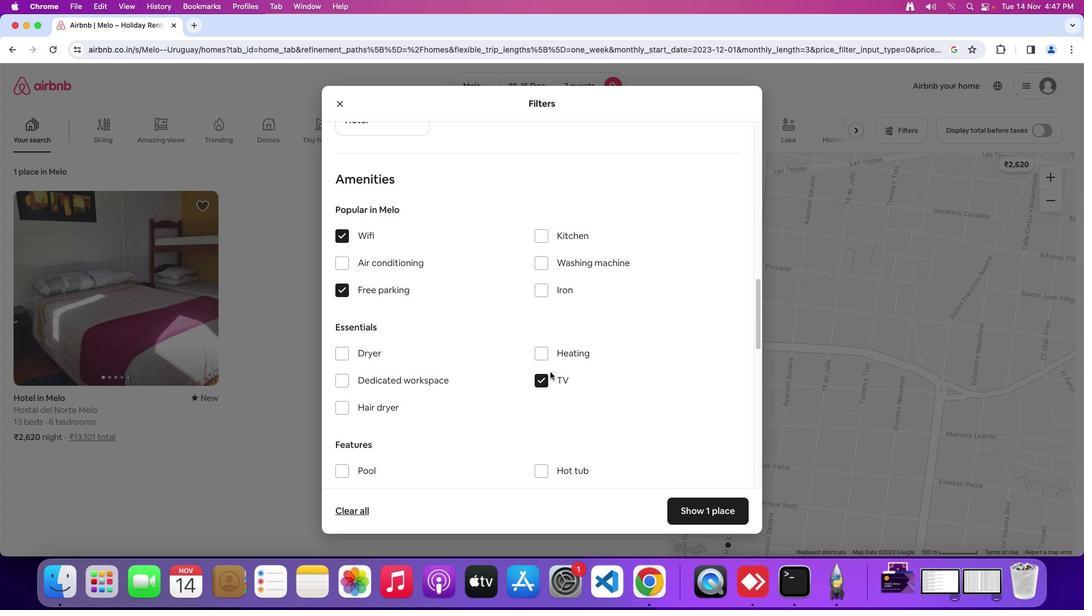 
Action: Mouse scrolled (550, 372) with delta (0, 0)
Screenshot: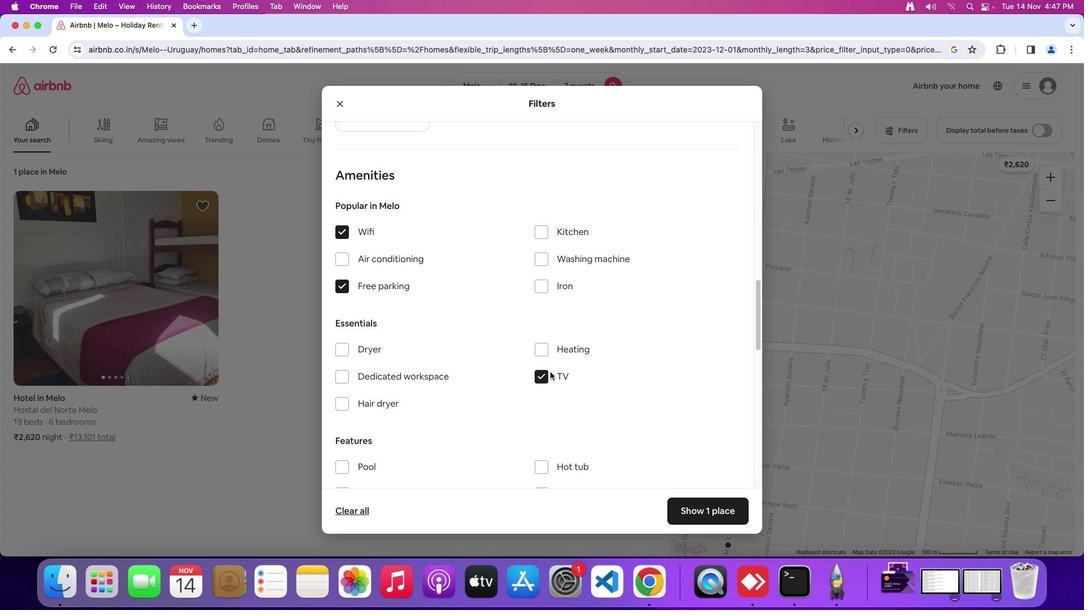 
Action: Mouse scrolled (550, 372) with delta (0, 0)
Screenshot: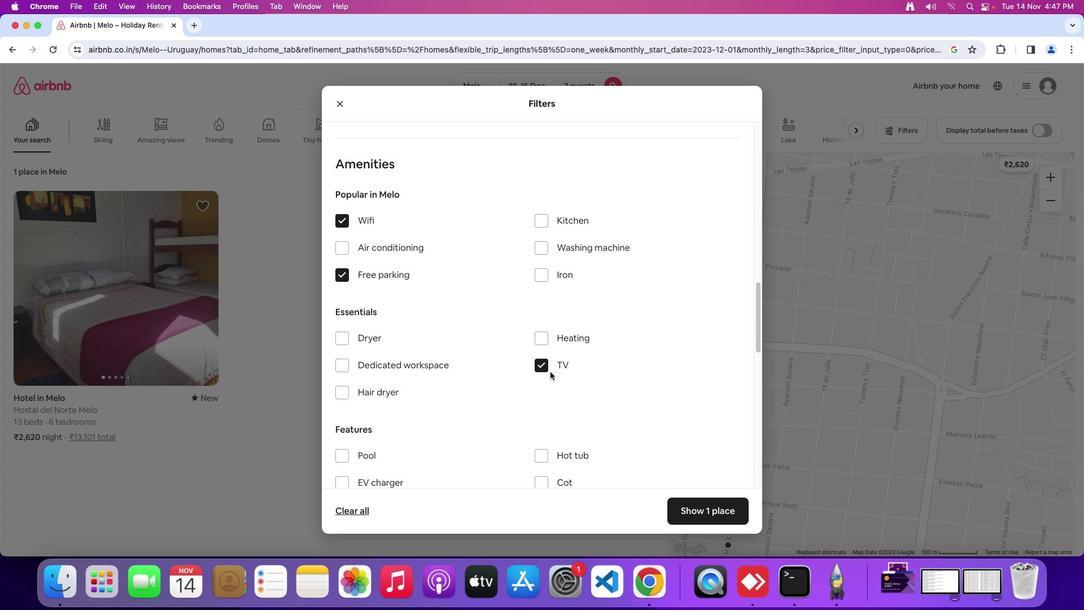 
Action: Mouse scrolled (550, 372) with delta (0, 0)
Screenshot: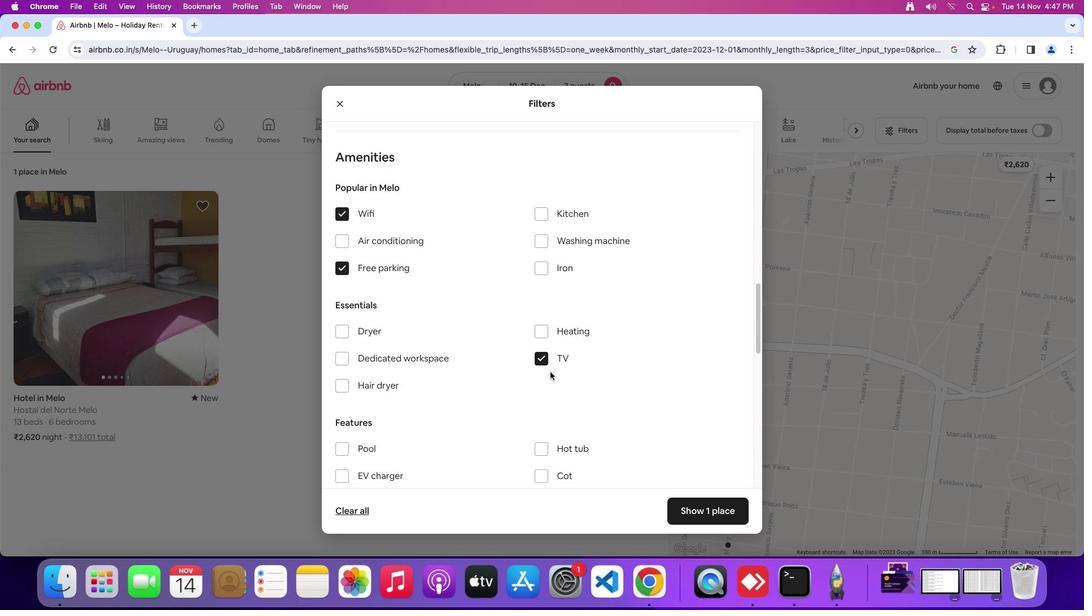 
Action: Mouse moved to (550, 371)
Screenshot: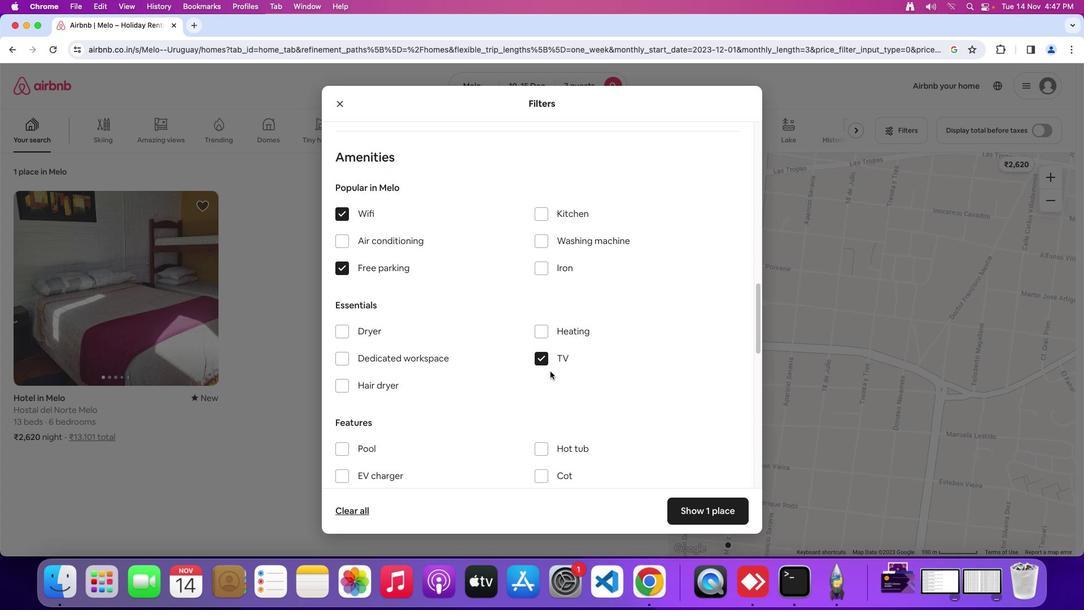 
Action: Mouse scrolled (550, 371) with delta (0, 0)
Screenshot: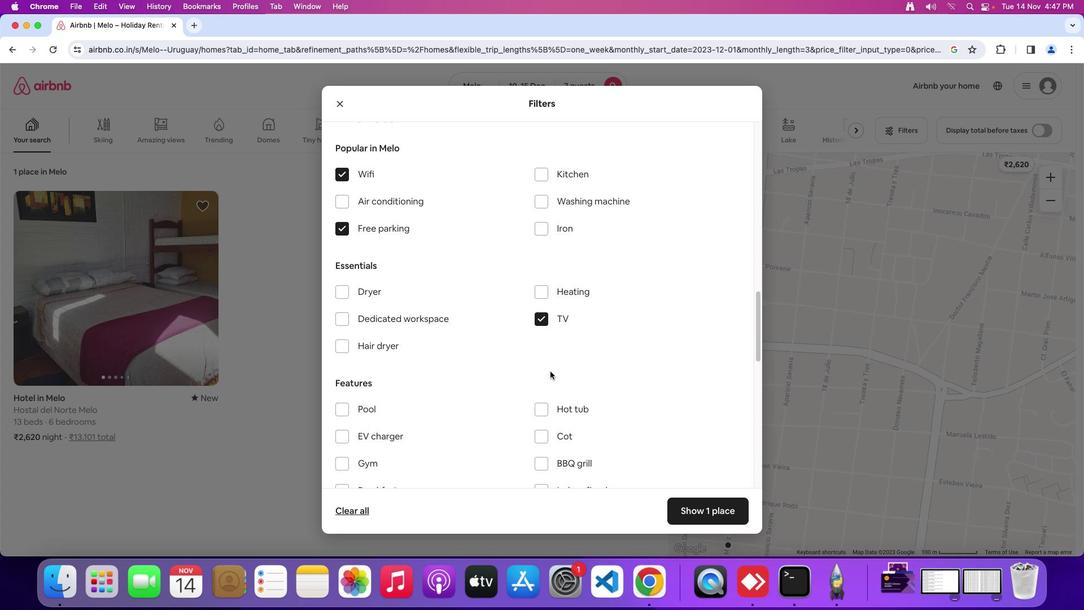 
Action: Mouse scrolled (550, 371) with delta (0, 0)
Screenshot: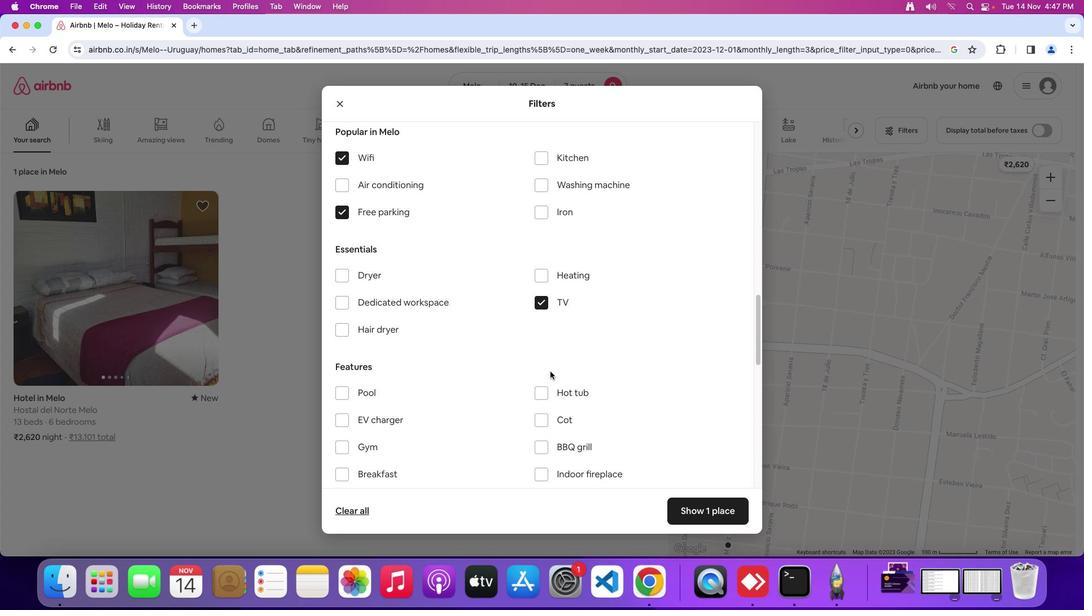 
Action: Mouse scrolled (550, 371) with delta (0, -1)
Screenshot: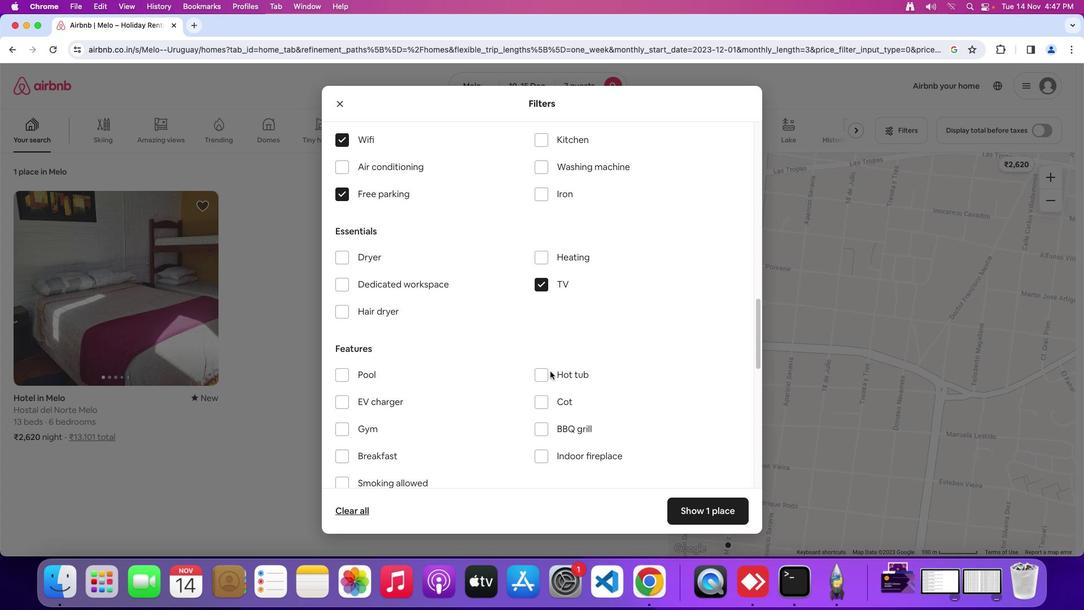 
Action: Mouse moved to (550, 371)
Screenshot: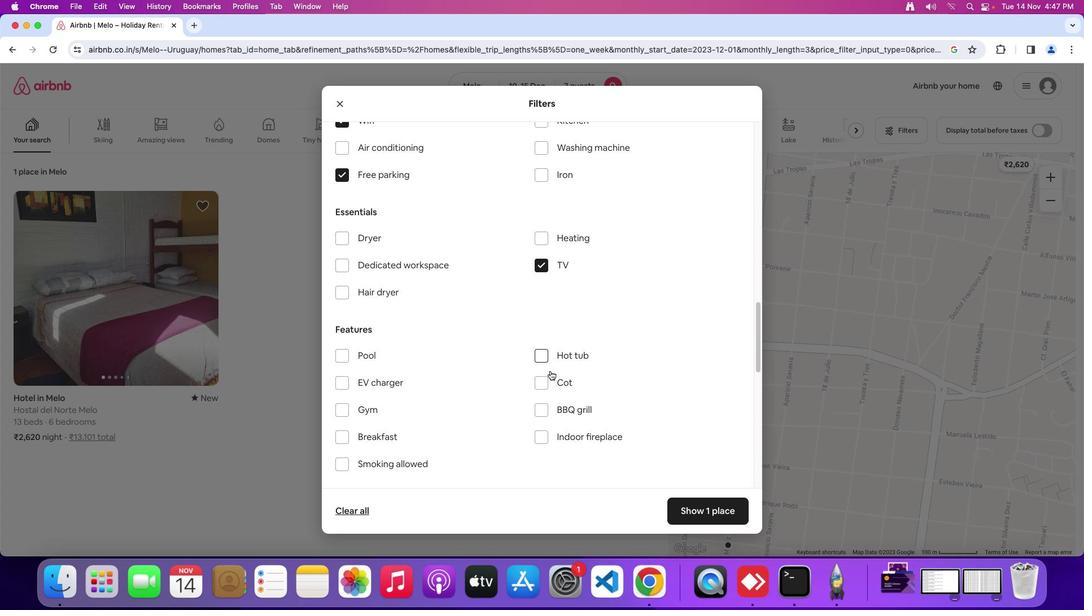 
Action: Mouse scrolled (550, 371) with delta (0, 0)
Screenshot: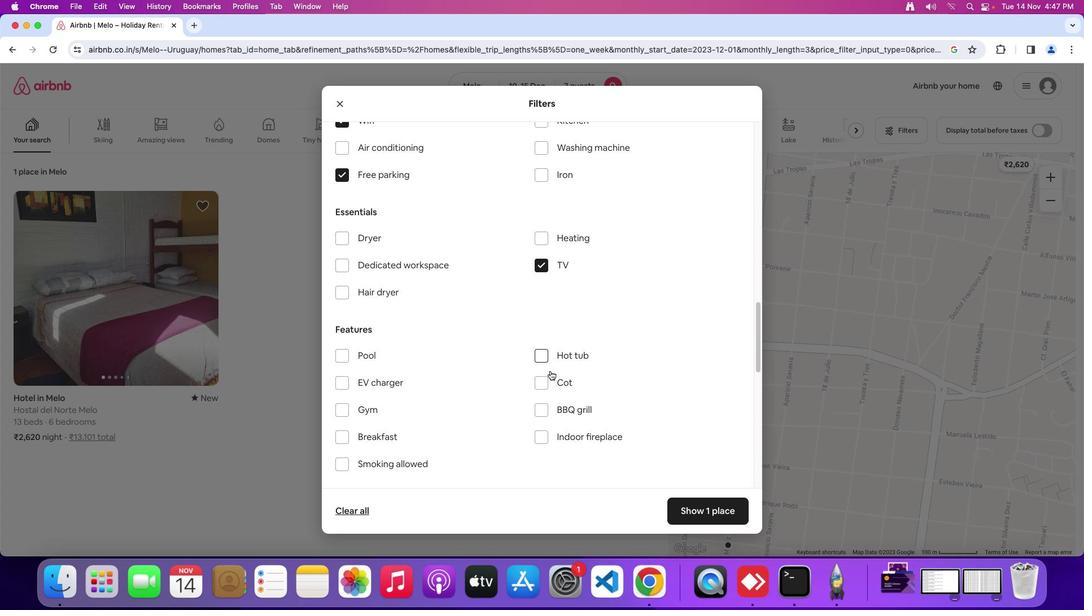 
Action: Mouse moved to (550, 371)
Screenshot: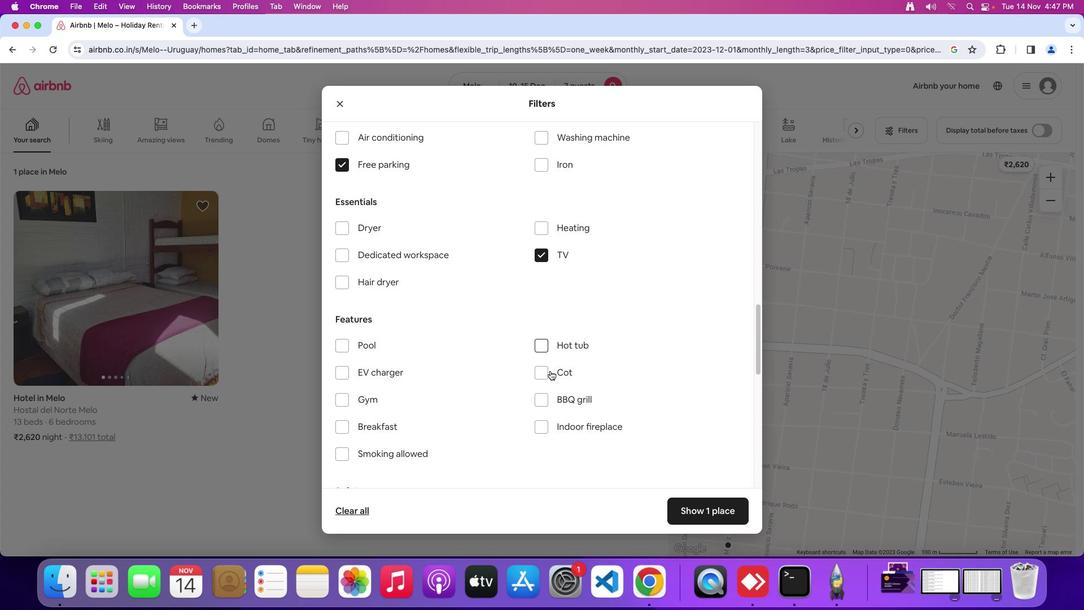 
Action: Mouse scrolled (550, 371) with delta (0, 0)
Screenshot: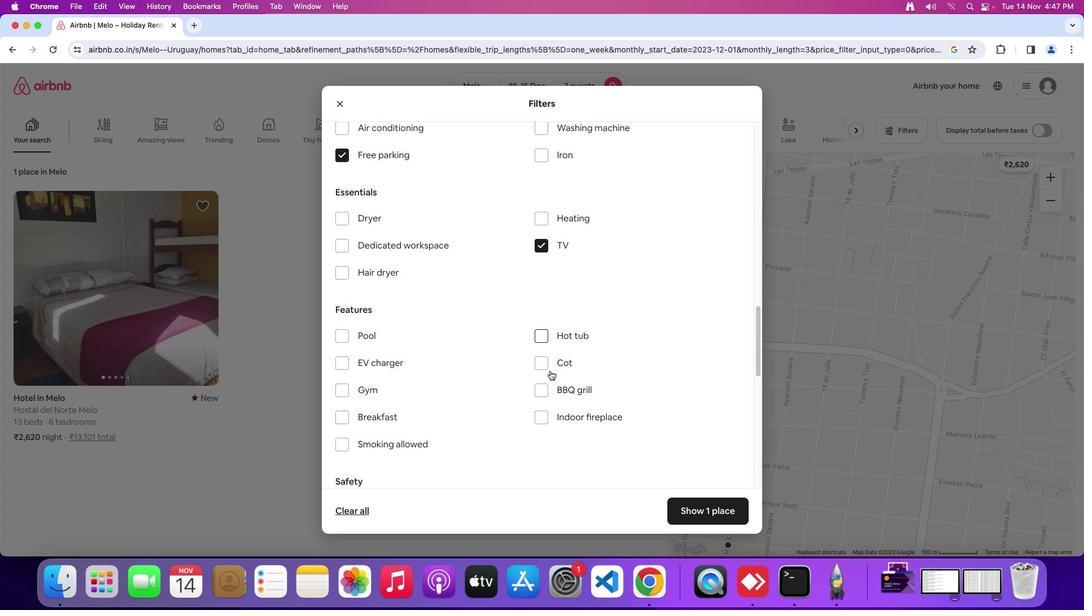 
Action: Mouse scrolled (550, 371) with delta (0, 0)
Screenshot: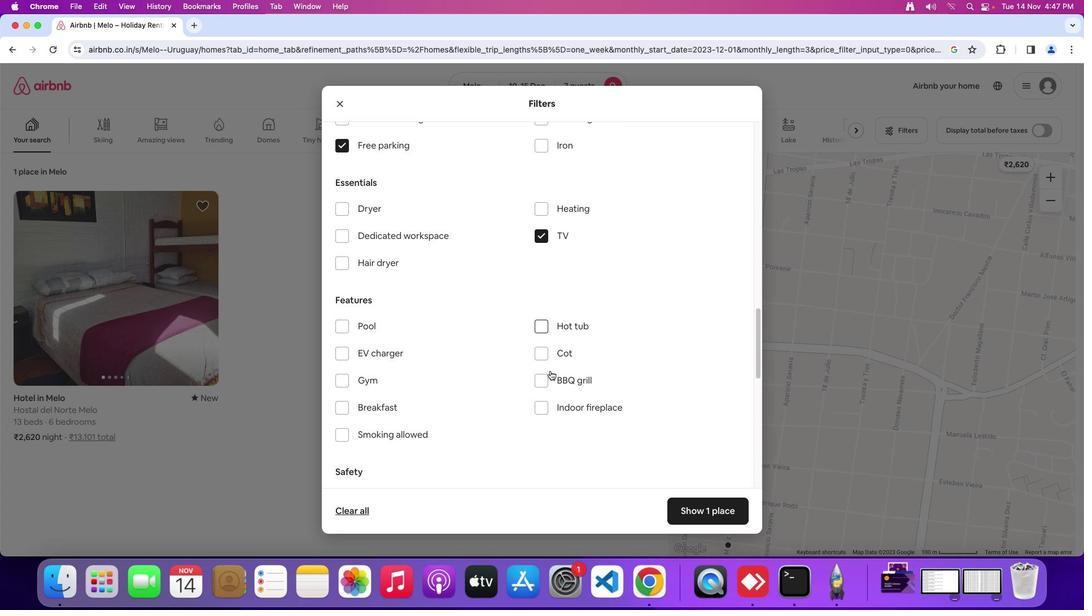 
Action: Mouse moved to (541, 357)
Screenshot: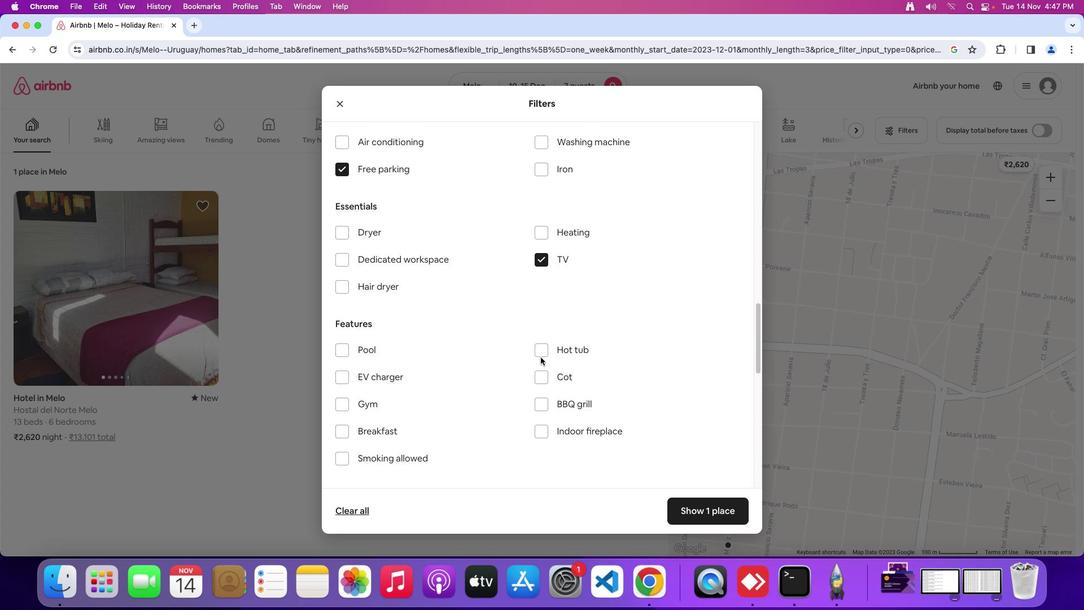 
Action: Mouse scrolled (541, 357) with delta (0, 0)
Screenshot: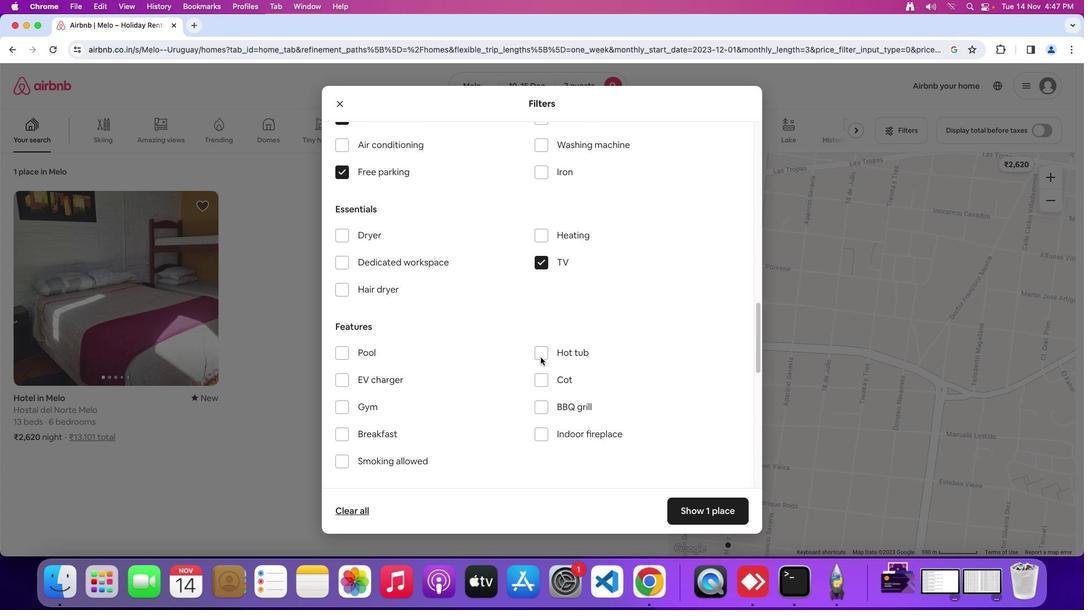 
Action: Mouse moved to (541, 357)
Screenshot: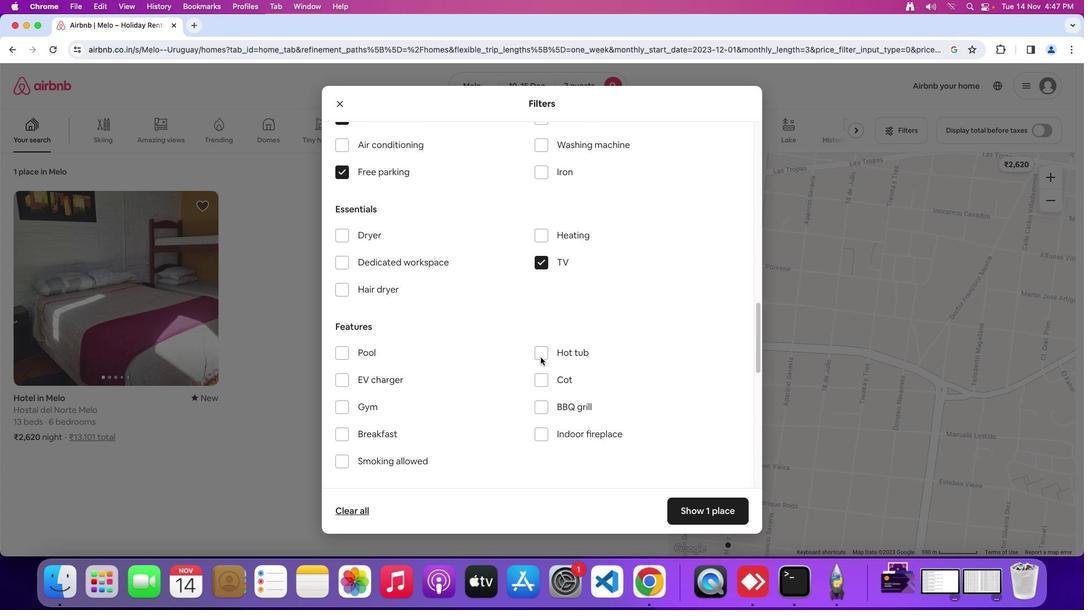 
Action: Mouse scrolled (541, 357) with delta (0, 0)
Screenshot: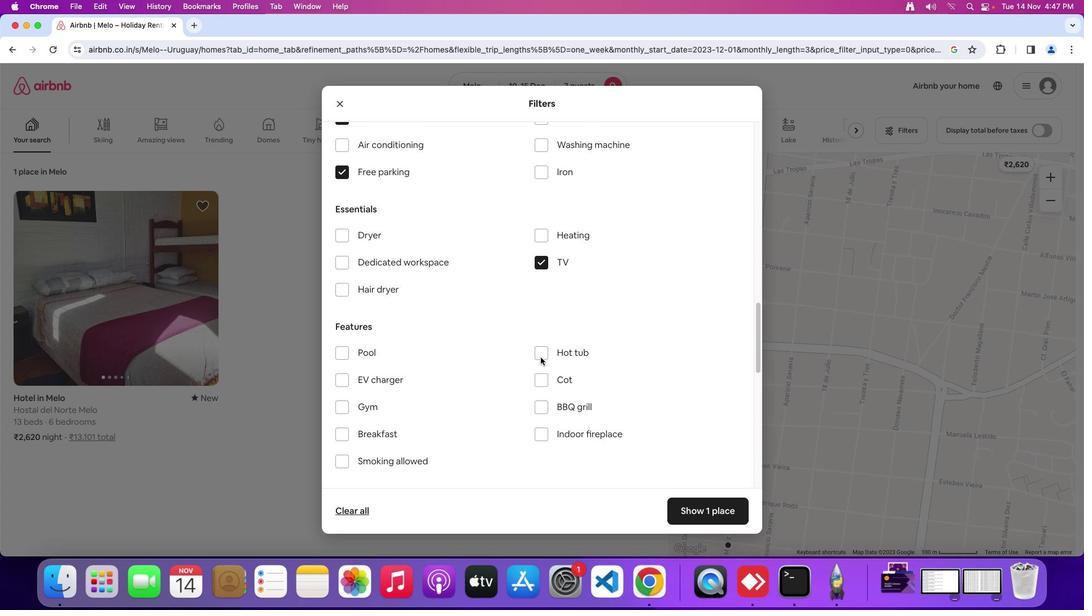 
Action: Mouse moved to (541, 357)
Screenshot: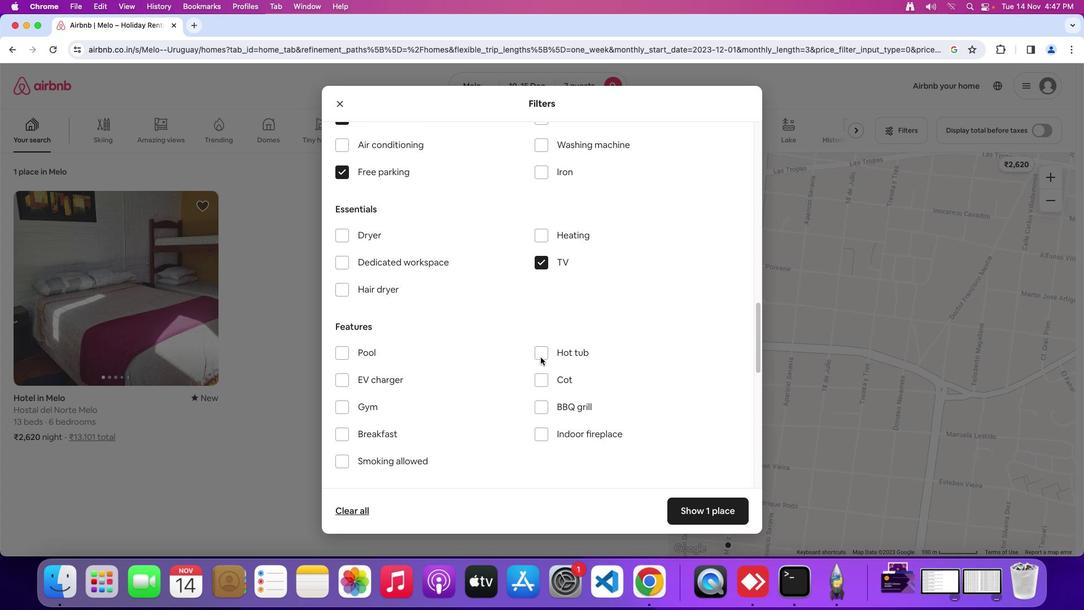
Action: Mouse scrolled (541, 357) with delta (0, 0)
Screenshot: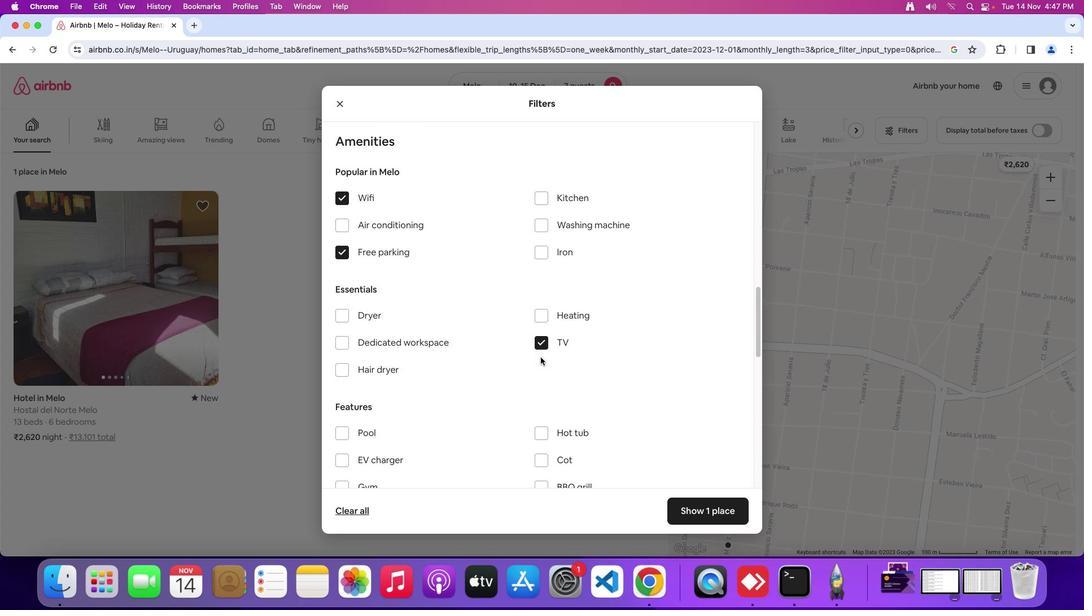 
Action: Mouse scrolled (541, 357) with delta (0, 0)
Screenshot: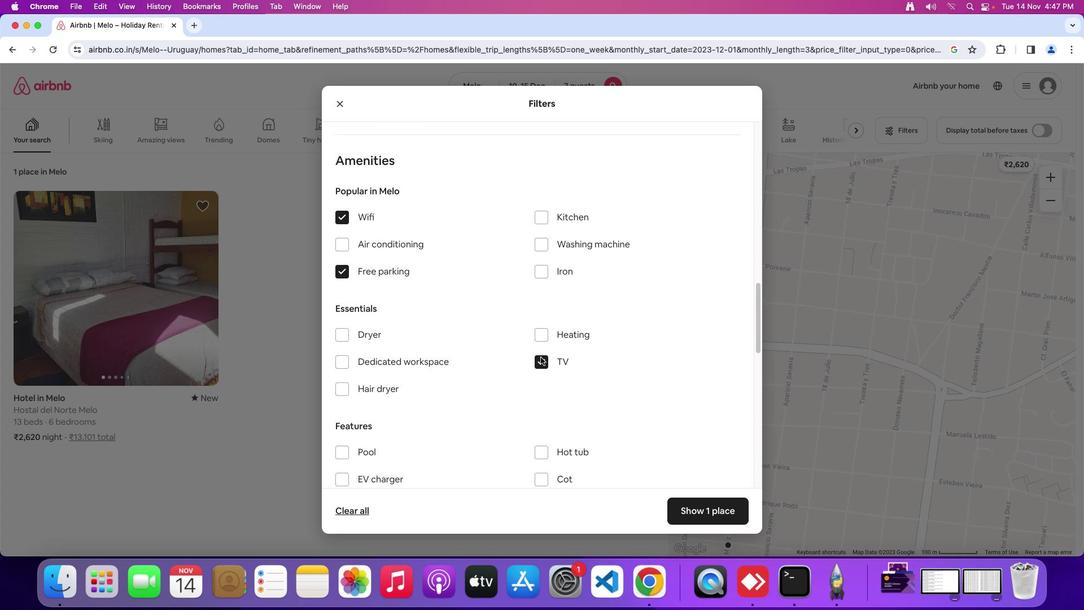 
Action: Mouse scrolled (541, 357) with delta (0, 1)
Screenshot: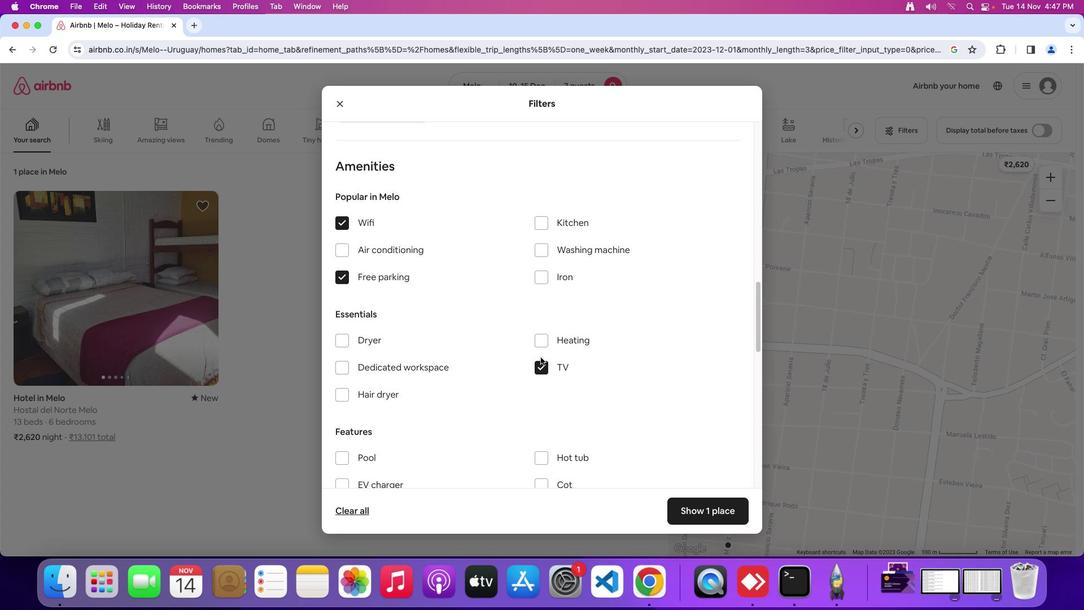 
Action: Mouse moved to (488, 394)
Screenshot: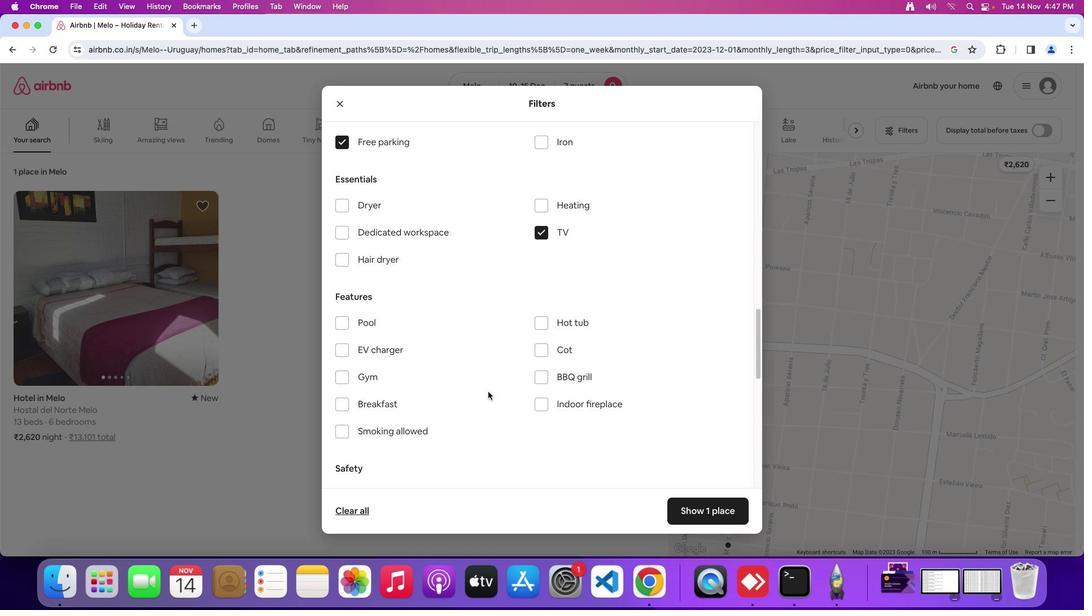 
Action: Mouse scrolled (488, 394) with delta (0, 0)
Screenshot: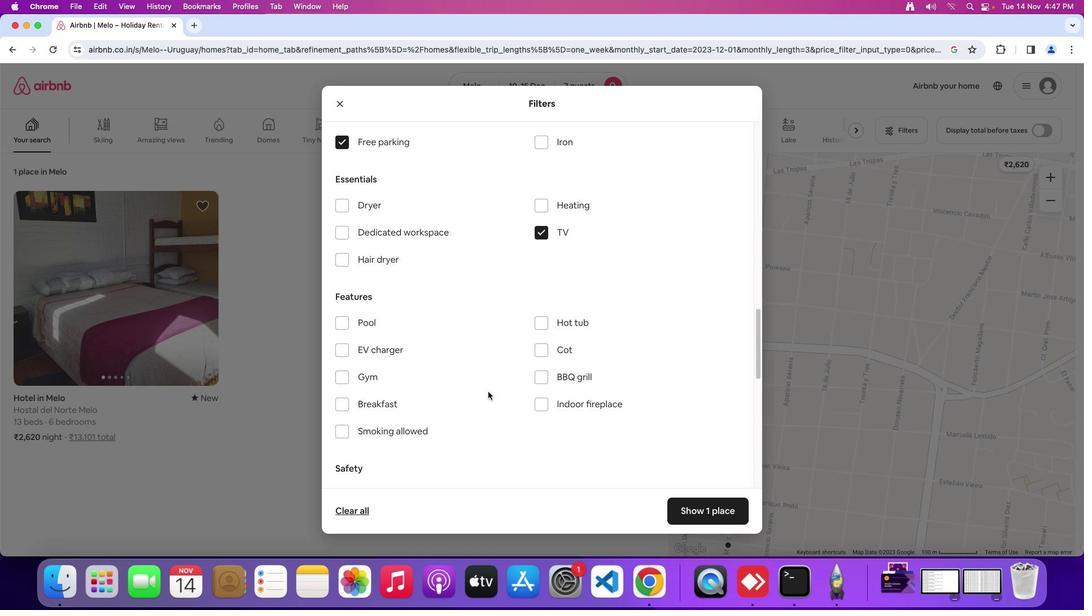 
Action: Mouse moved to (488, 393)
Screenshot: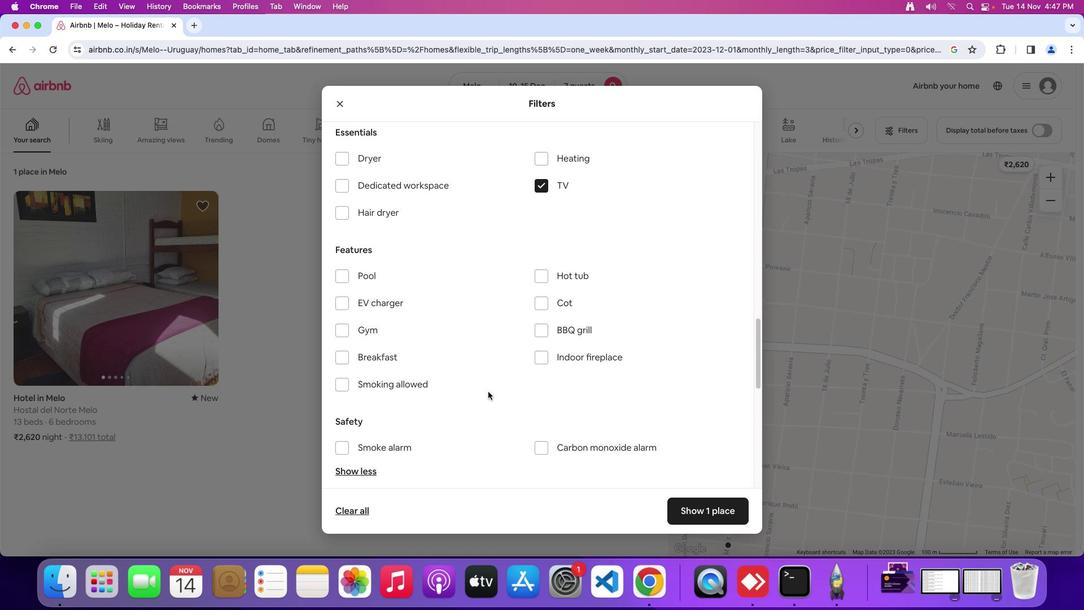 
Action: Mouse scrolled (488, 393) with delta (0, 0)
Screenshot: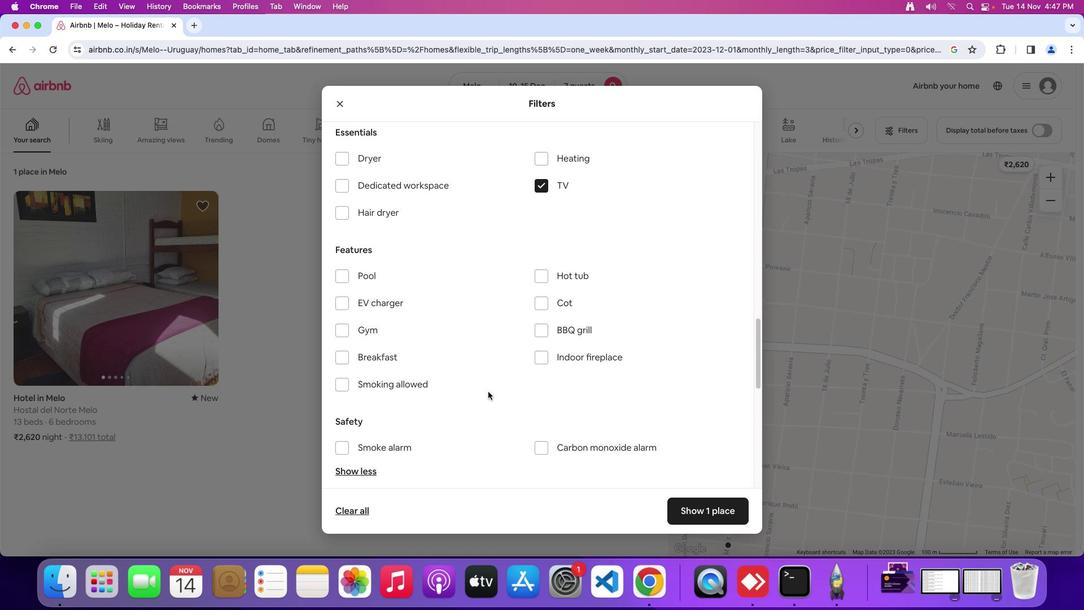 
Action: Mouse moved to (488, 392)
Screenshot: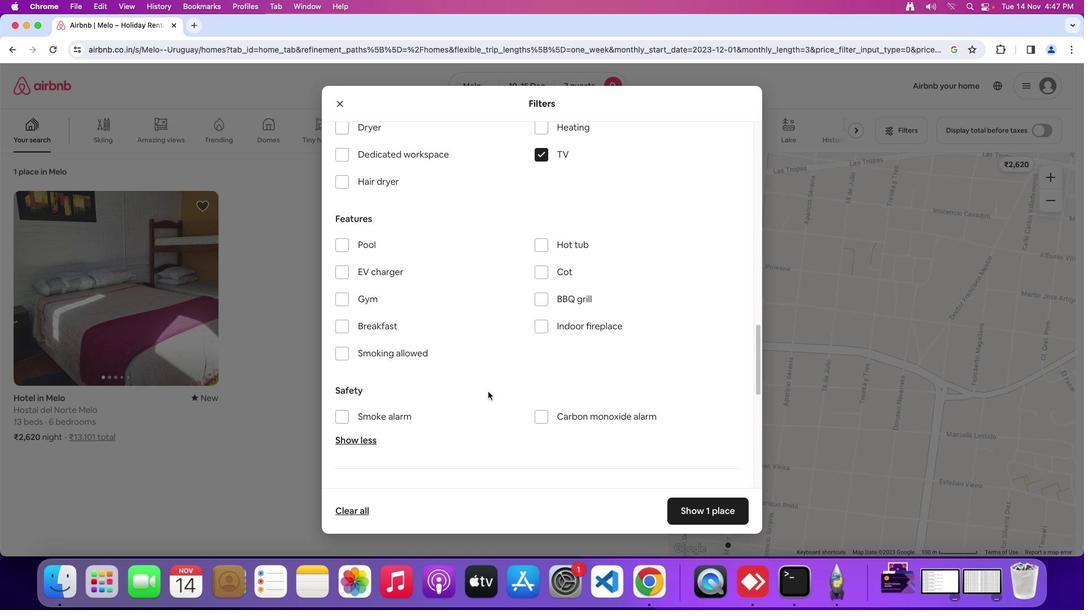 
Action: Mouse scrolled (488, 392) with delta (0, -2)
Screenshot: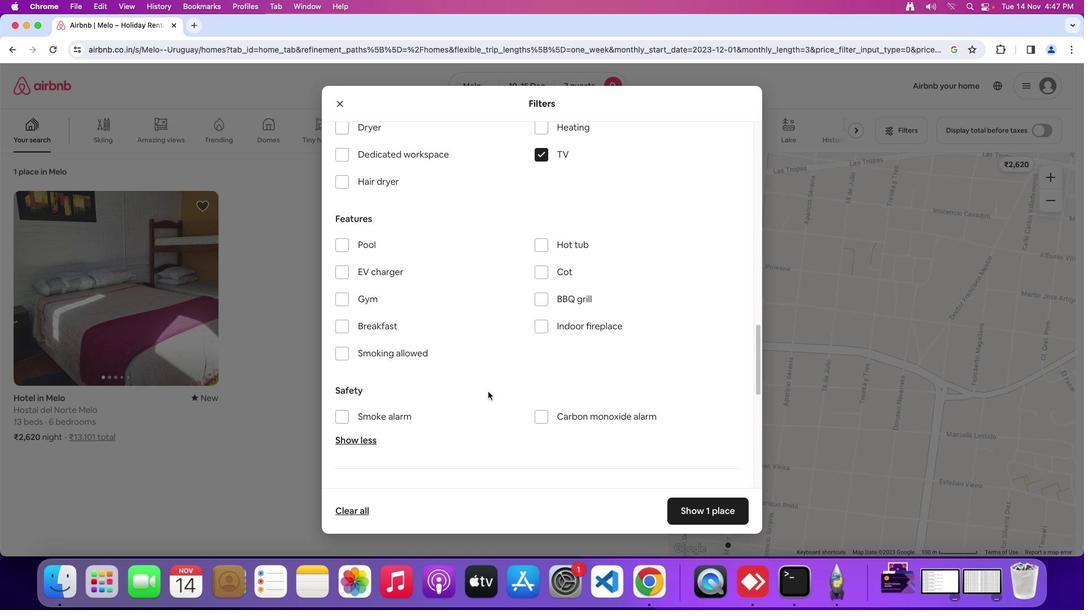 
Action: Mouse moved to (488, 391)
Screenshot: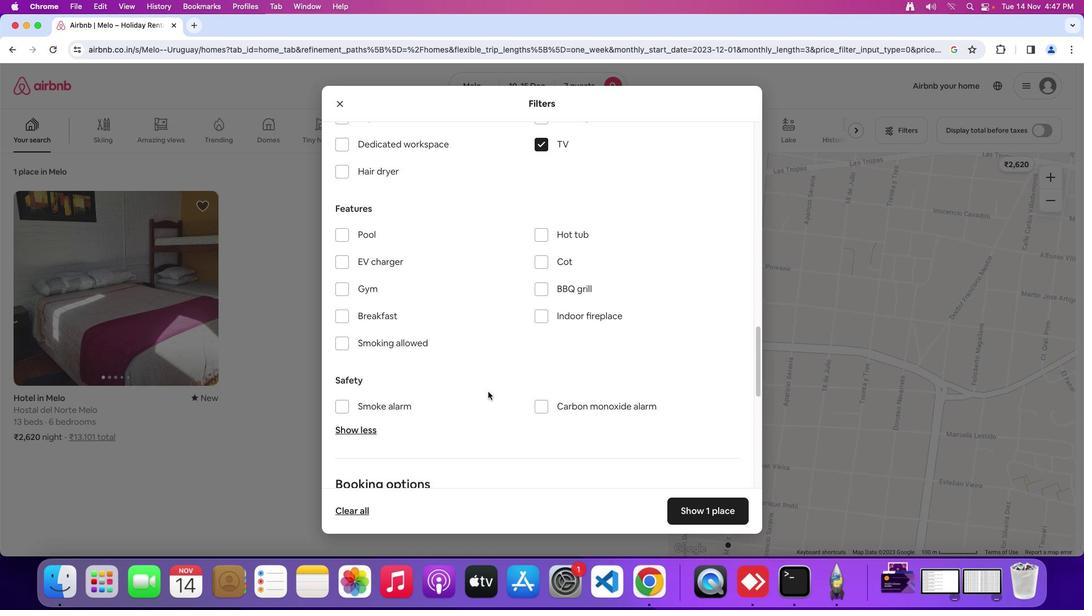 
Action: Mouse scrolled (488, 391) with delta (0, -2)
Screenshot: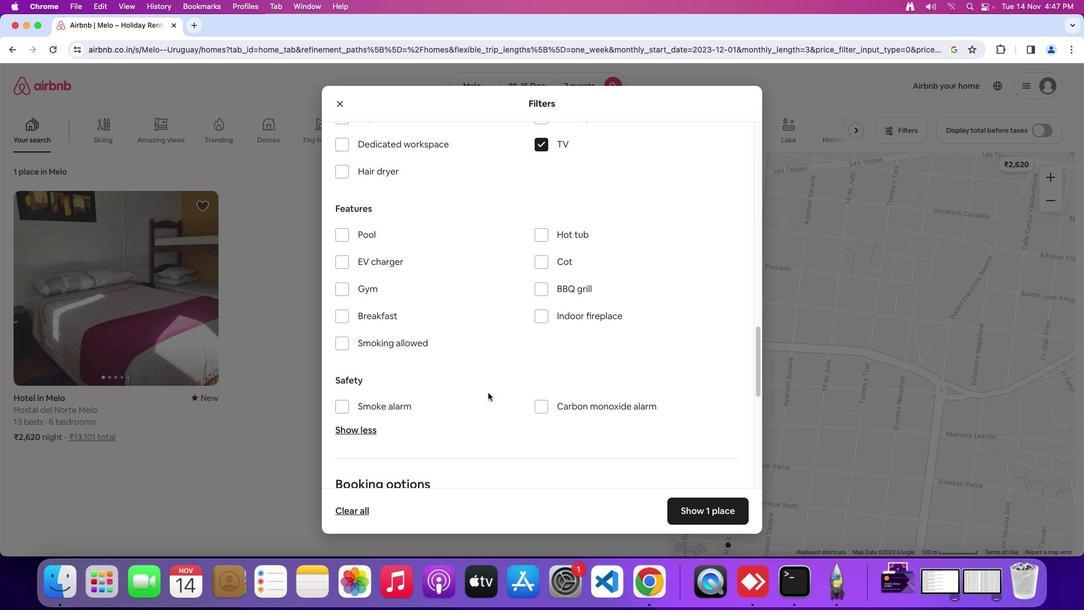 
Action: Mouse moved to (352, 294)
Screenshot: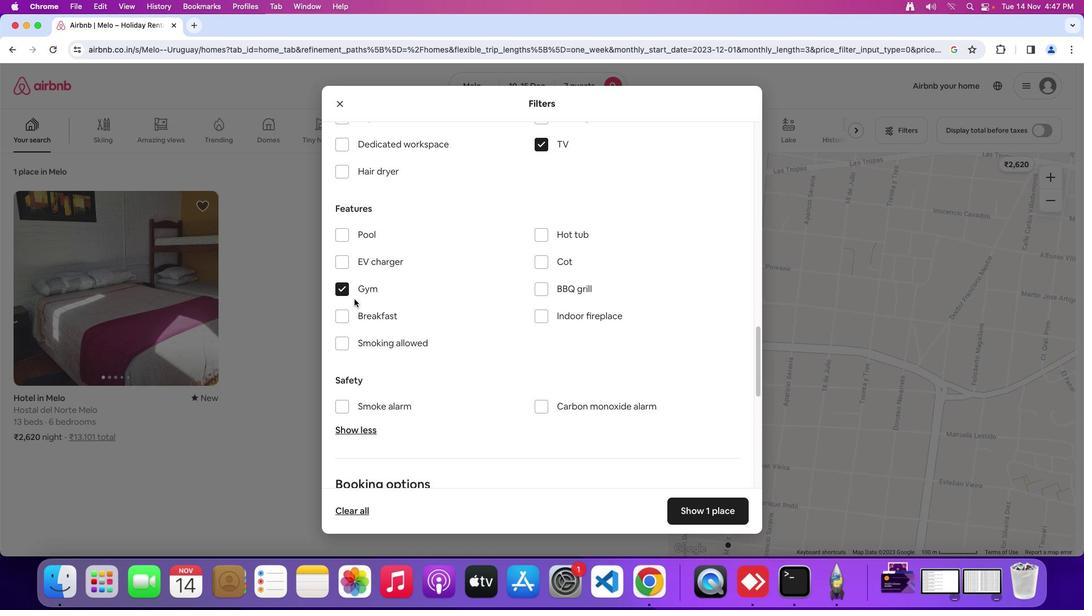 
Action: Mouse pressed left at (352, 294)
Screenshot: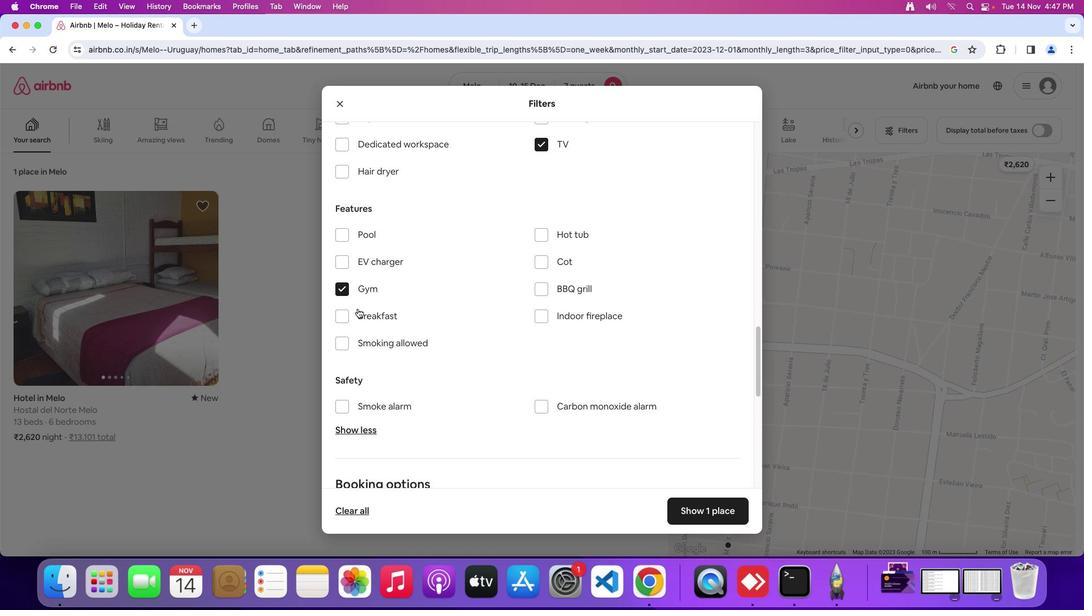
Action: Mouse moved to (343, 319)
Screenshot: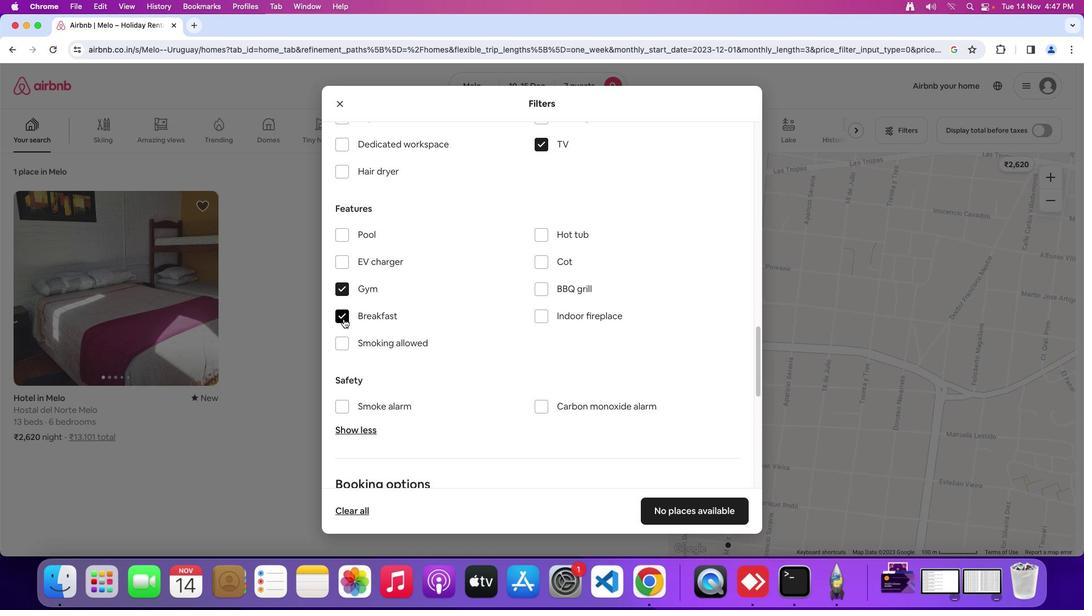 
Action: Mouse pressed left at (343, 319)
Screenshot: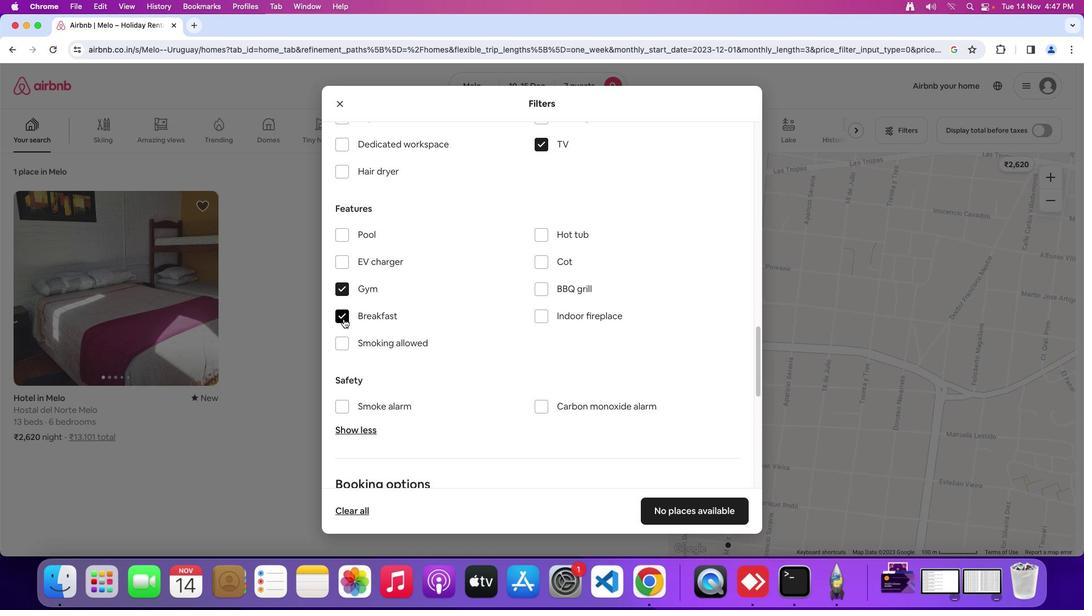
Action: Mouse moved to (522, 369)
Screenshot: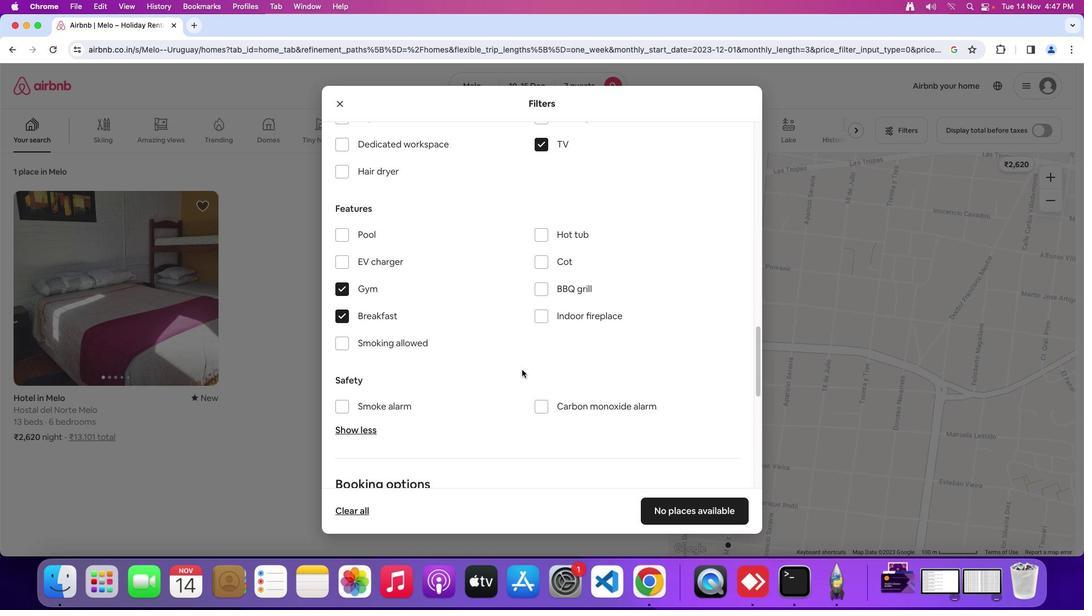 
Action: Mouse scrolled (522, 369) with delta (0, 0)
Screenshot: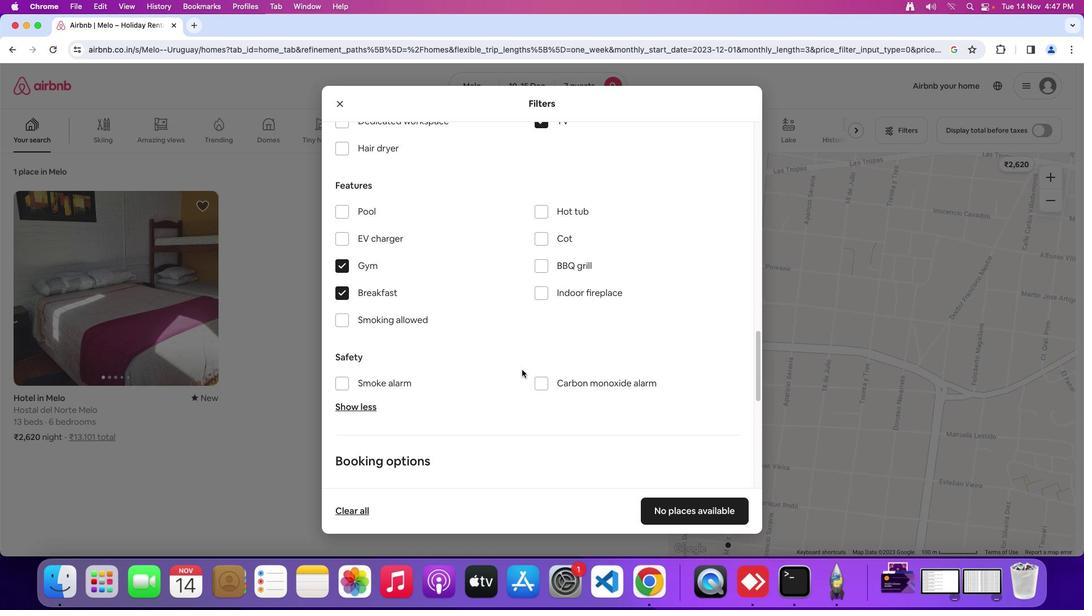 
Action: Mouse scrolled (522, 369) with delta (0, 0)
Screenshot: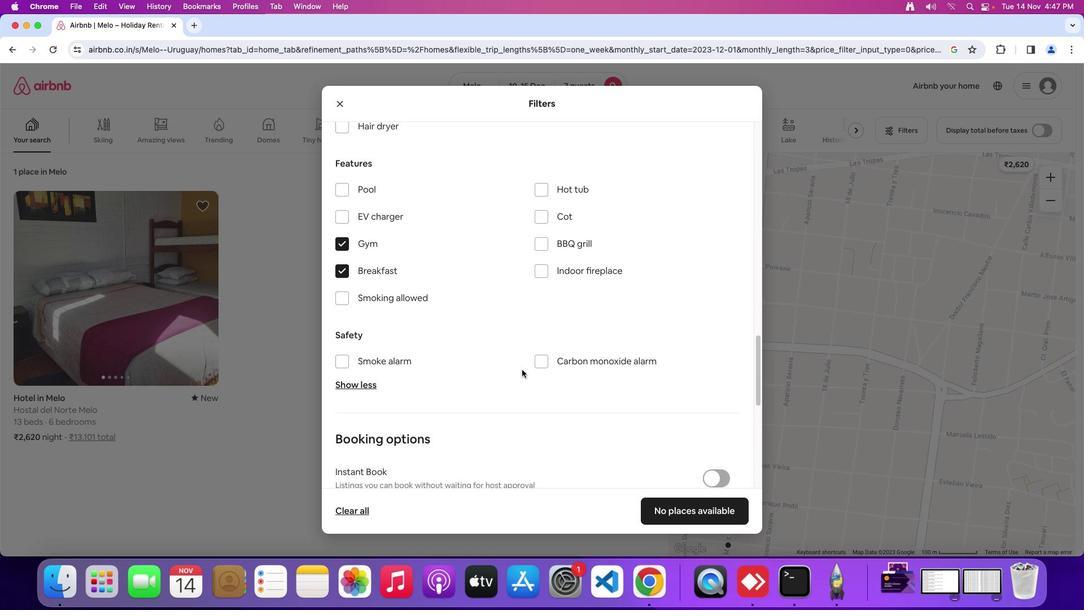 
Action: Mouse scrolled (522, 369) with delta (0, 0)
Screenshot: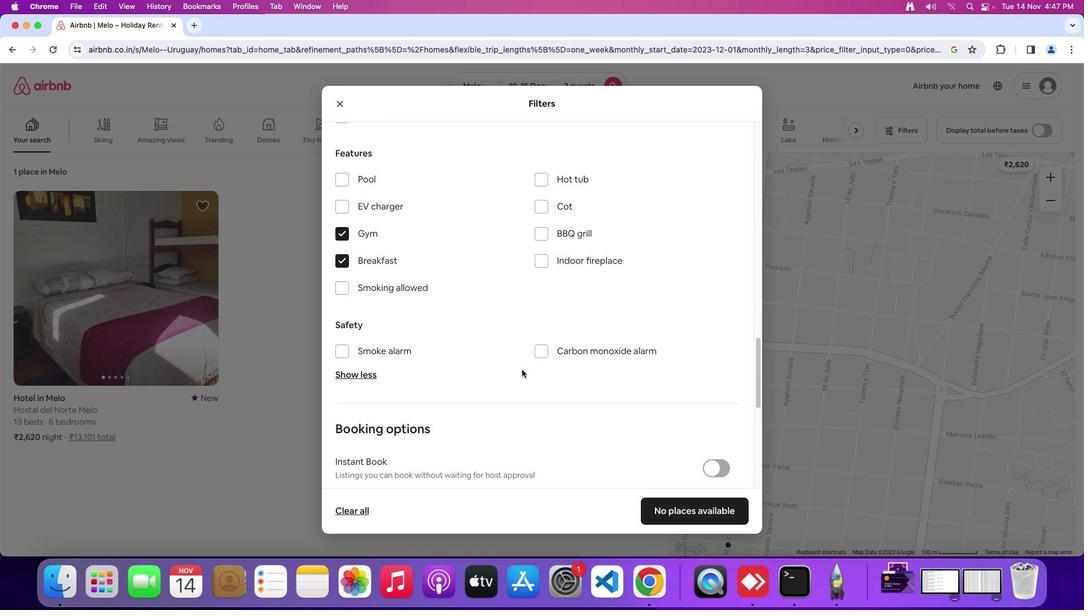
Action: Mouse scrolled (522, 369) with delta (0, 0)
Screenshot: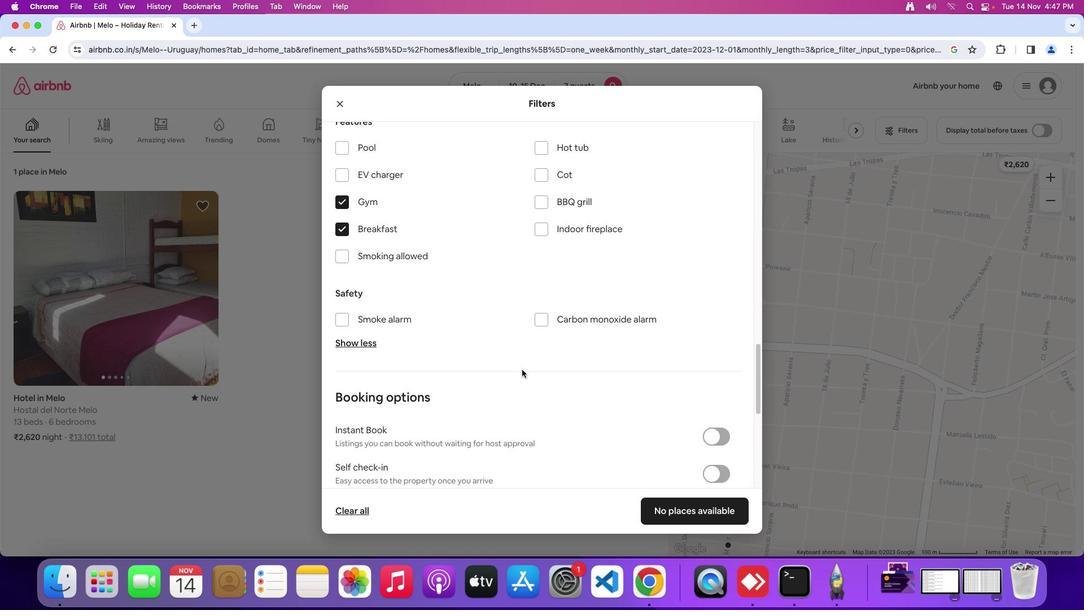 
Action: Mouse scrolled (522, 369) with delta (0, 0)
Screenshot: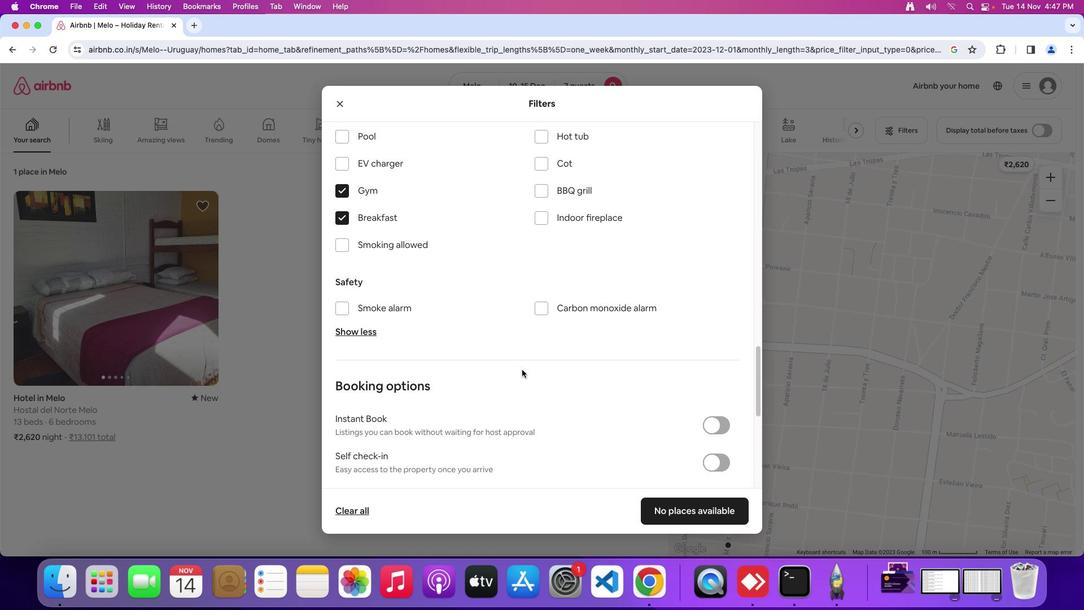 
Action: Mouse scrolled (522, 369) with delta (0, 0)
Screenshot: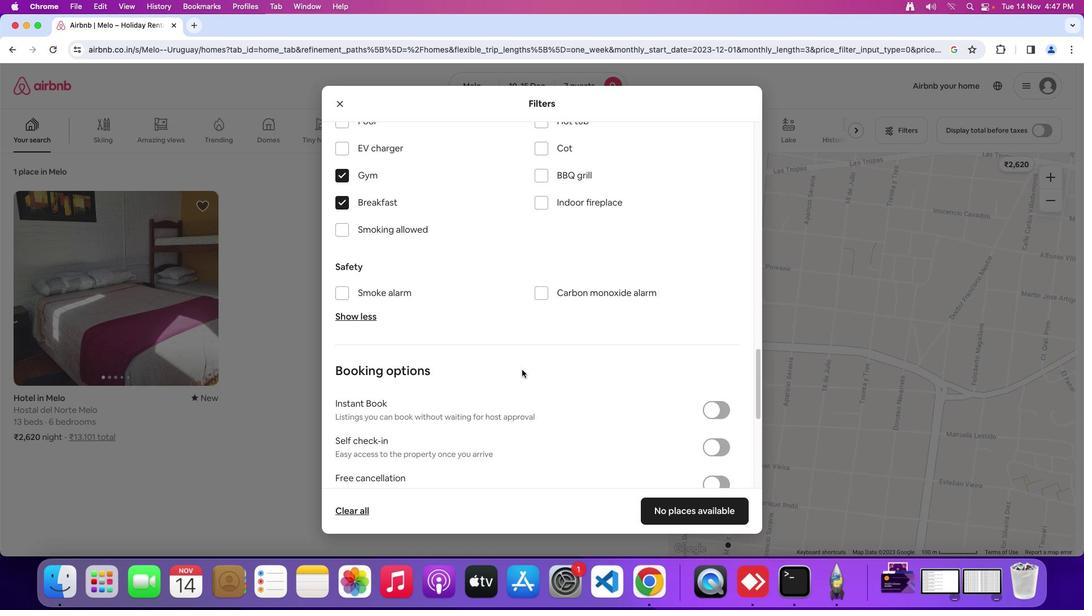 
Action: Mouse scrolled (522, 369) with delta (0, 0)
Screenshot: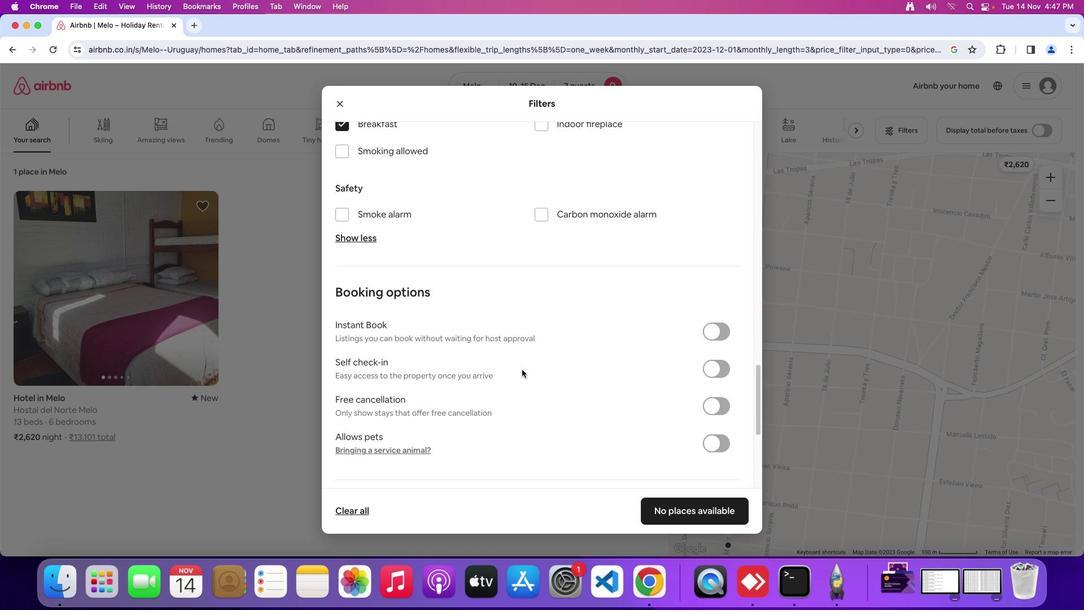 
Action: Mouse scrolled (522, 369) with delta (0, 0)
Screenshot: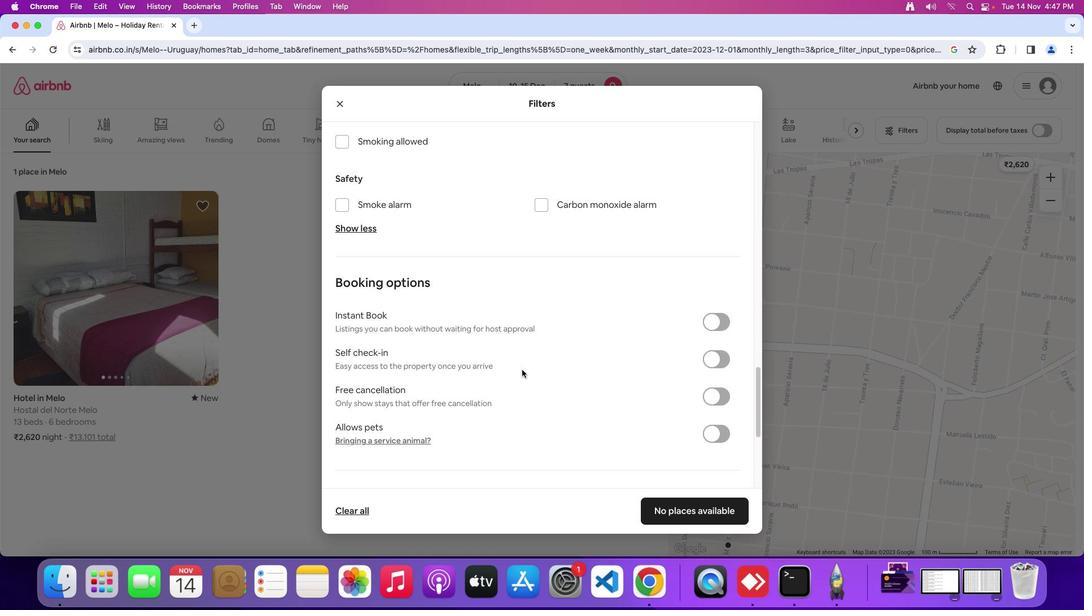 
Action: Mouse scrolled (522, 369) with delta (0, -1)
Screenshot: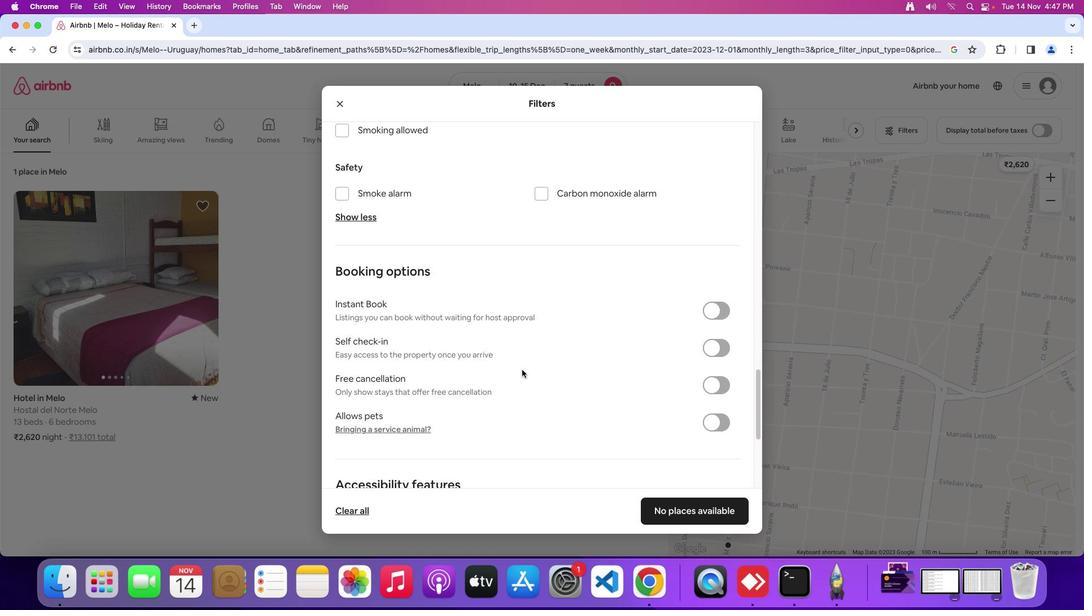 
Action: Mouse moved to (523, 370)
Screenshot: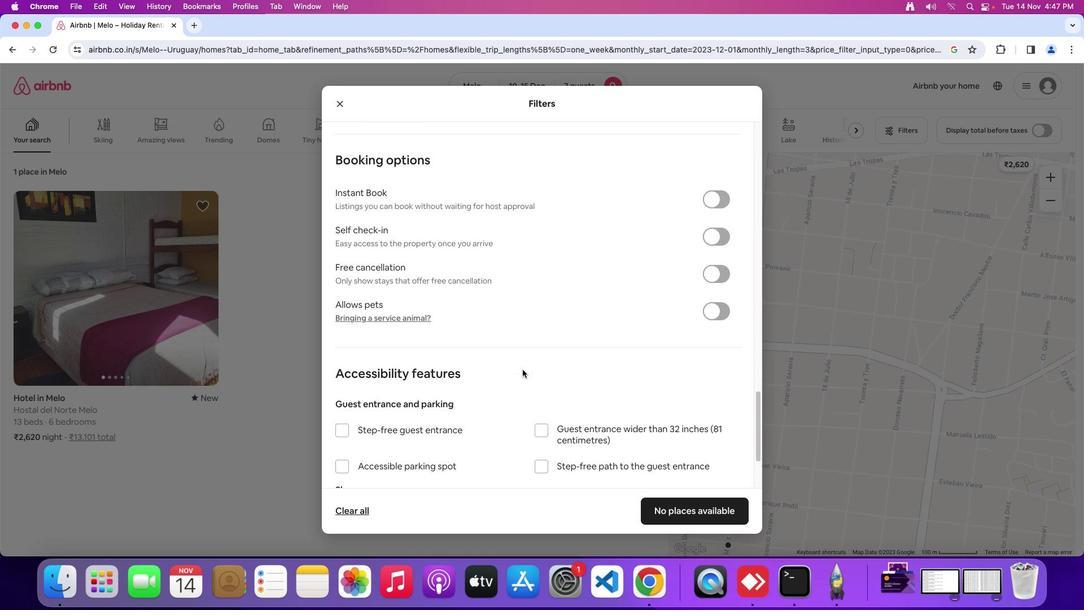
Action: Mouse scrolled (523, 370) with delta (0, 0)
Screenshot: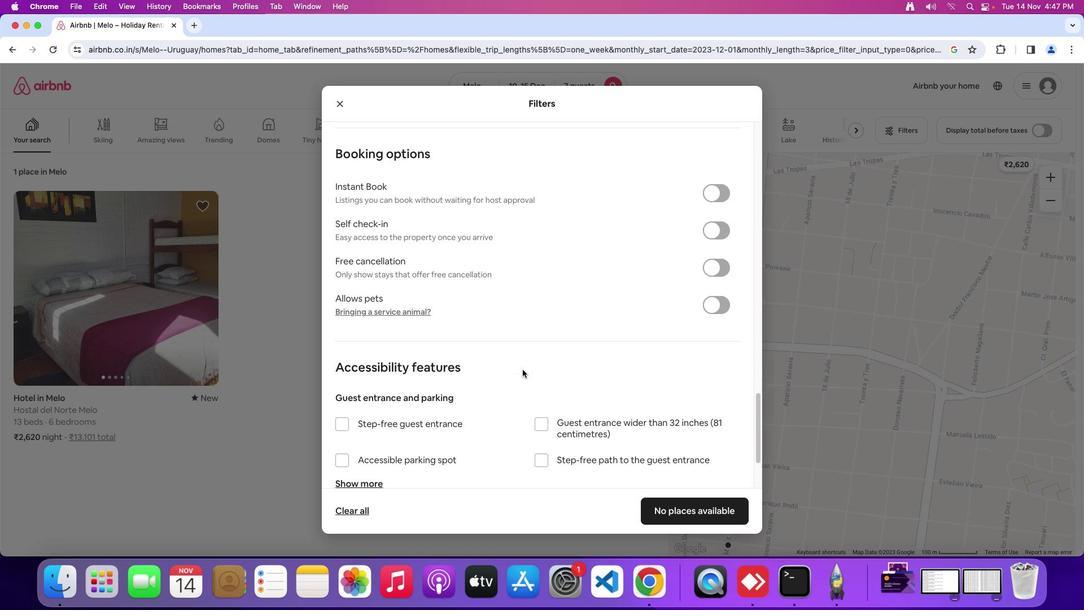 
Action: Mouse moved to (523, 369)
Screenshot: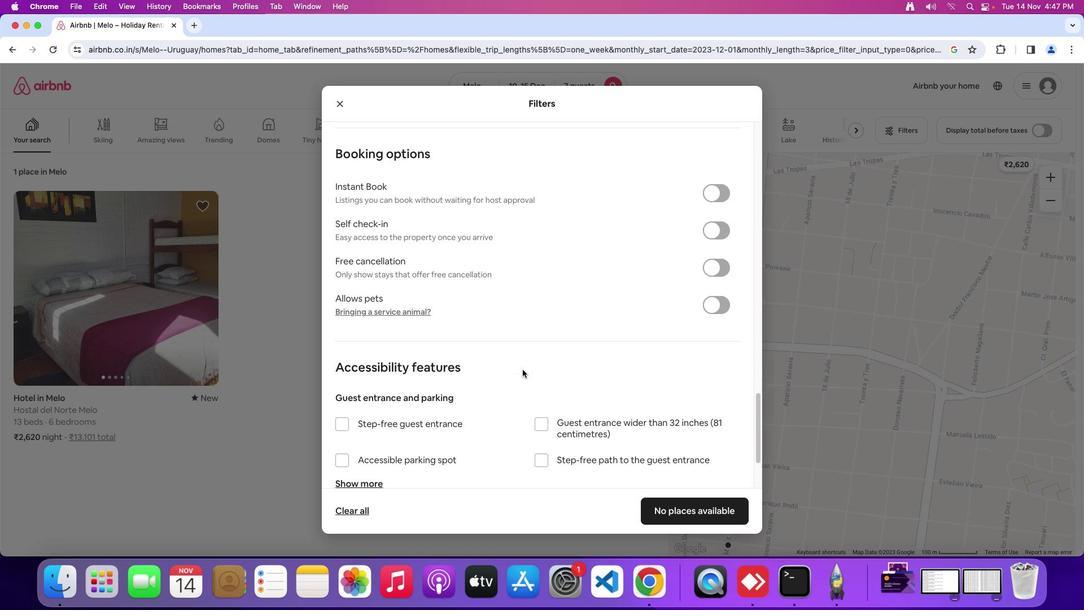 
Action: Mouse scrolled (523, 369) with delta (0, 0)
Screenshot: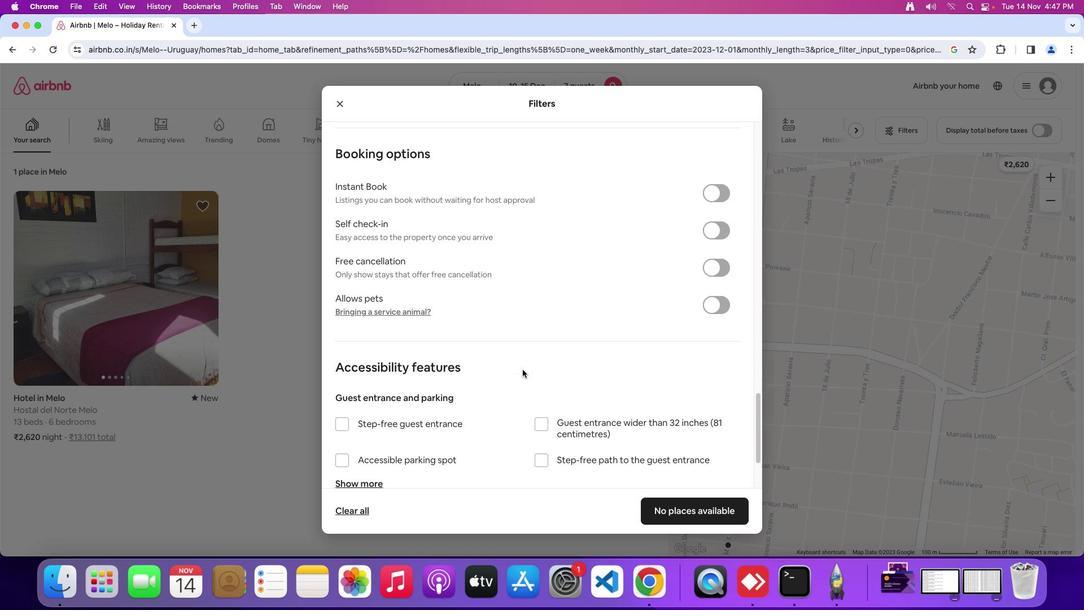 
Action: Mouse moved to (523, 369)
Screenshot: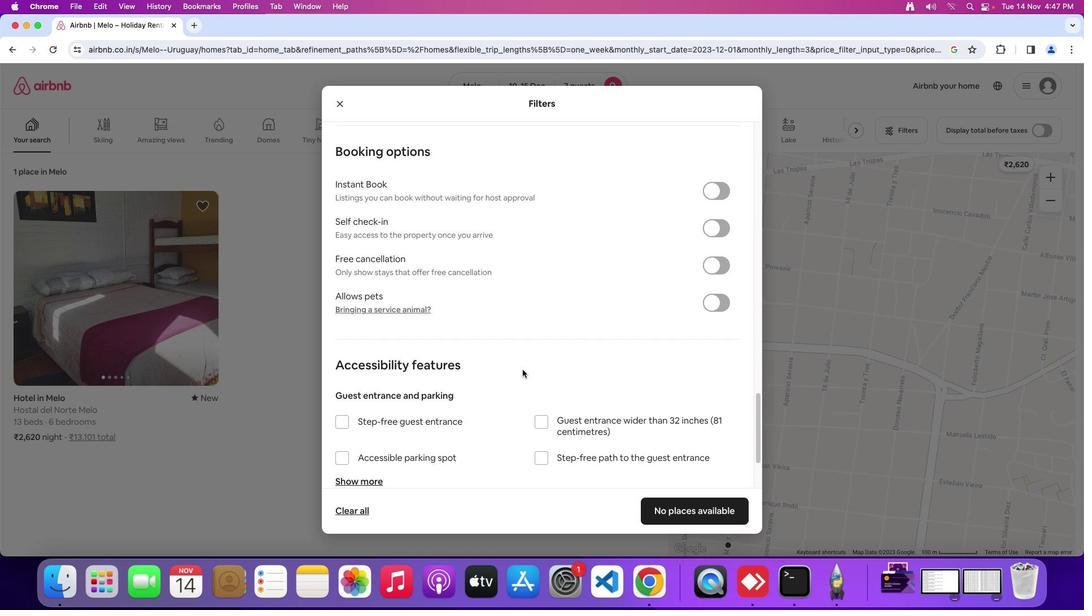 
Action: Mouse scrolled (523, 369) with delta (0, -2)
Screenshot: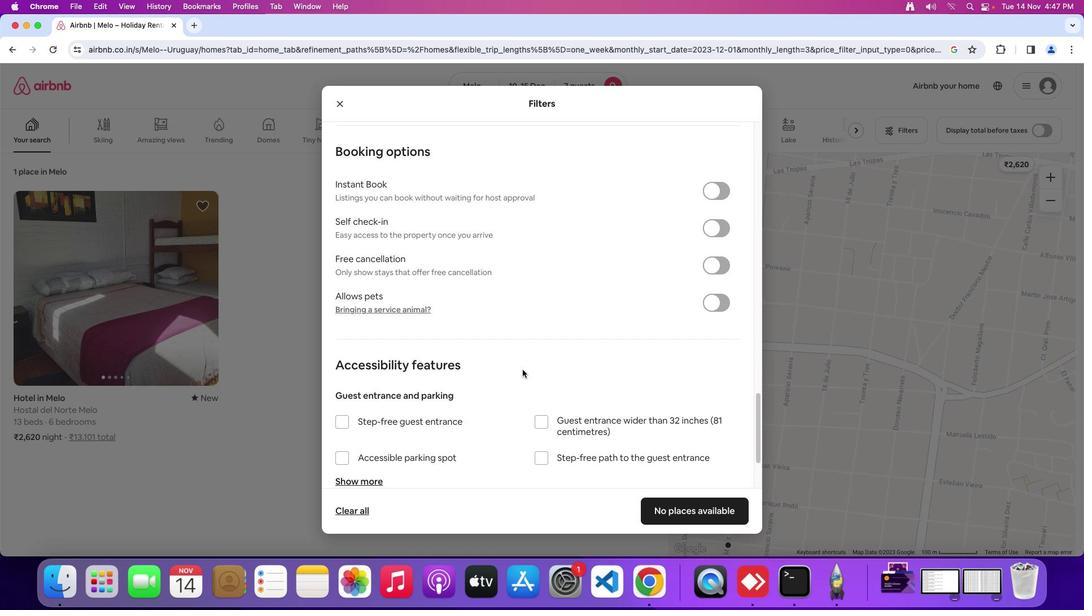 
Action: Mouse moved to (523, 369)
Screenshot: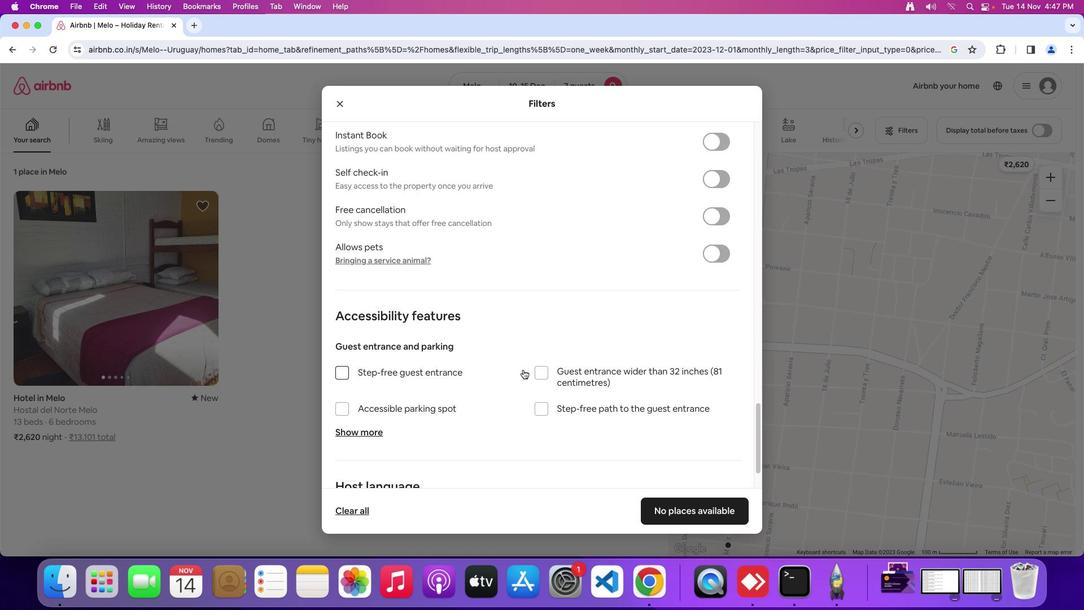 
Action: Mouse scrolled (523, 369) with delta (0, 0)
Screenshot: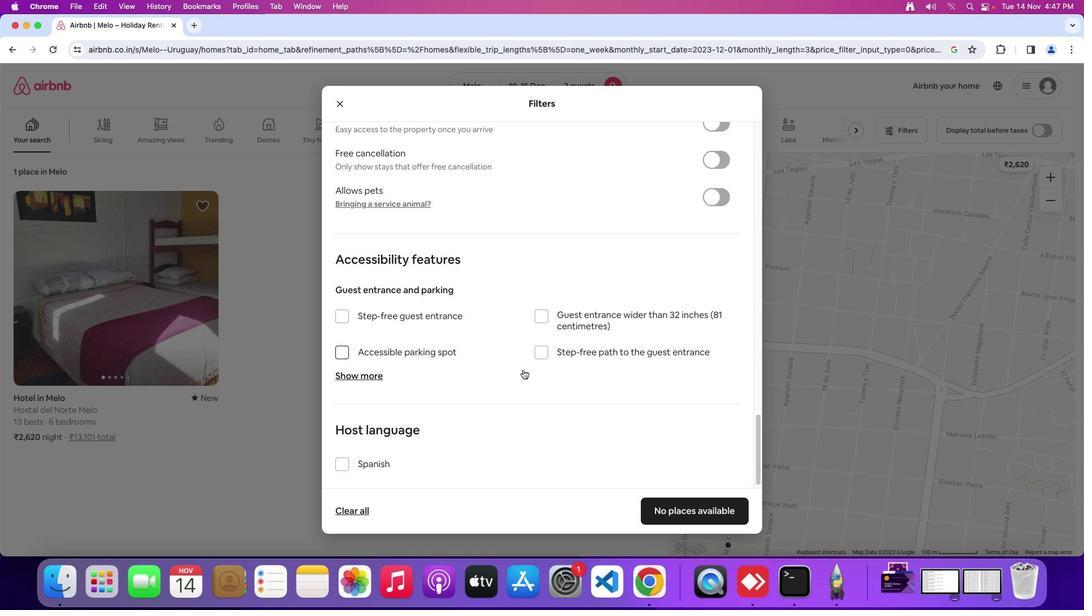 
Action: Mouse moved to (523, 369)
Screenshot: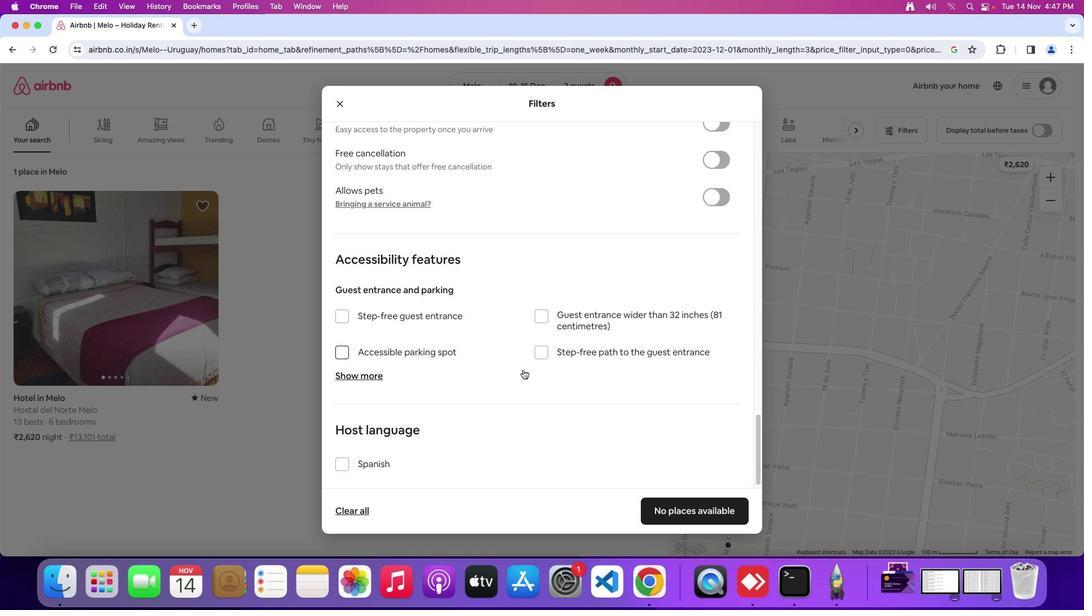 
Action: Mouse scrolled (523, 369) with delta (0, 0)
Screenshot: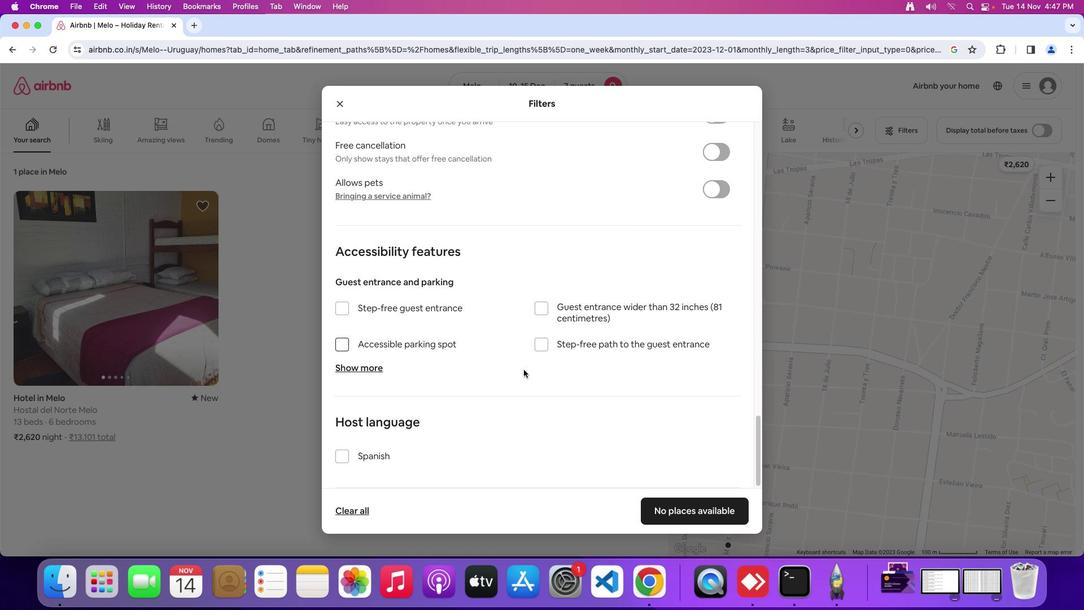
Action: Mouse moved to (523, 369)
Screenshot: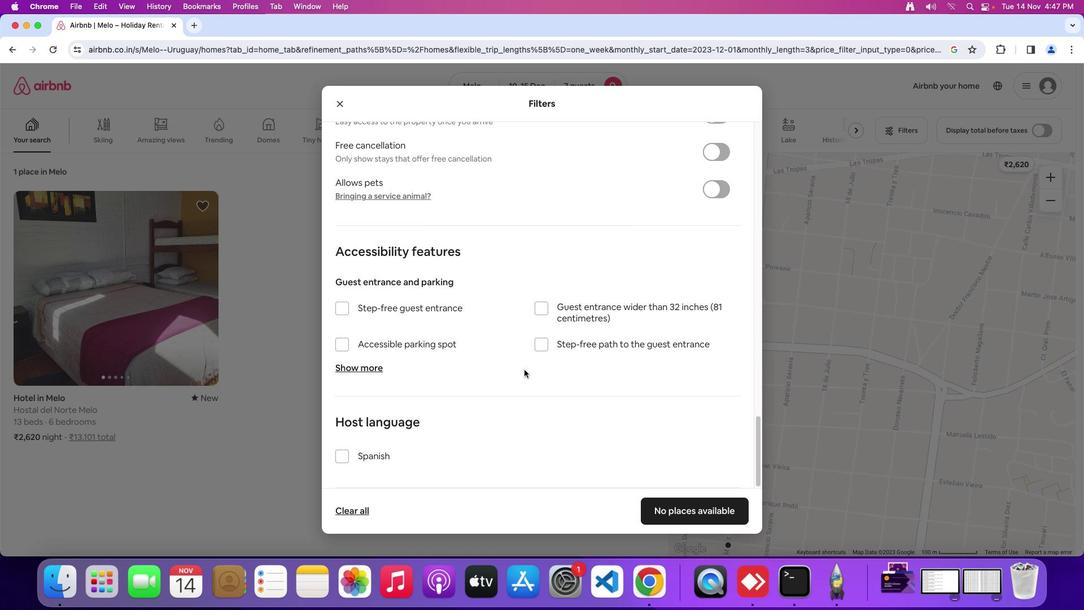 
Action: Mouse scrolled (523, 369) with delta (0, -2)
Screenshot: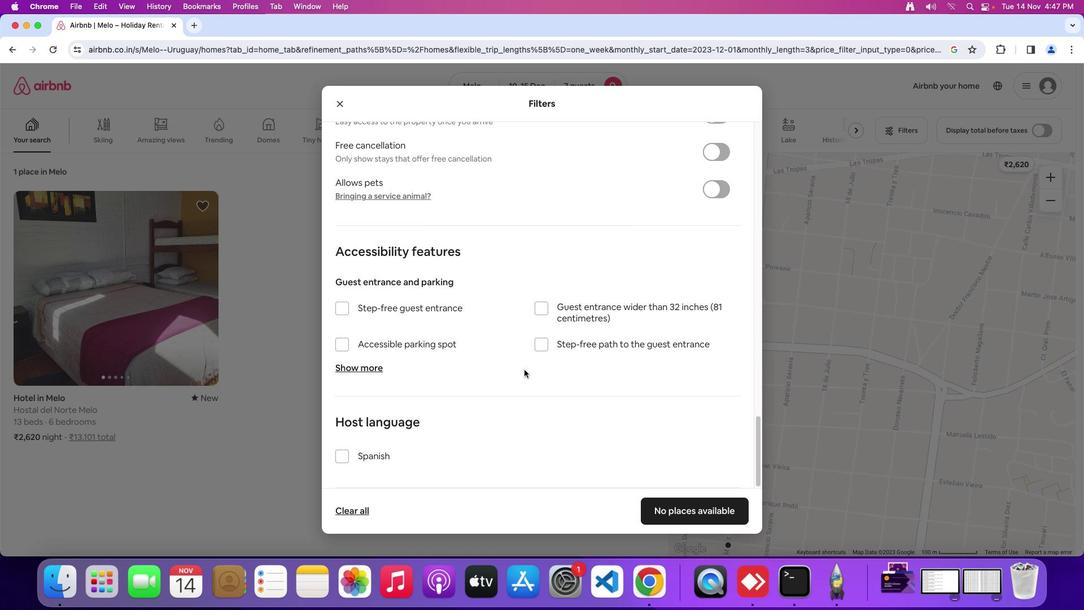 
Action: Mouse moved to (609, 383)
Screenshot: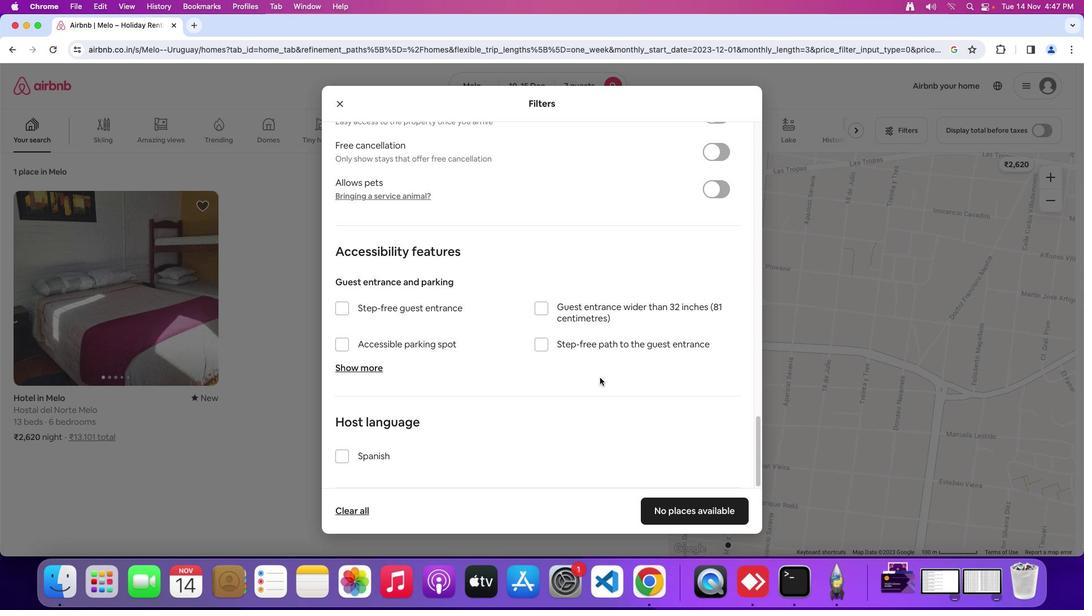
Action: Mouse scrolled (609, 383) with delta (0, 0)
Screenshot: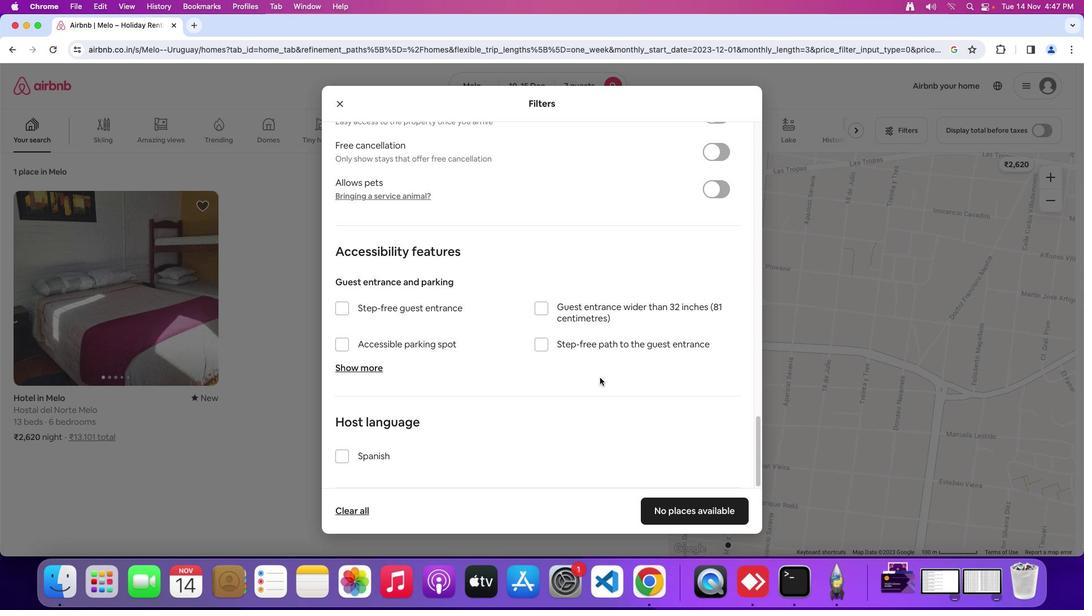 
Action: Mouse moved to (606, 382)
Screenshot: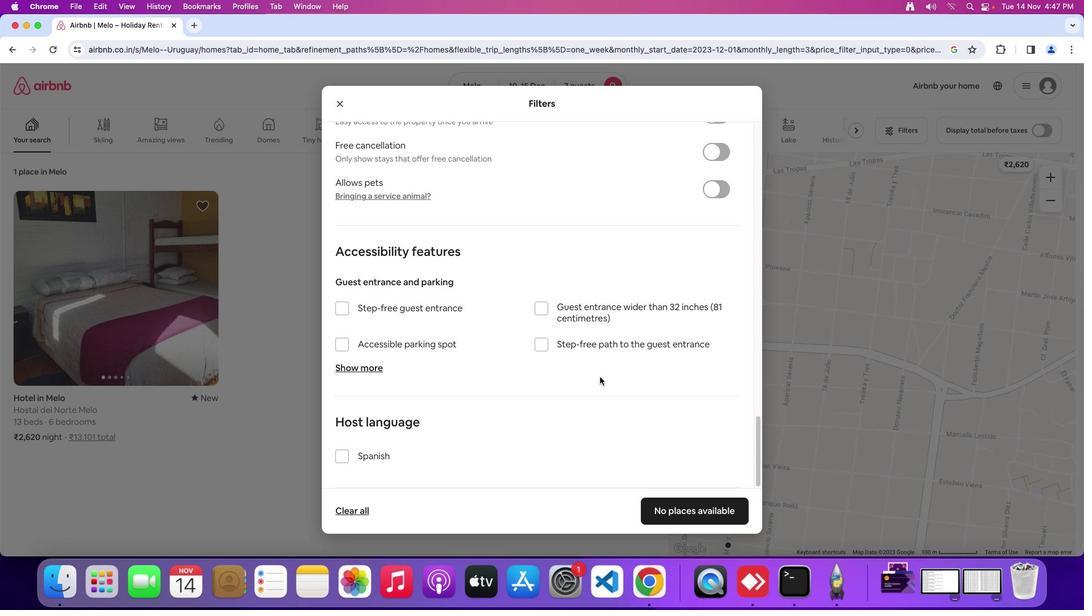 
Action: Mouse scrolled (606, 382) with delta (0, 0)
Screenshot: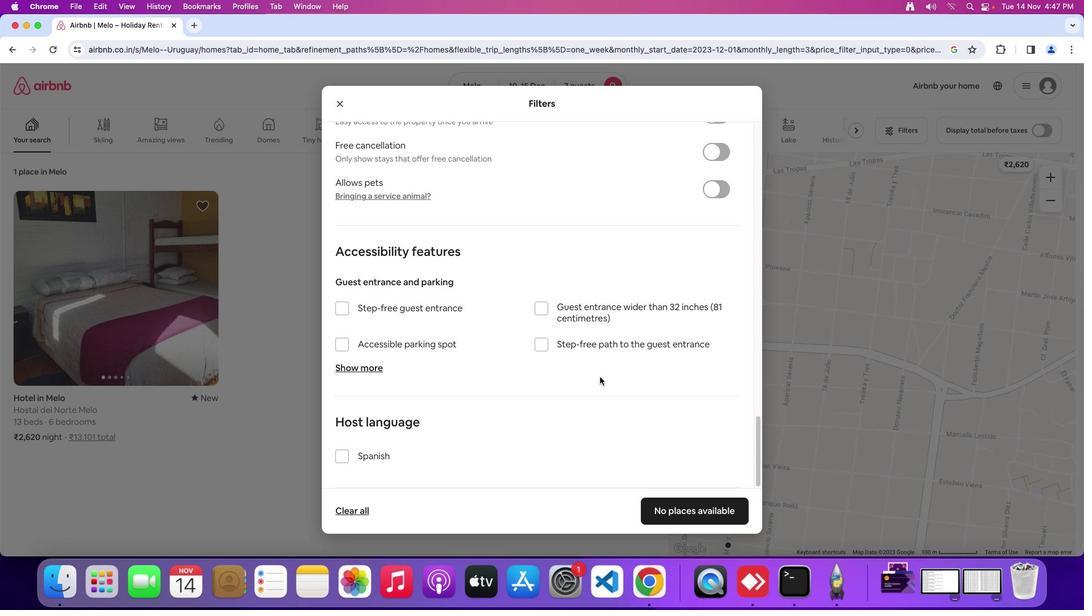 
Action: Mouse moved to (604, 380)
Screenshot: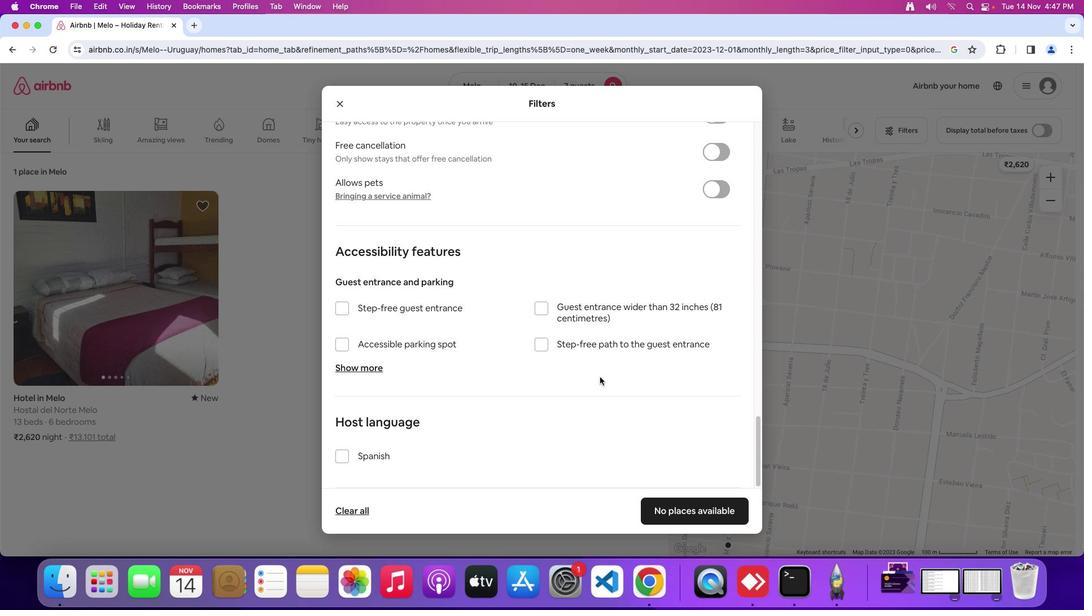 
Action: Mouse scrolled (604, 380) with delta (0, -2)
Screenshot: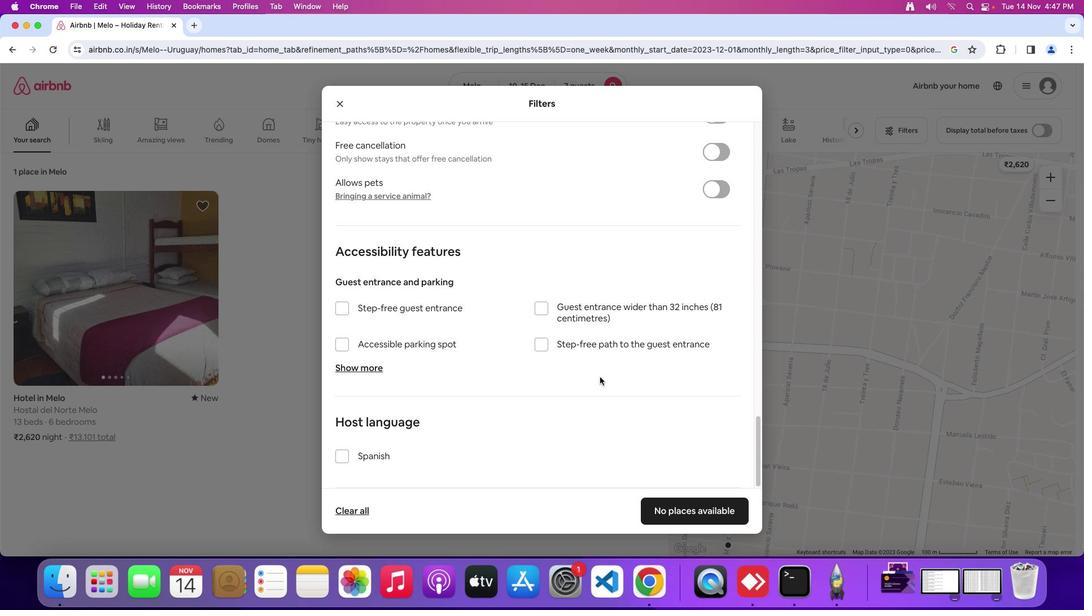 
Action: Mouse moved to (599, 377)
Screenshot: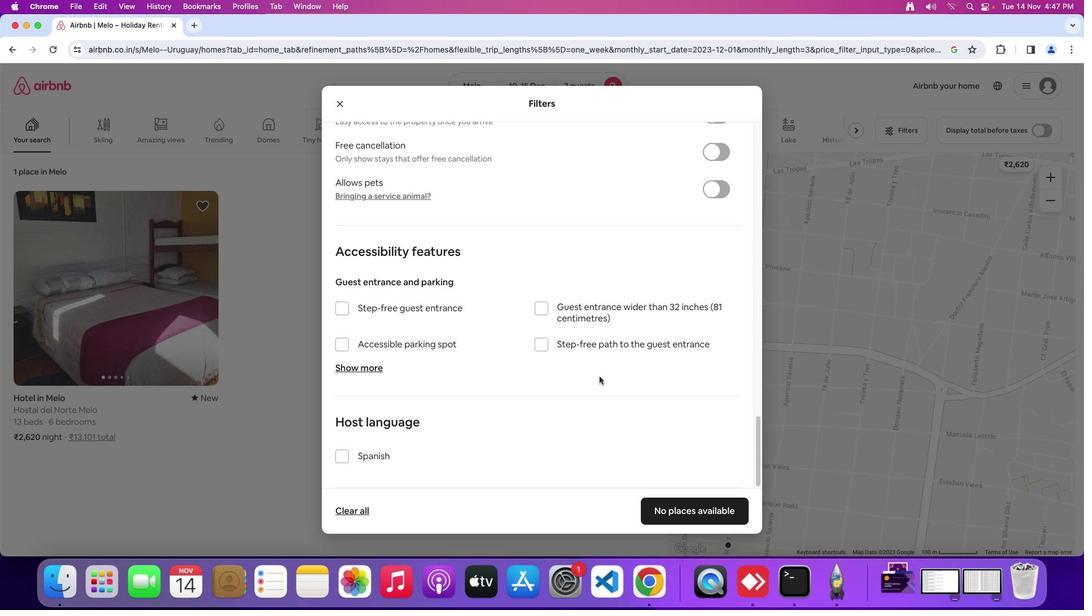 
Action: Mouse scrolled (599, 377) with delta (0, 0)
Screenshot: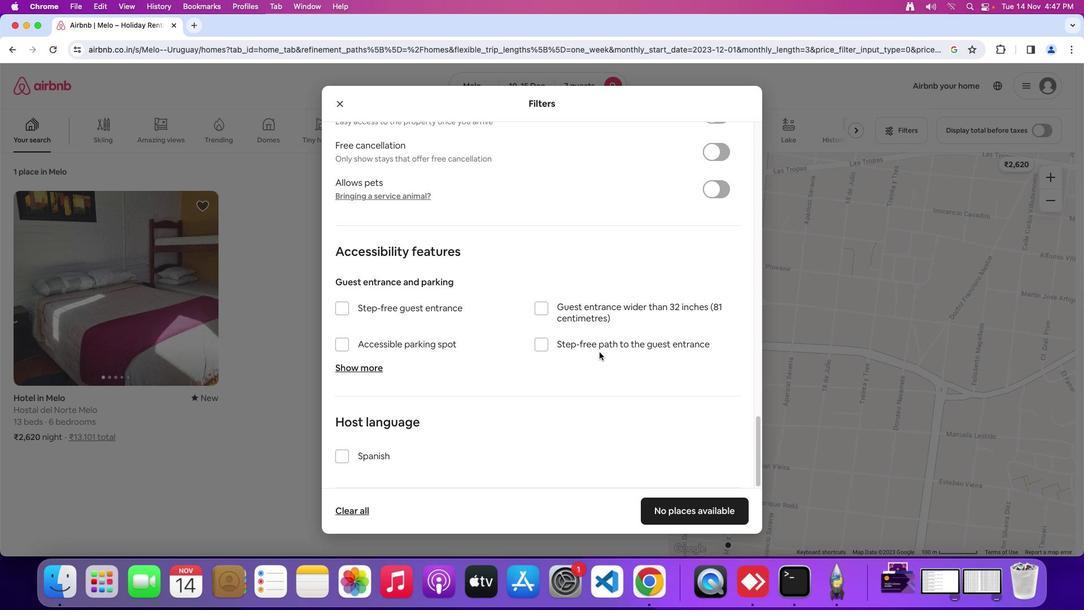 
Action: Mouse scrolled (599, 377) with delta (0, 0)
Screenshot: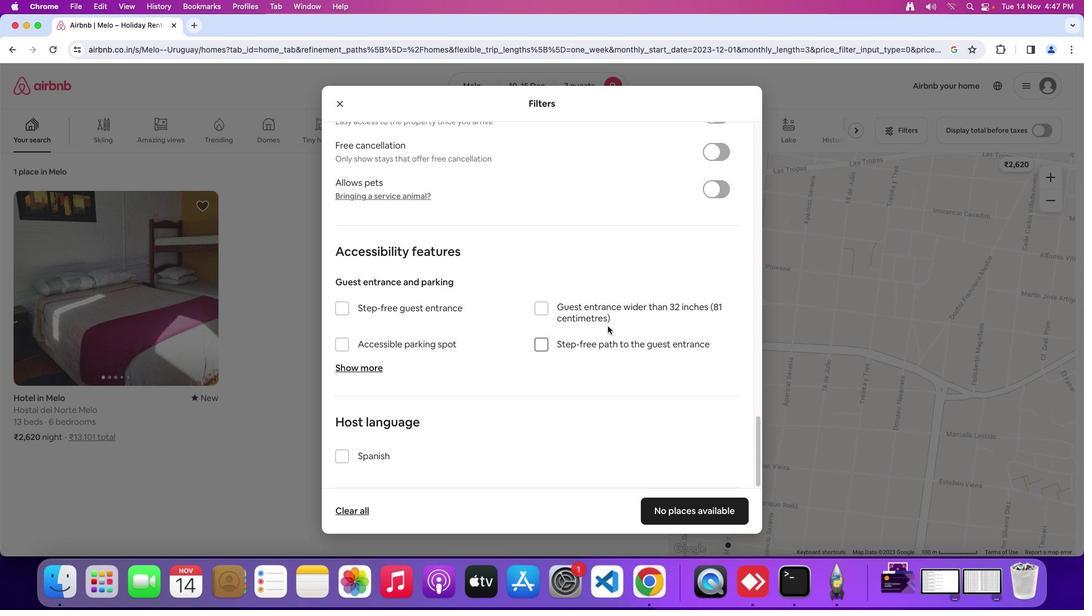 
Action: Mouse moved to (599, 376)
Screenshot: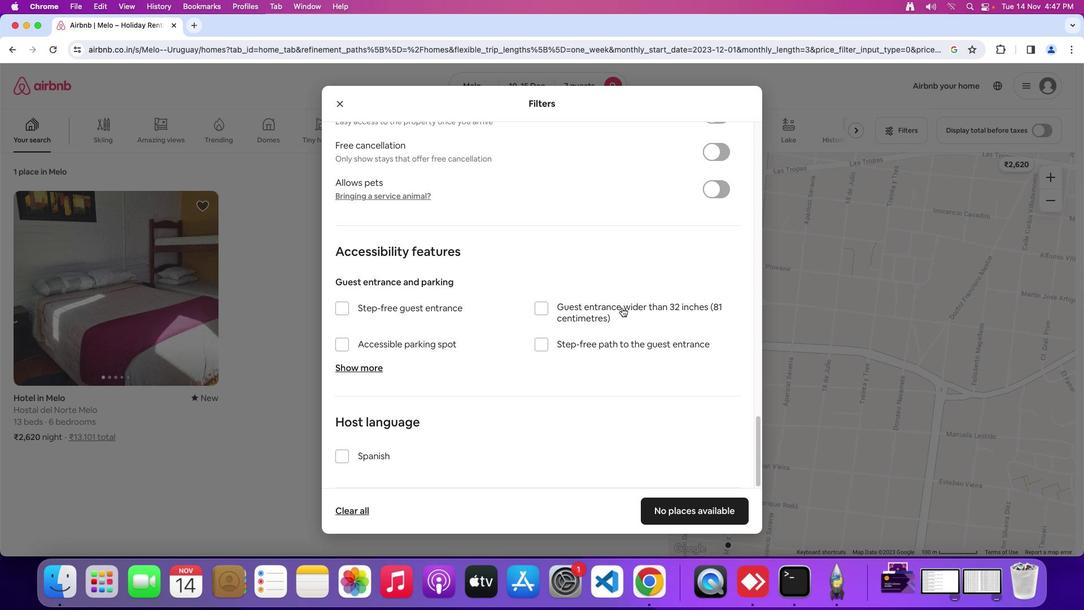 
Action: Mouse scrolled (599, 376) with delta (0, -1)
Screenshot: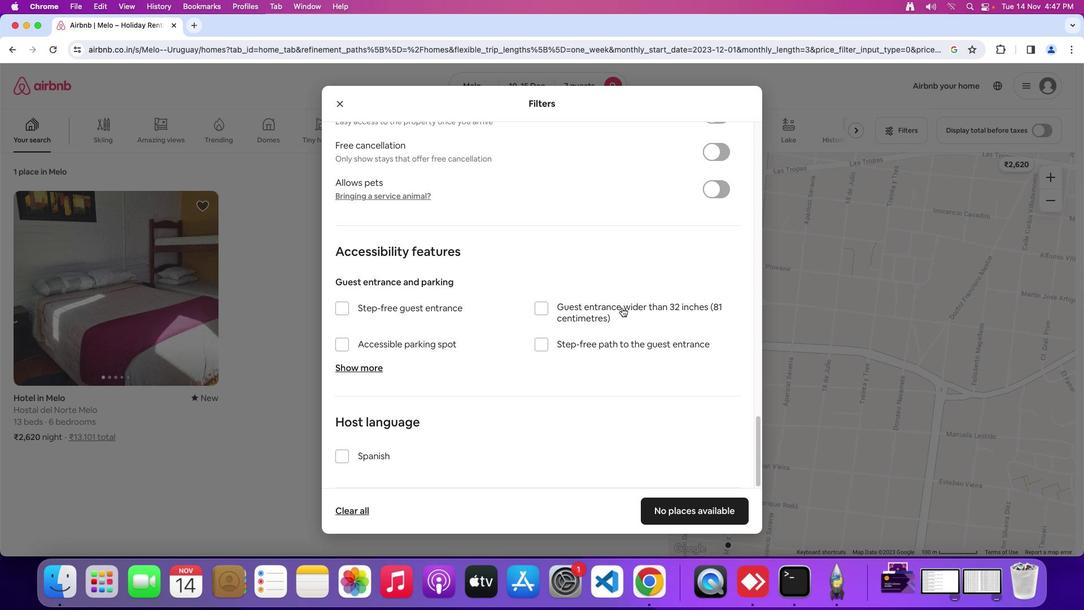 
Action: Mouse moved to (630, 295)
Screenshot: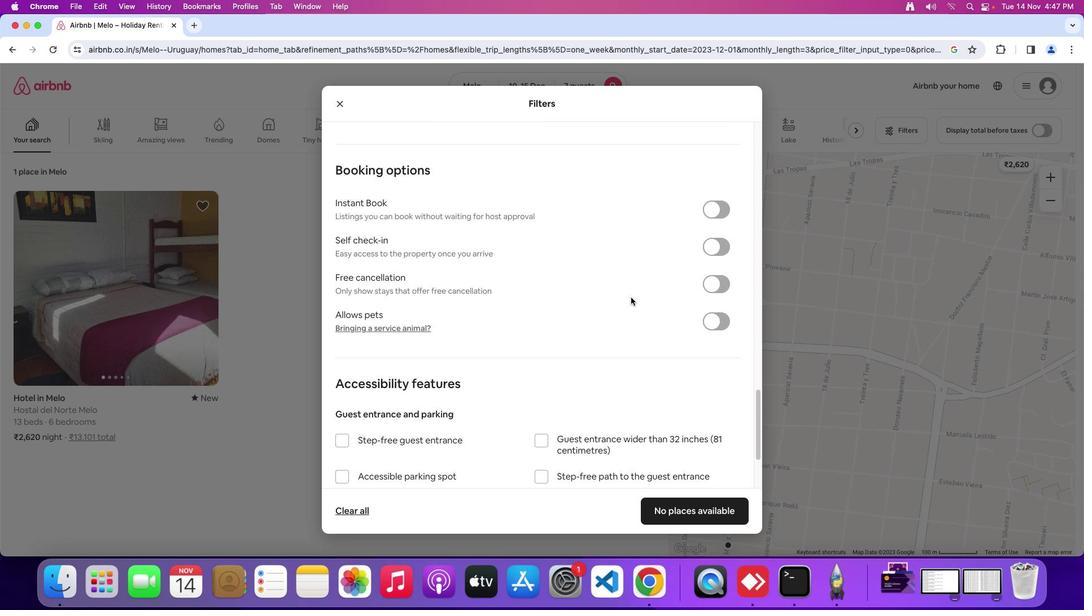 
Action: Mouse scrolled (630, 295) with delta (0, 0)
Screenshot: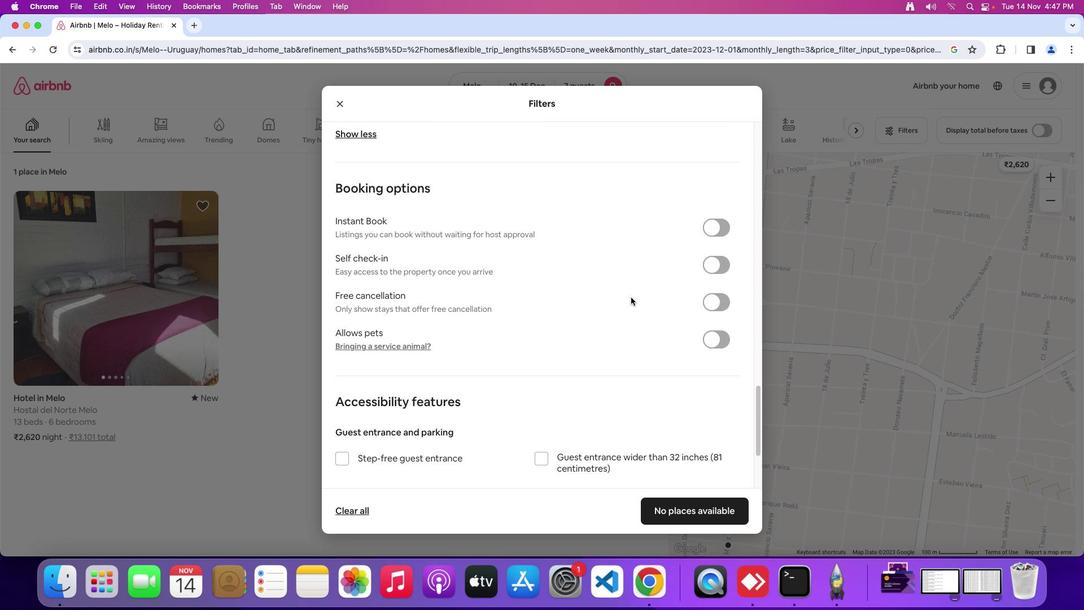 
Action: Mouse scrolled (630, 295) with delta (0, 0)
Screenshot: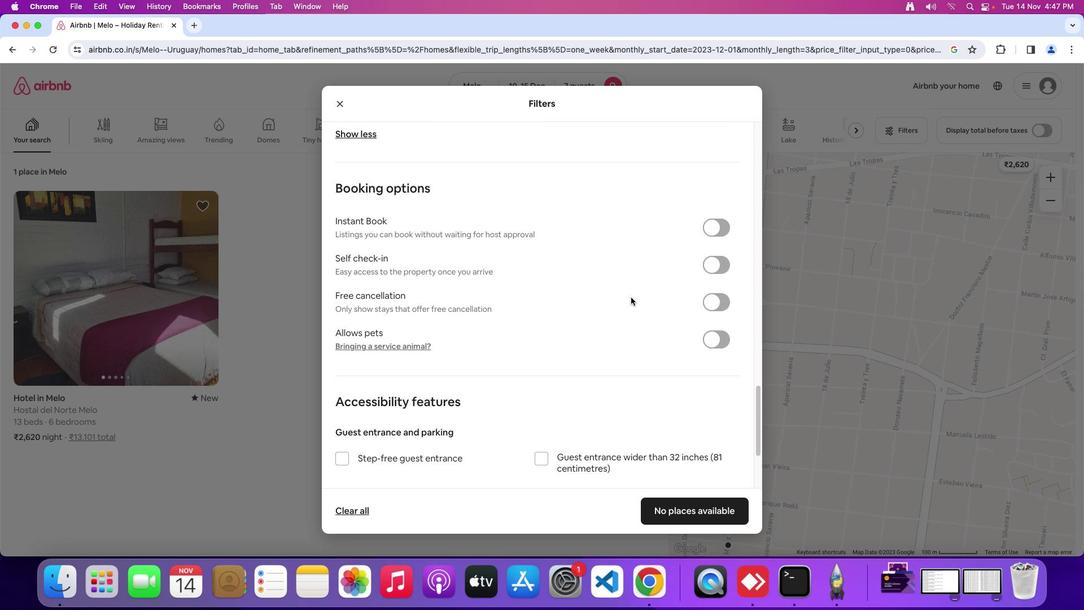 
Action: Mouse moved to (630, 296)
Screenshot: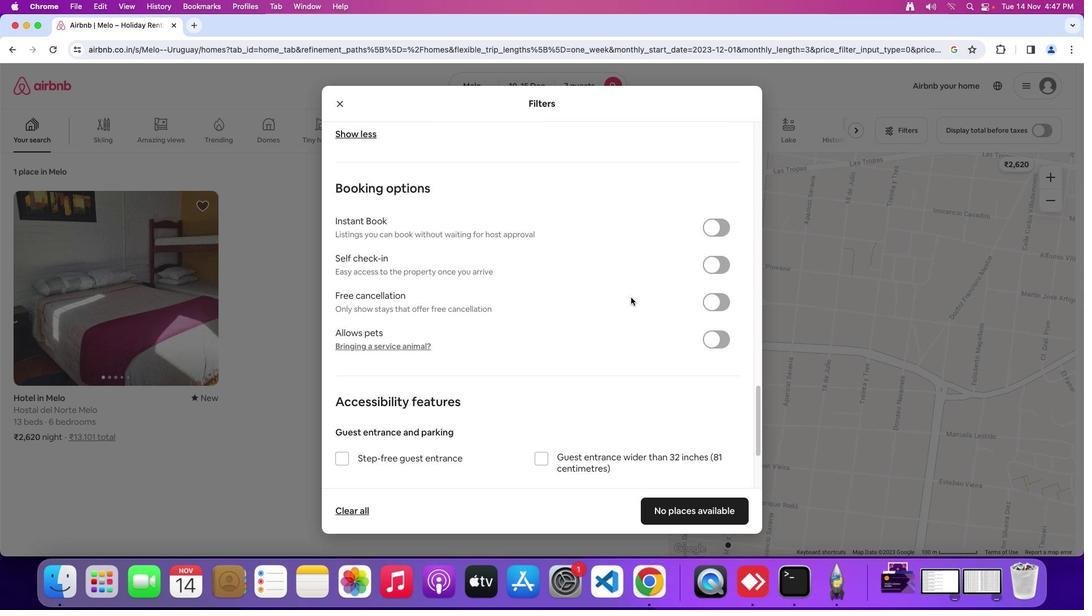 
Action: Mouse scrolled (630, 296) with delta (0, 2)
Screenshot: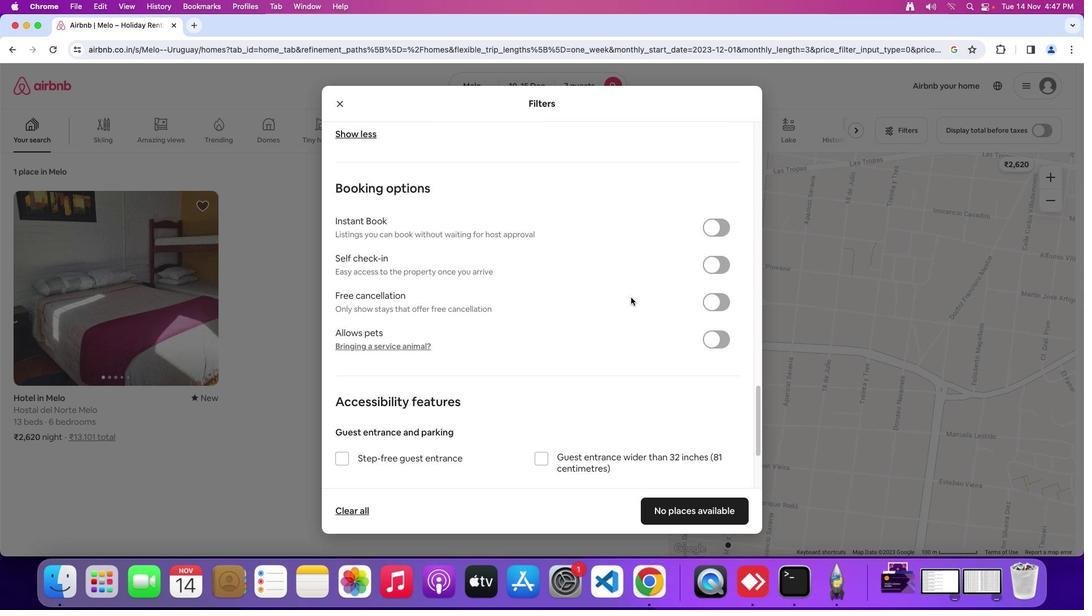 
Action: Mouse moved to (715, 267)
Screenshot: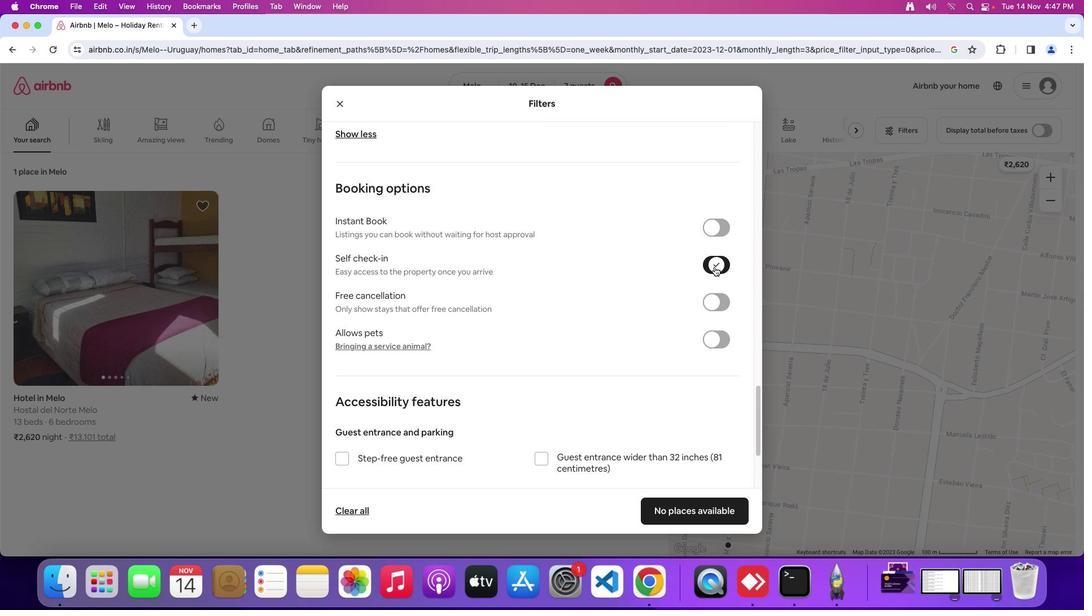 
Action: Mouse pressed left at (715, 267)
Screenshot: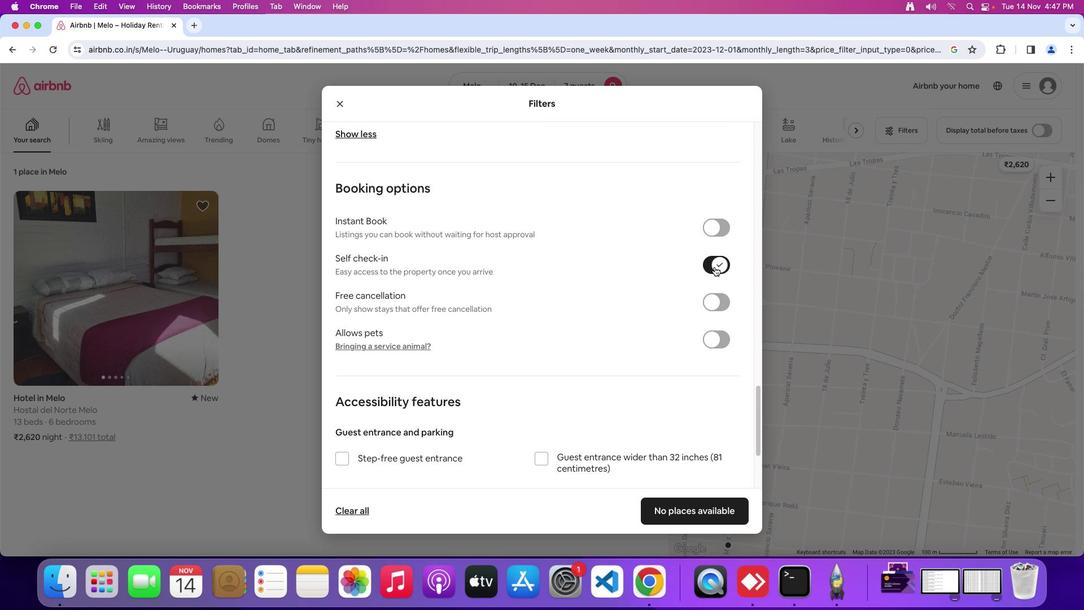 
Action: Mouse moved to (664, 503)
Screenshot: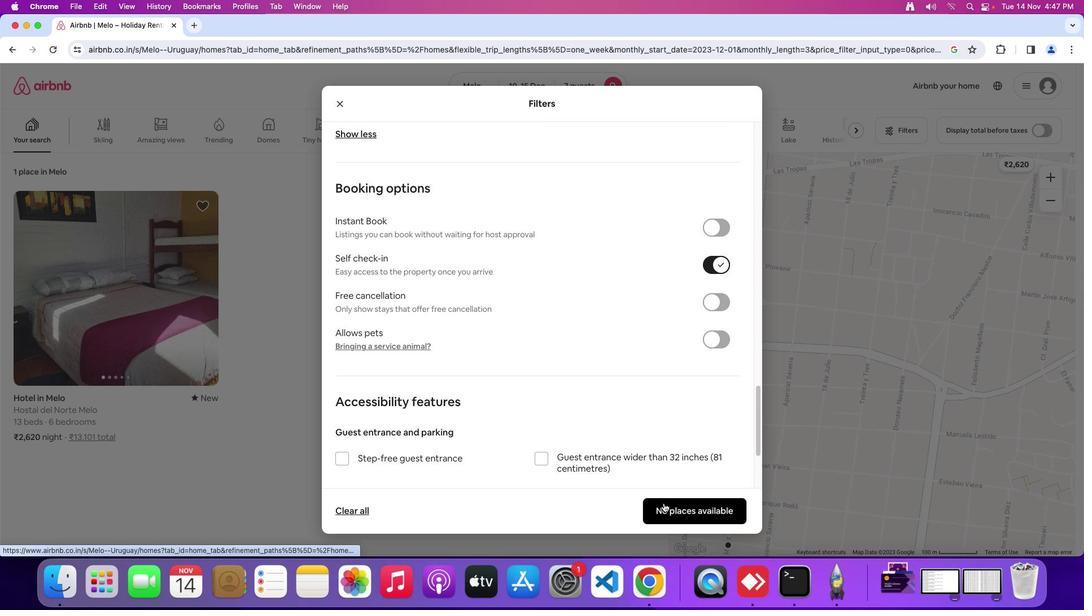 
Action: Mouse pressed left at (664, 503)
Screenshot: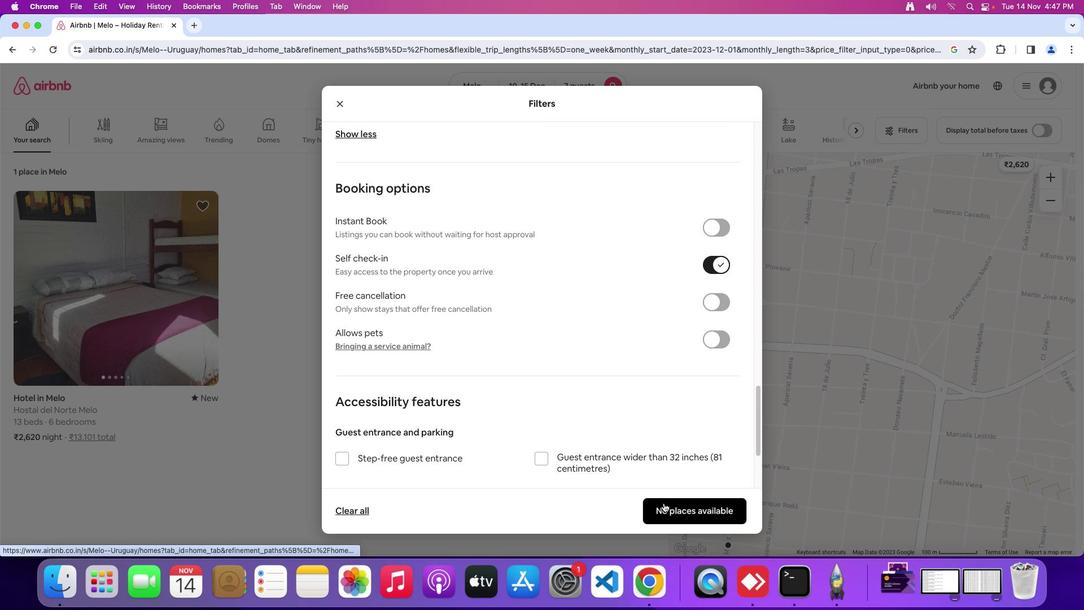 
Action: Mouse moved to (607, 495)
Screenshot: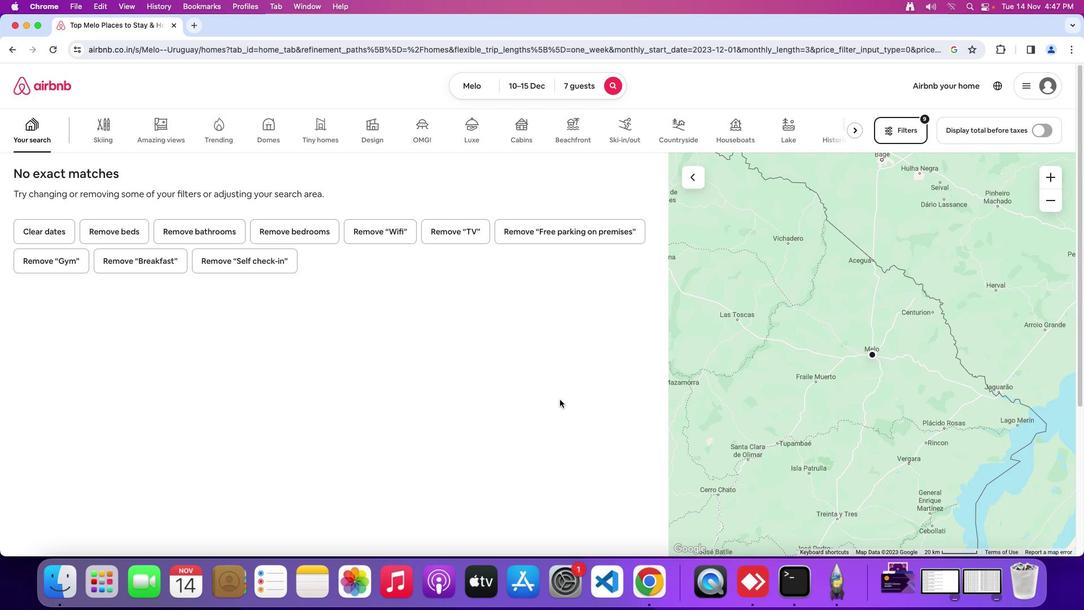 
